 Task: Open Card Crisis Management Simulation in Board Content Marketing Case Study Strategy and Execution to Workspace General Accounting and add a team member Softage.3@softage.net, a label Blue, a checklist Help Desk Support, an attachment from Trello, a color Blue and finally, add a card description 'Conduct customer research for new customer support improvements' and a comment 'This task presents an opportunity to demonstrate our analytical and critical thinking skills, assessing information and making informed decisions.'. Add a start date 'Jan 03, 1900' with a due date 'Jan 10, 1900'
Action: Mouse moved to (256, 203)
Screenshot: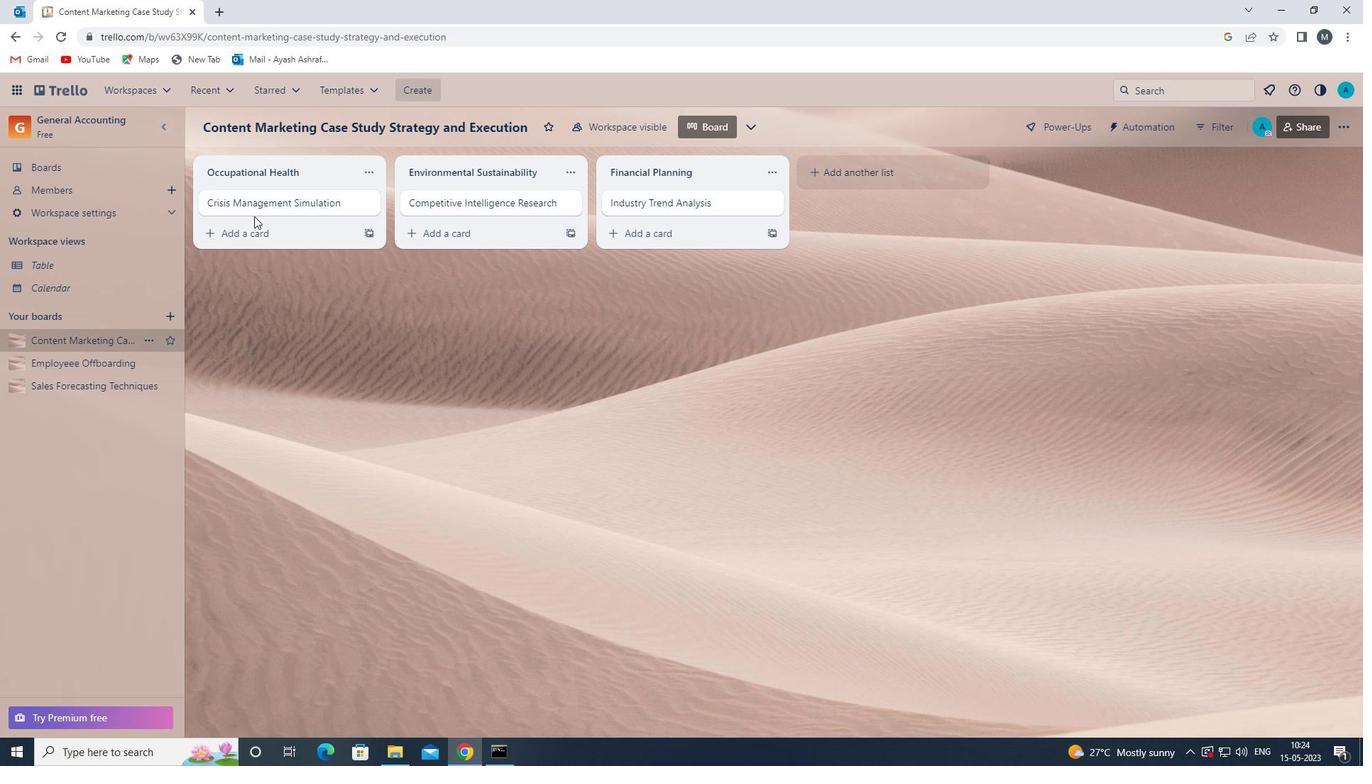 
Action: Mouse pressed left at (256, 203)
Screenshot: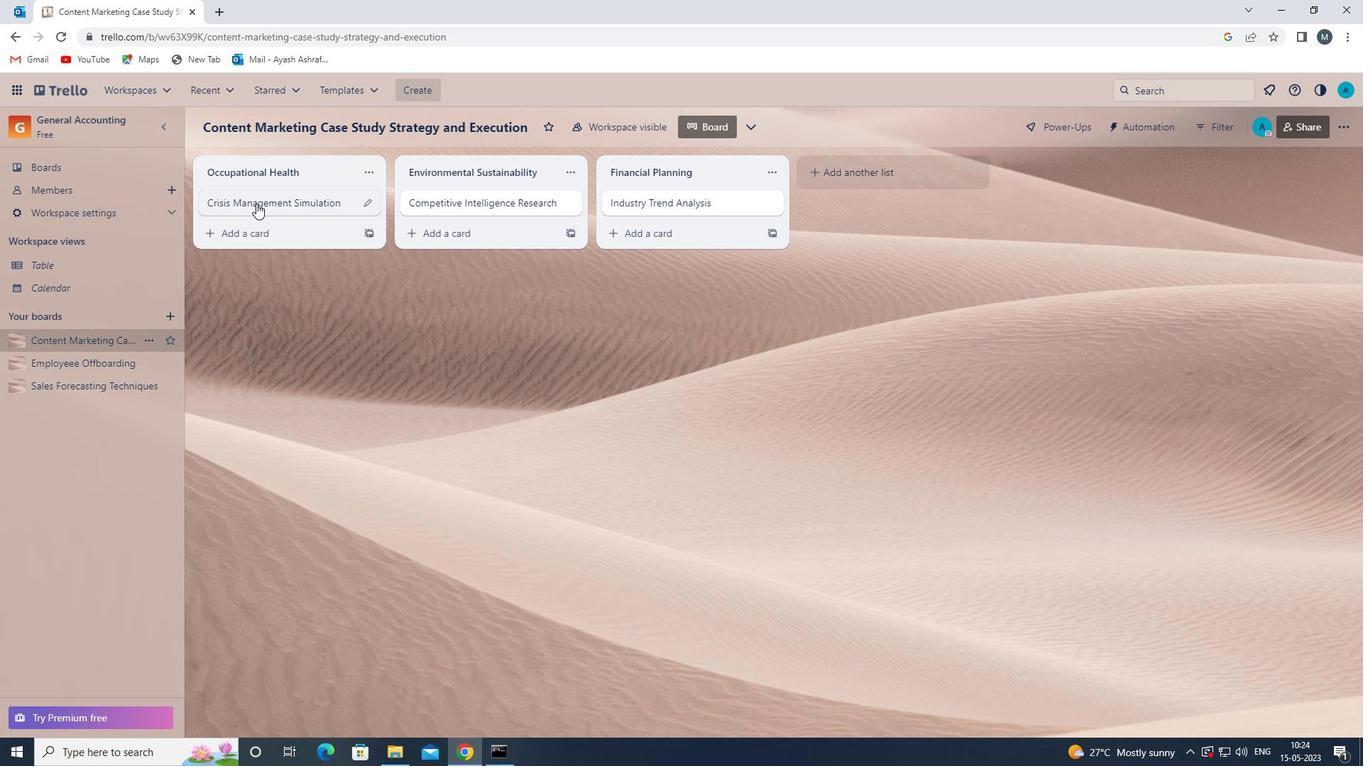 
Action: Mouse moved to (862, 204)
Screenshot: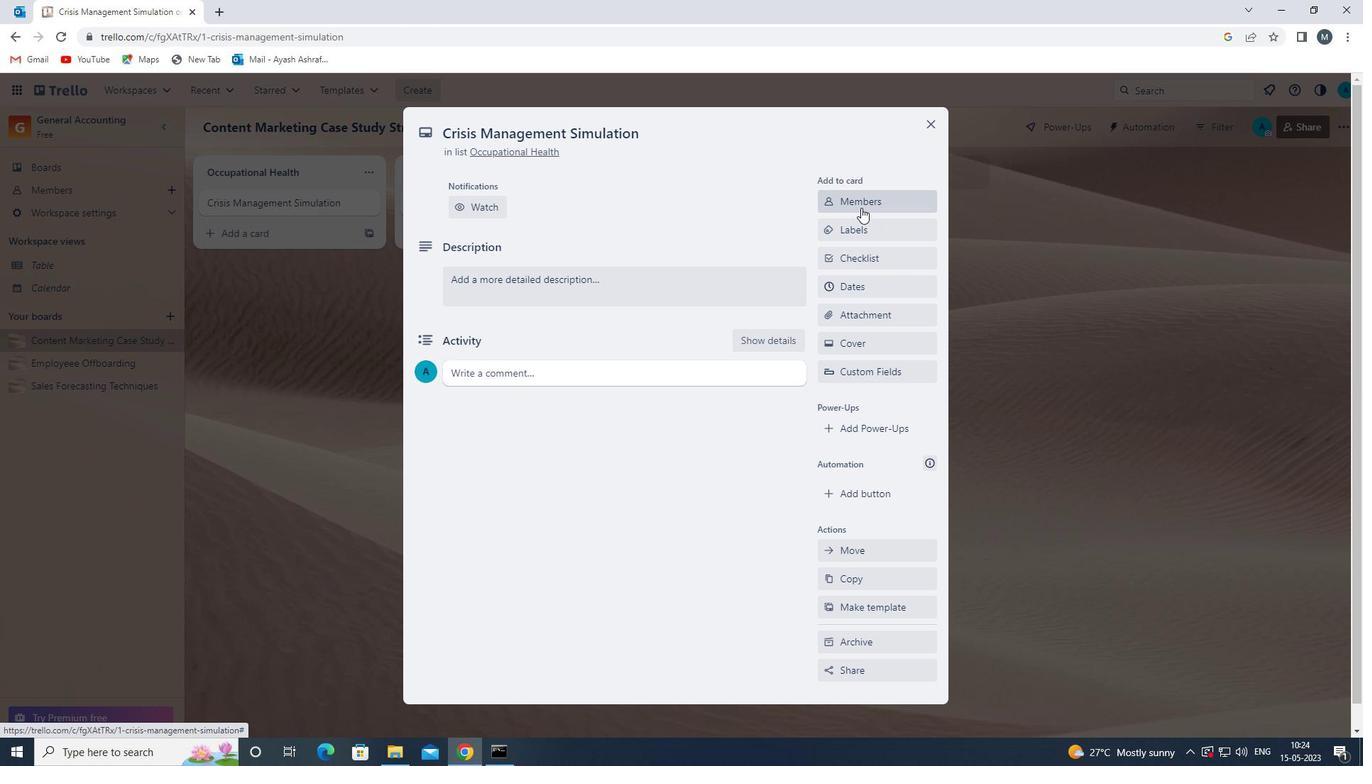 
Action: Mouse pressed left at (862, 204)
Screenshot: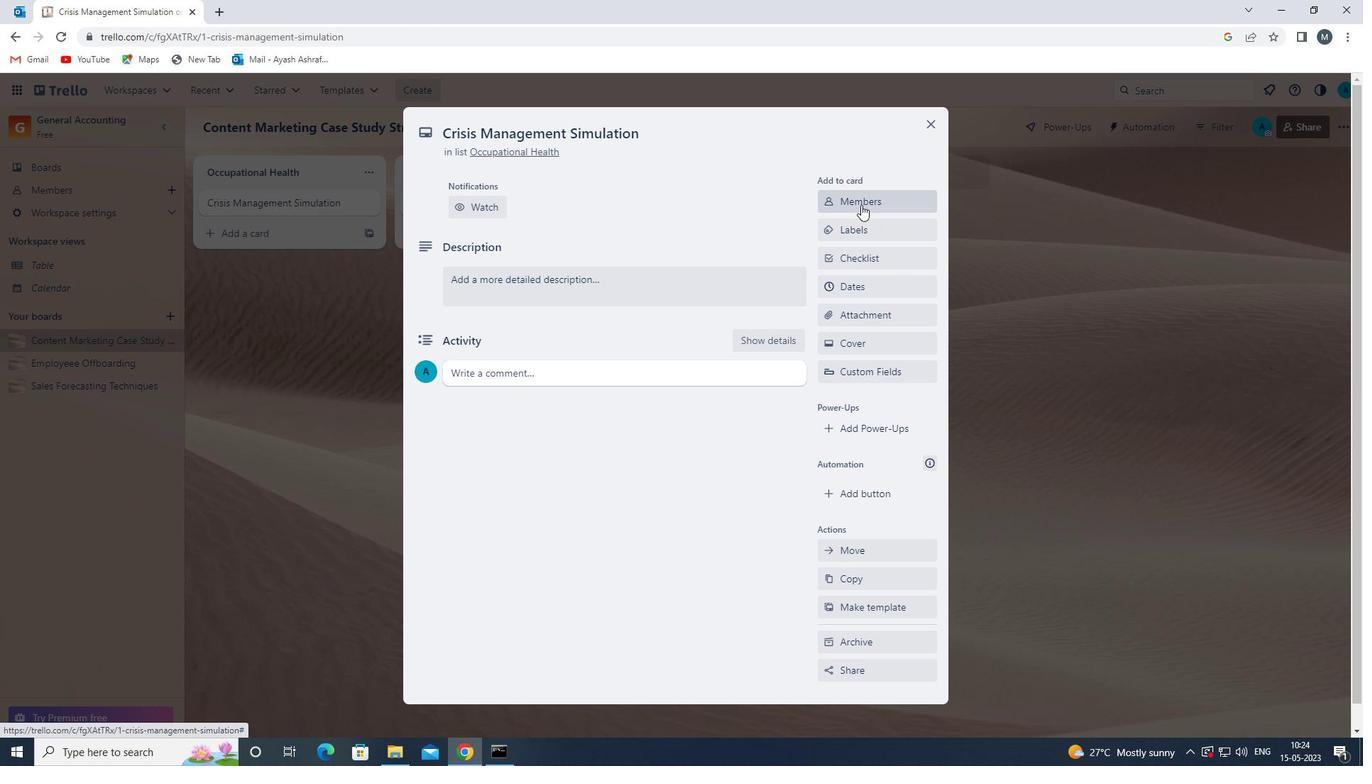 
Action: Mouse moved to (862, 202)
Screenshot: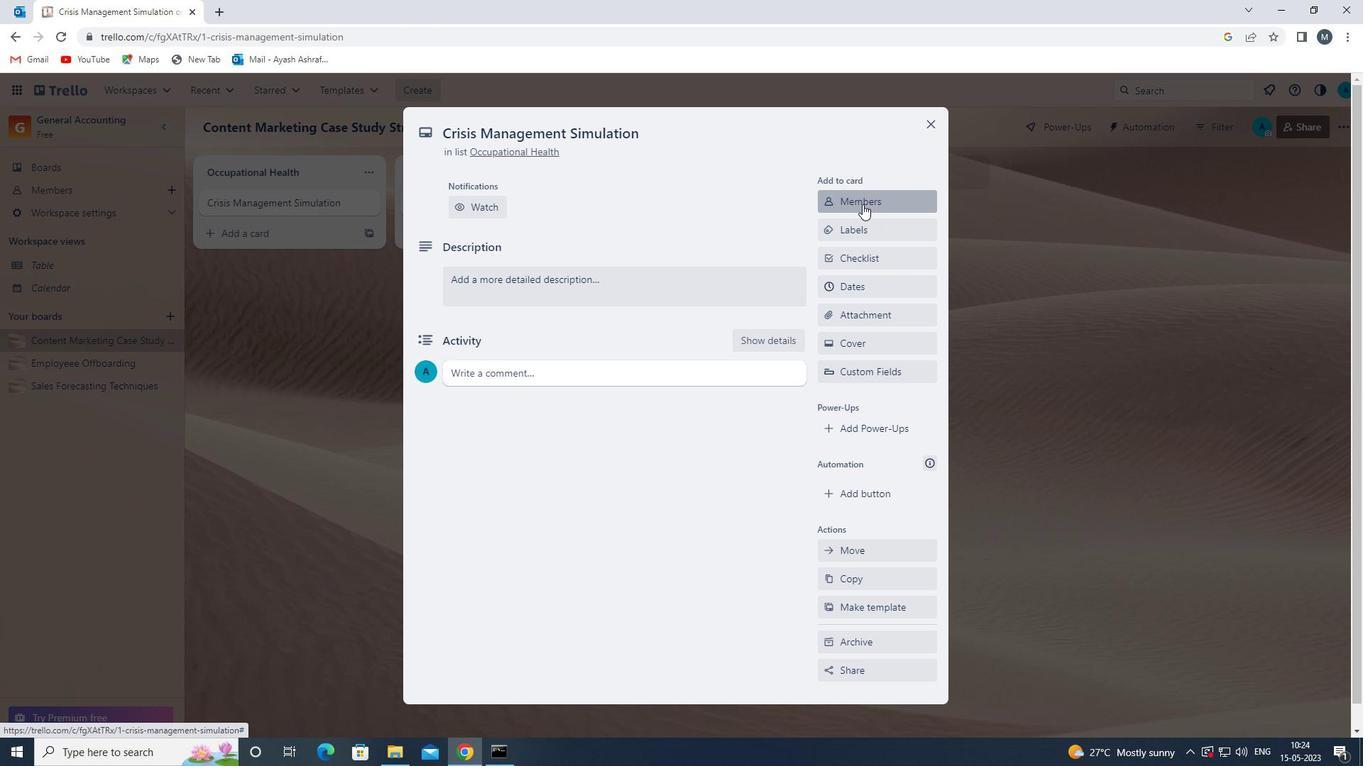 
Action: Key pressed s
Screenshot: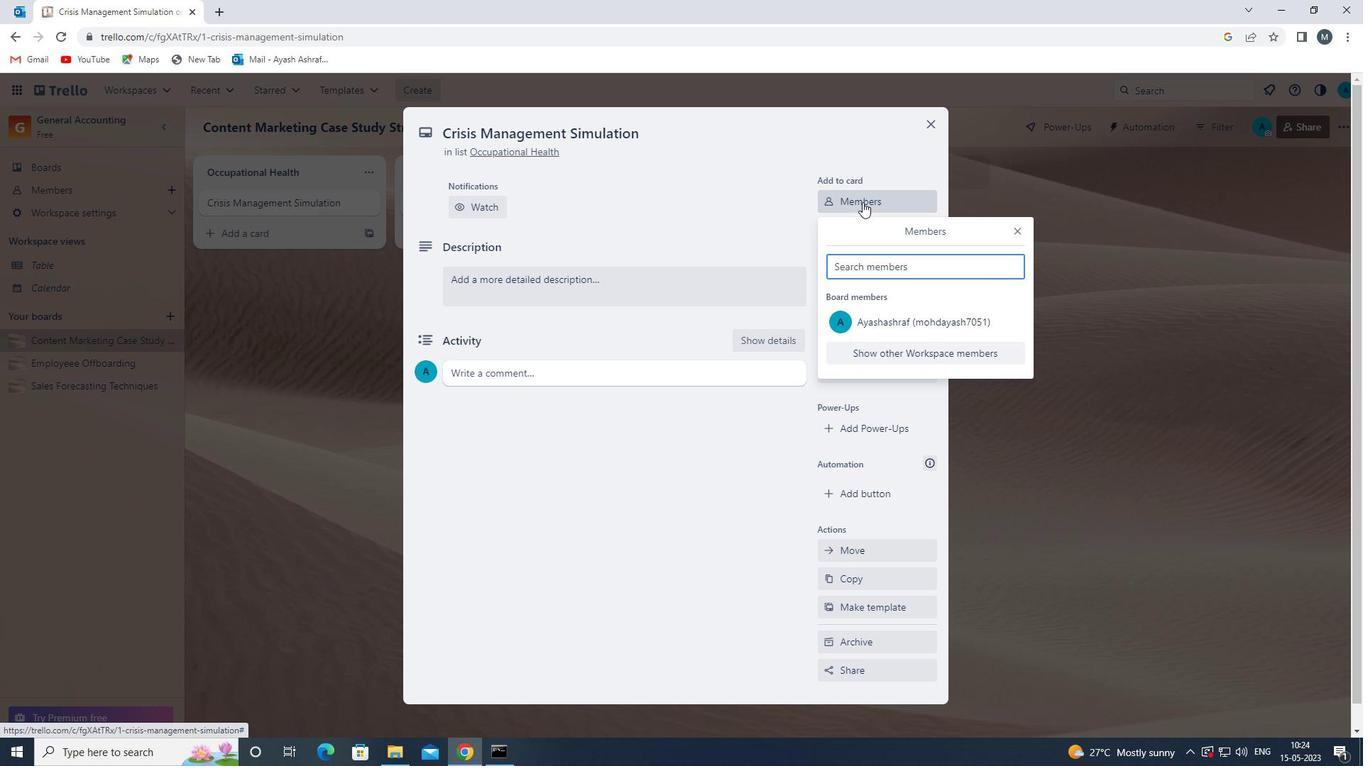 
Action: Mouse moved to (896, 450)
Screenshot: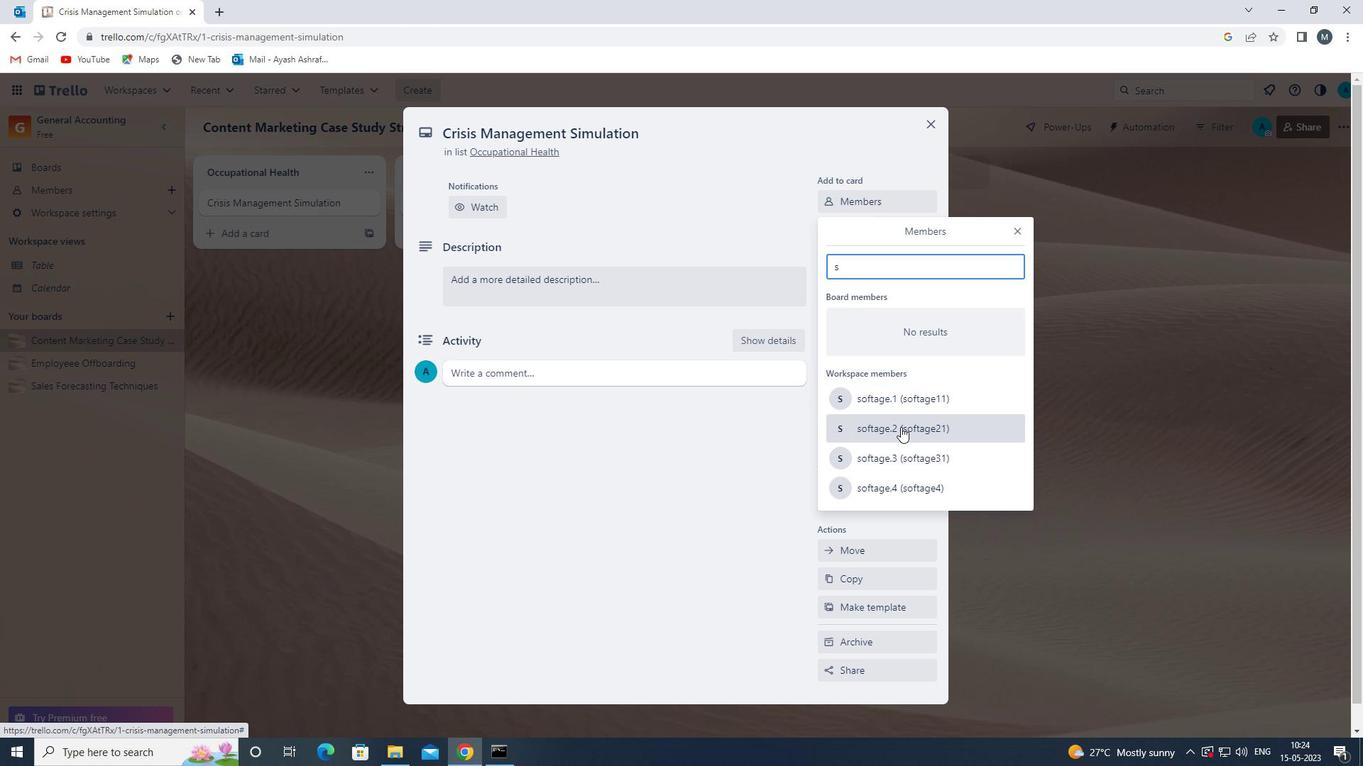 
Action: Mouse pressed left at (896, 450)
Screenshot: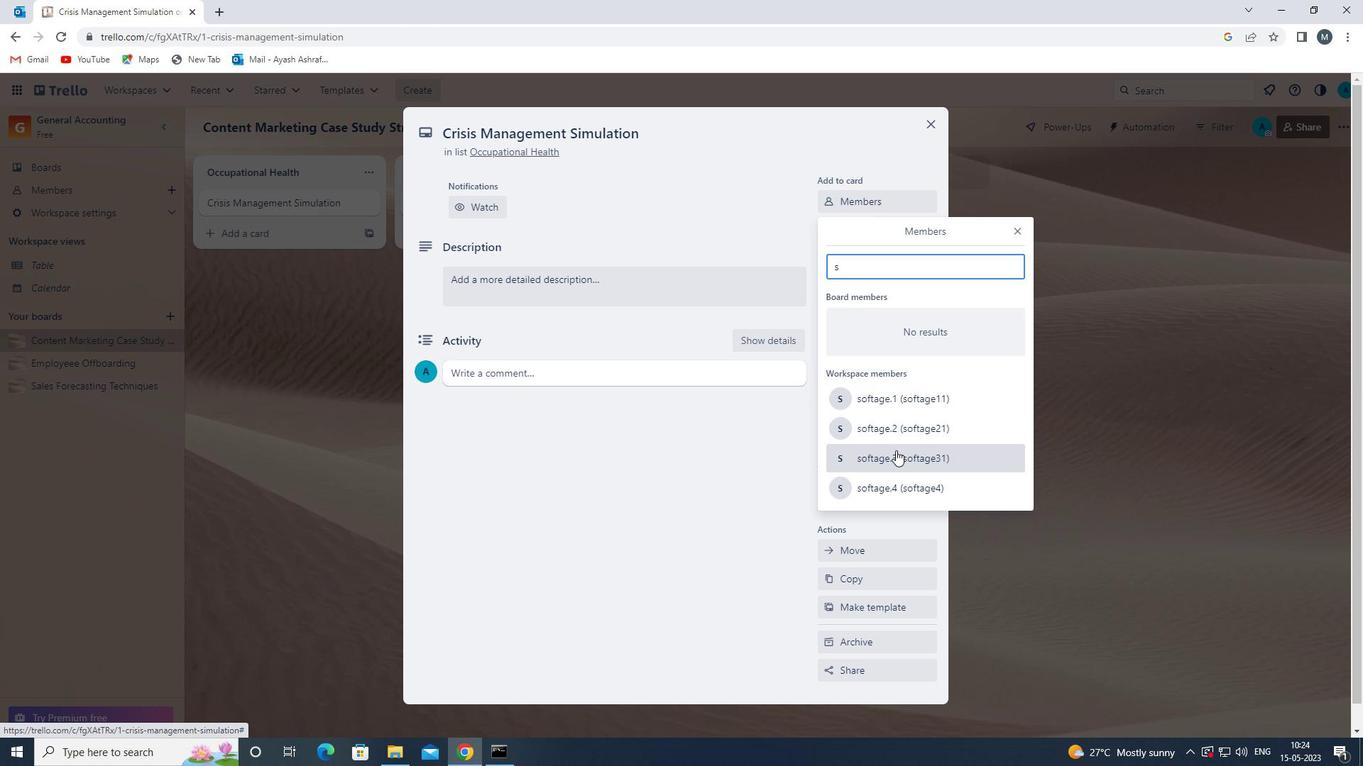 
Action: Mouse moved to (1019, 231)
Screenshot: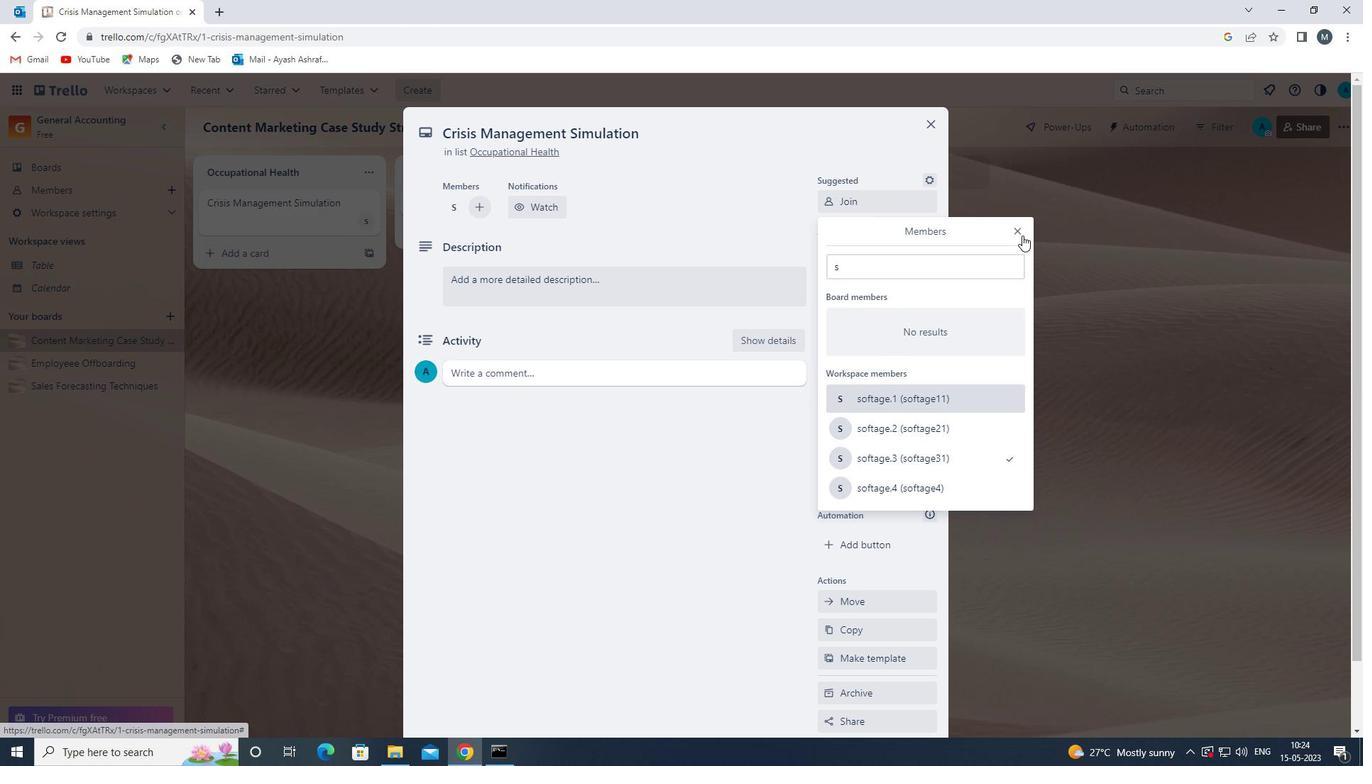 
Action: Mouse pressed left at (1019, 231)
Screenshot: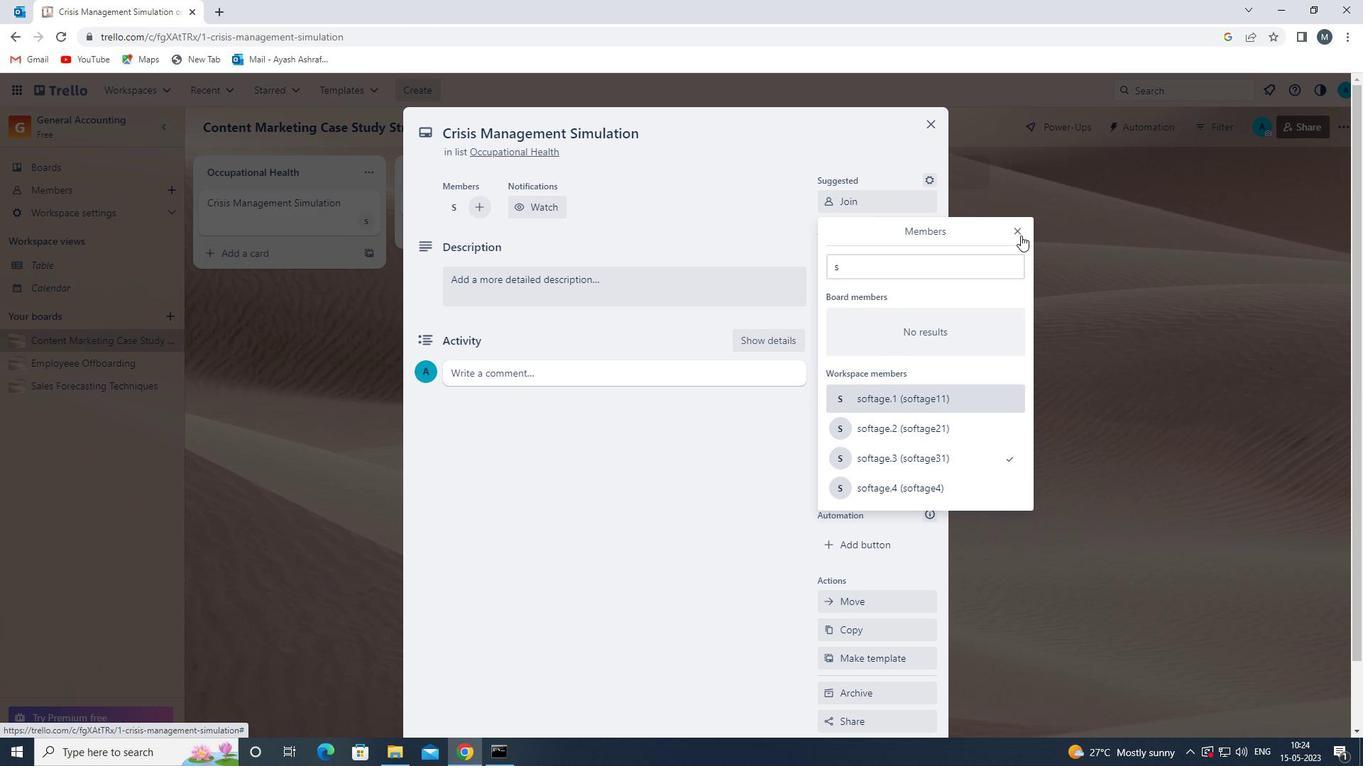 
Action: Mouse moved to (876, 279)
Screenshot: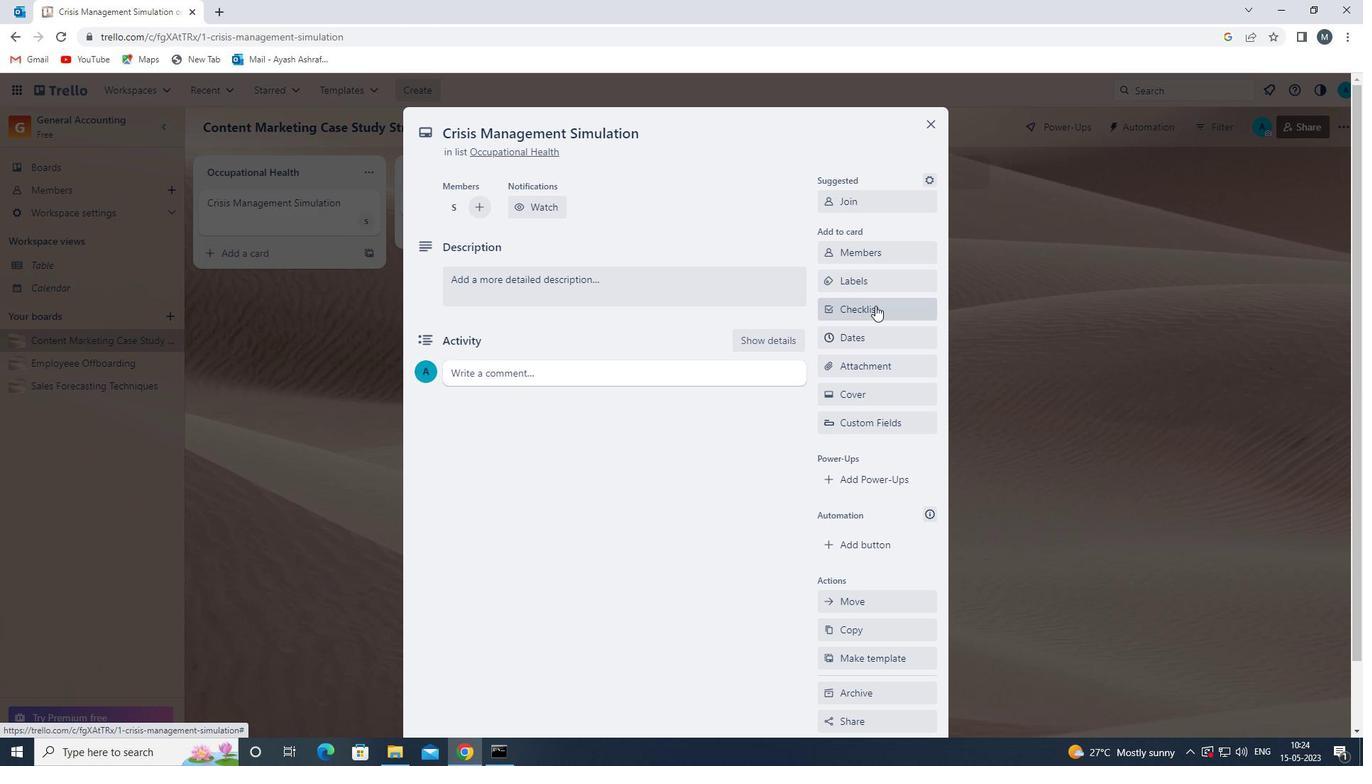 
Action: Mouse pressed left at (876, 279)
Screenshot: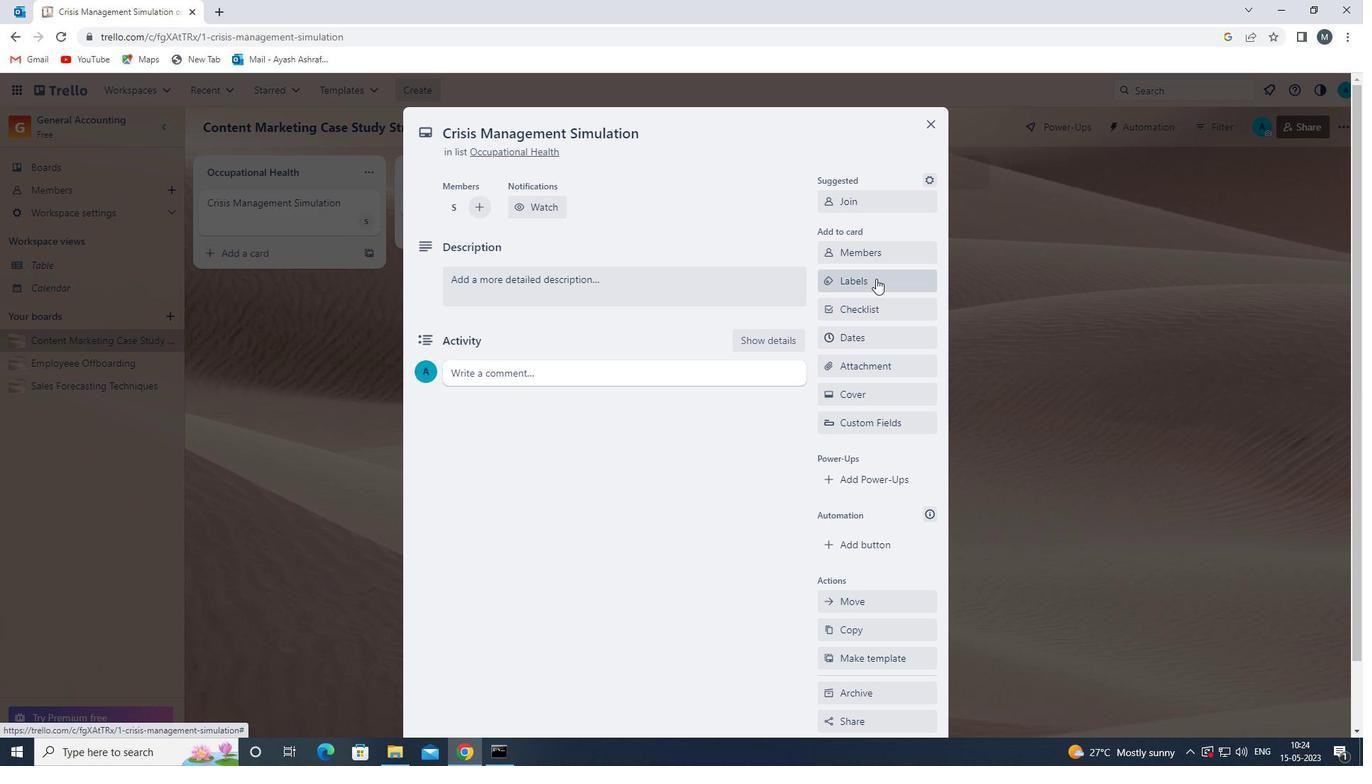 
Action: Mouse moved to (884, 526)
Screenshot: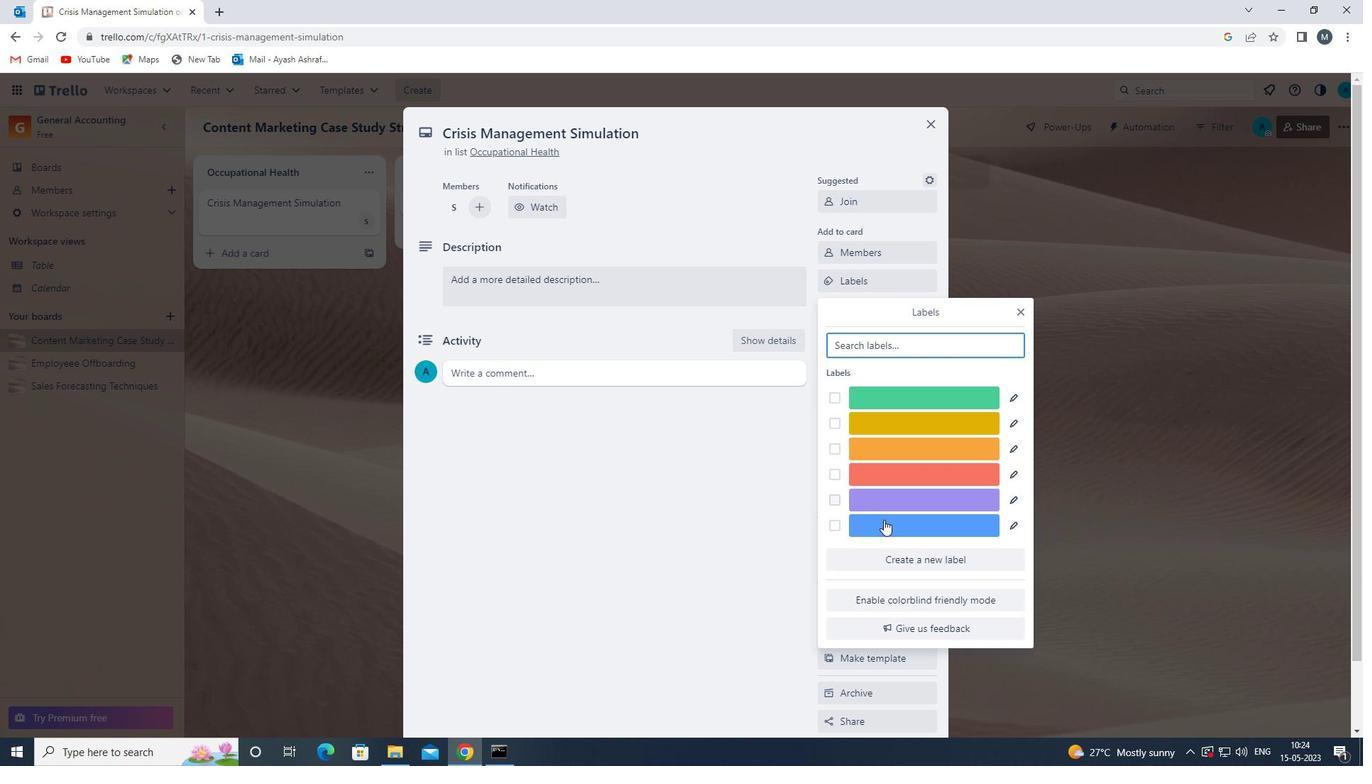 
Action: Mouse pressed left at (884, 526)
Screenshot: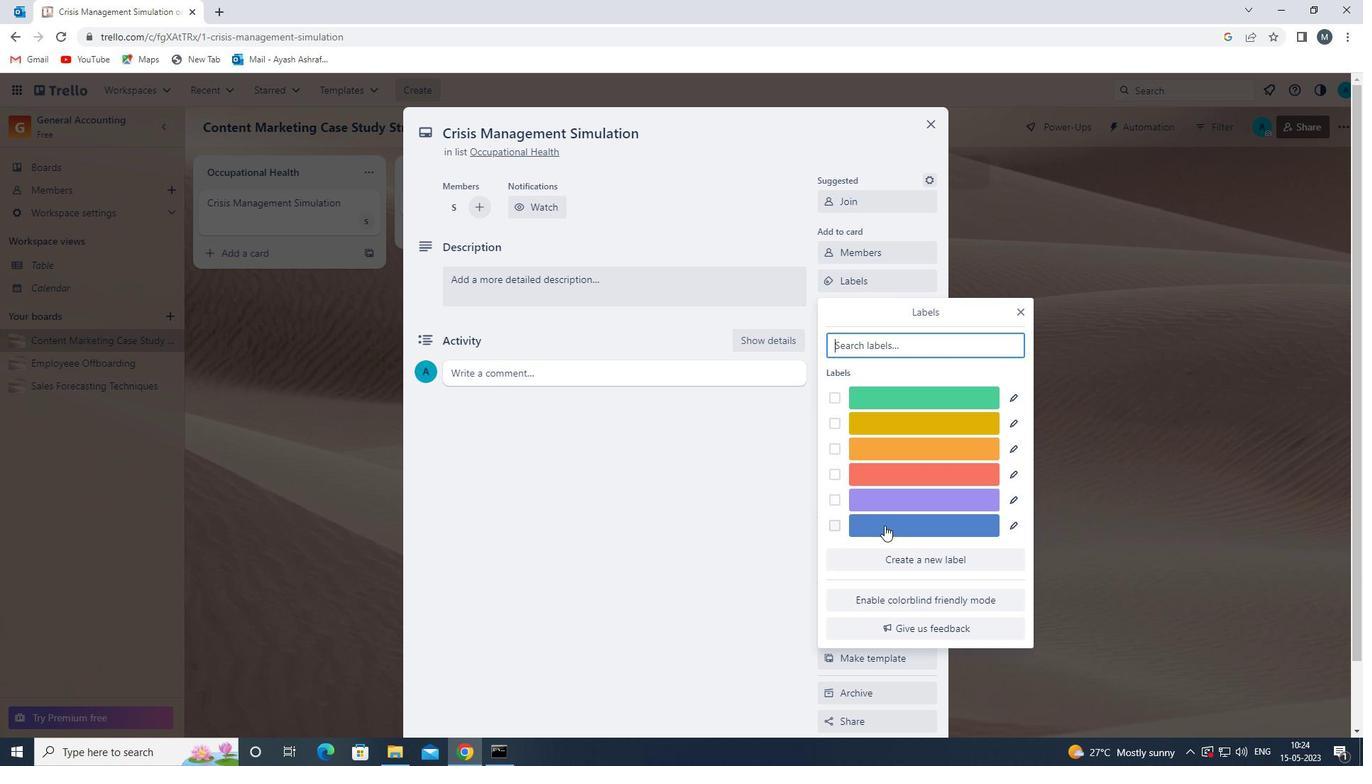 
Action: Mouse moved to (1020, 314)
Screenshot: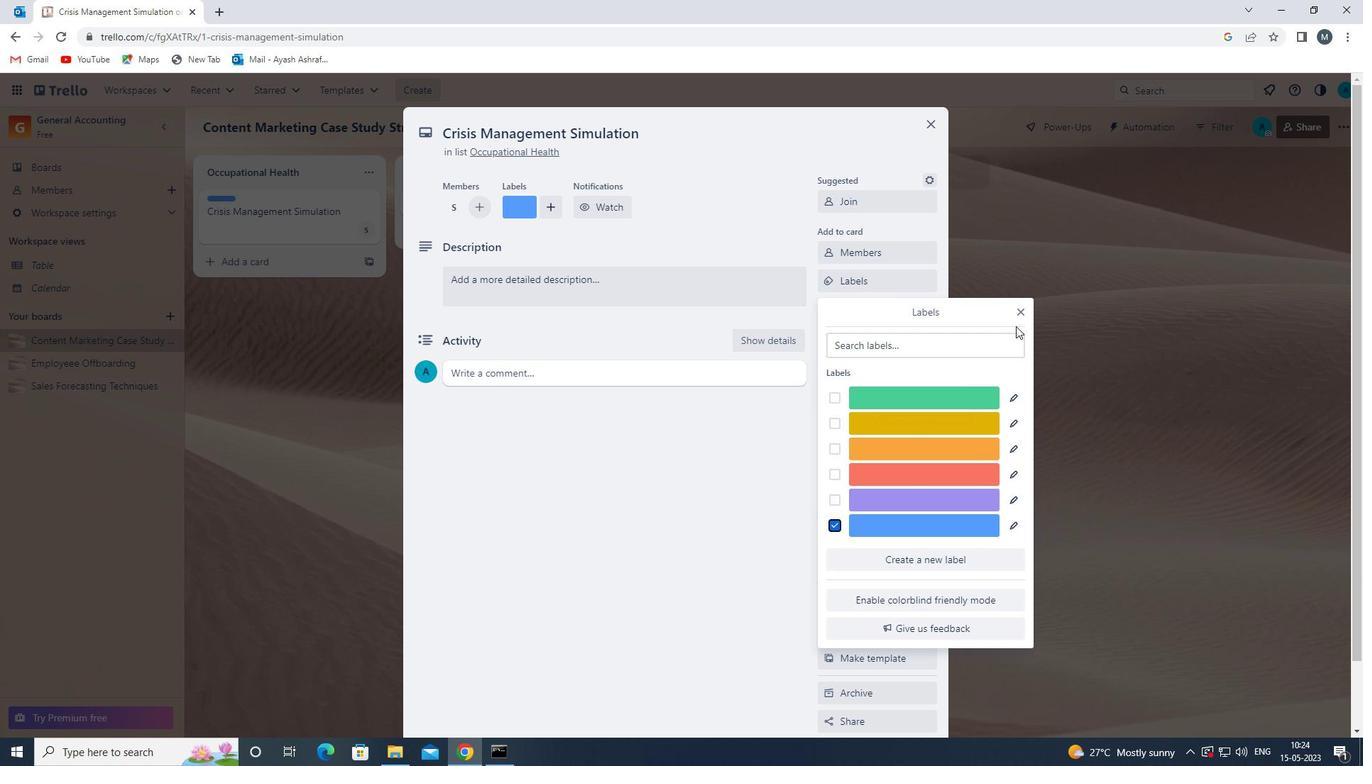 
Action: Mouse pressed left at (1020, 314)
Screenshot: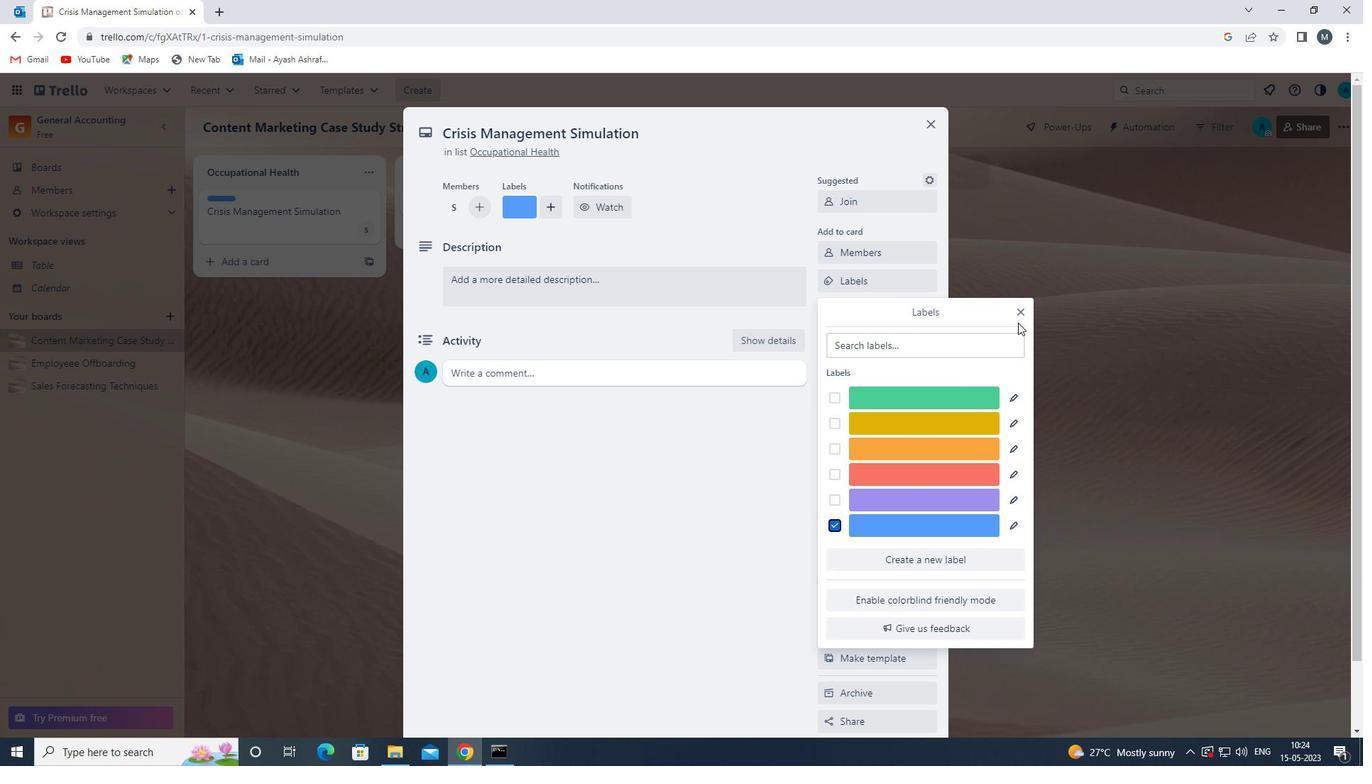 
Action: Mouse moved to (865, 308)
Screenshot: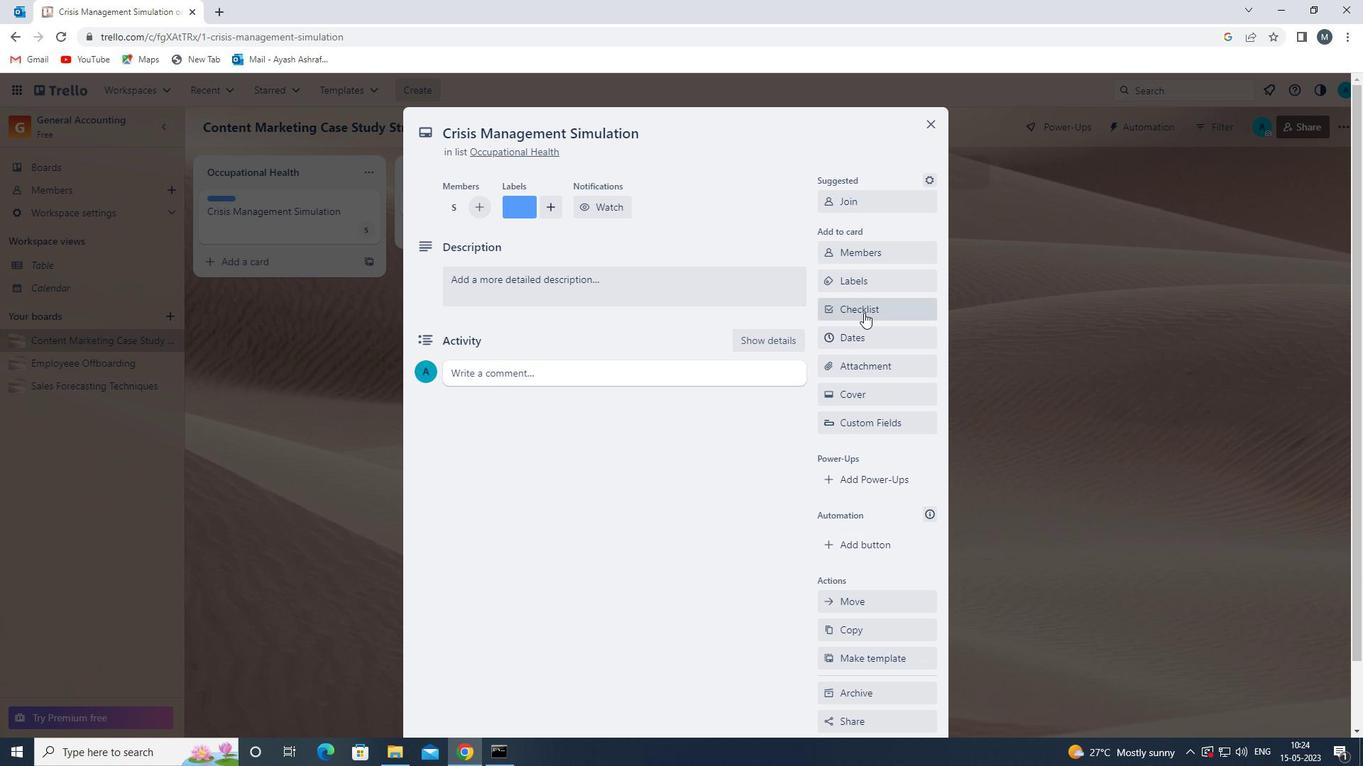 
Action: Mouse pressed left at (865, 308)
Screenshot: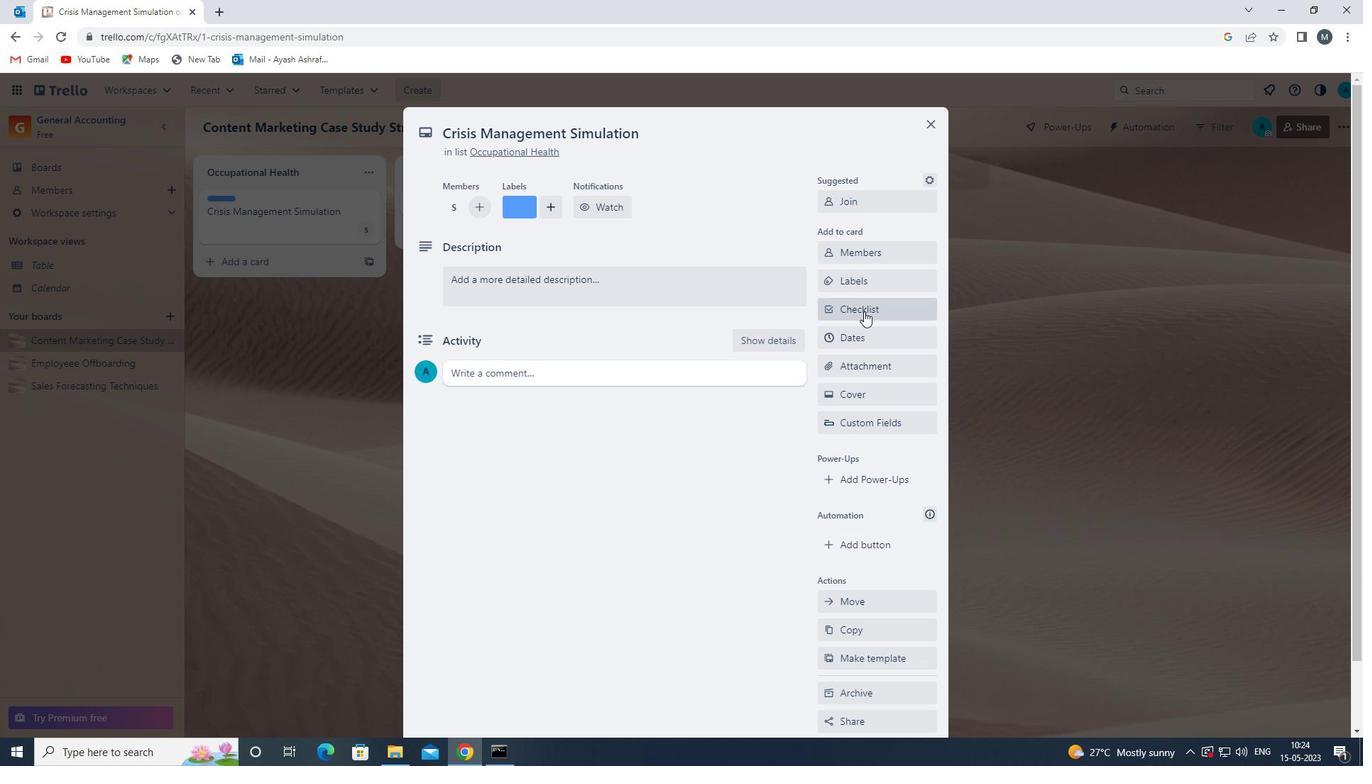 
Action: Mouse moved to (876, 391)
Screenshot: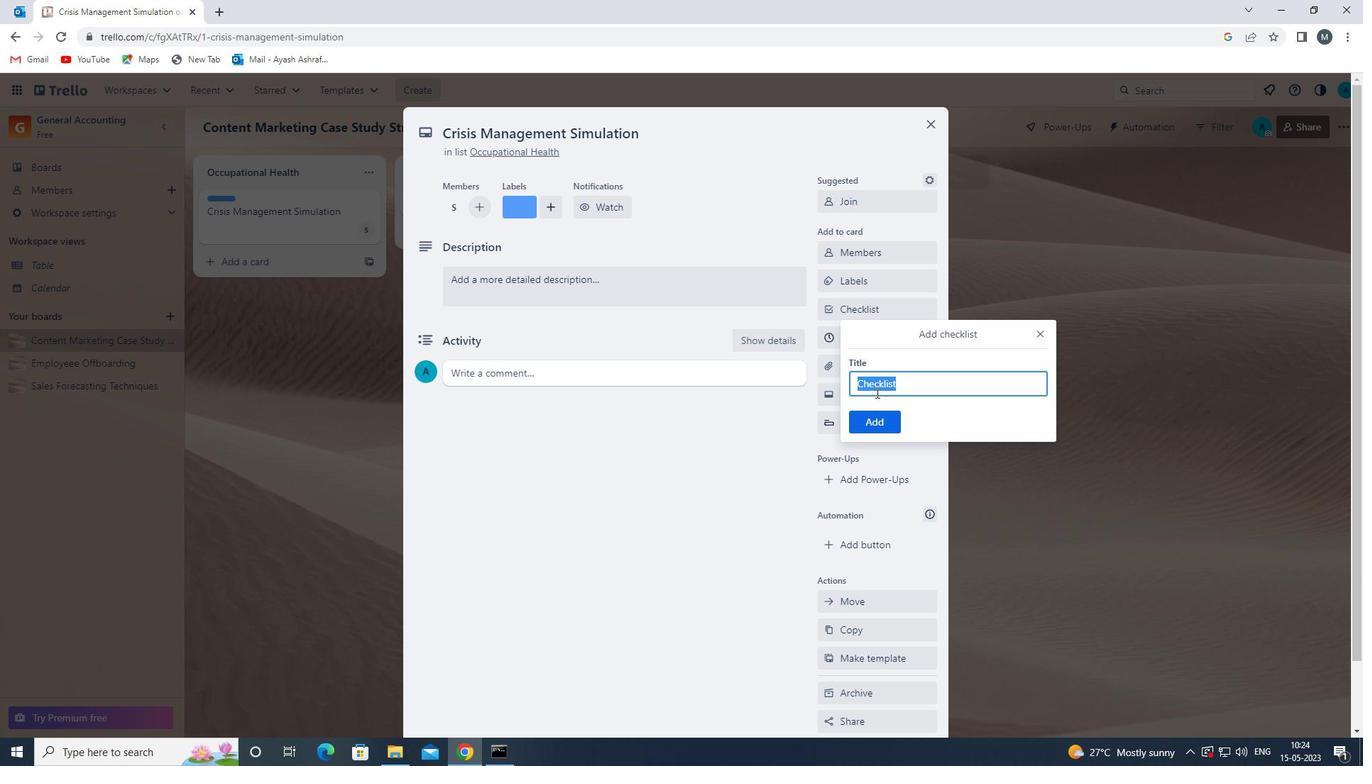 
Action: Key pressed h
Screenshot: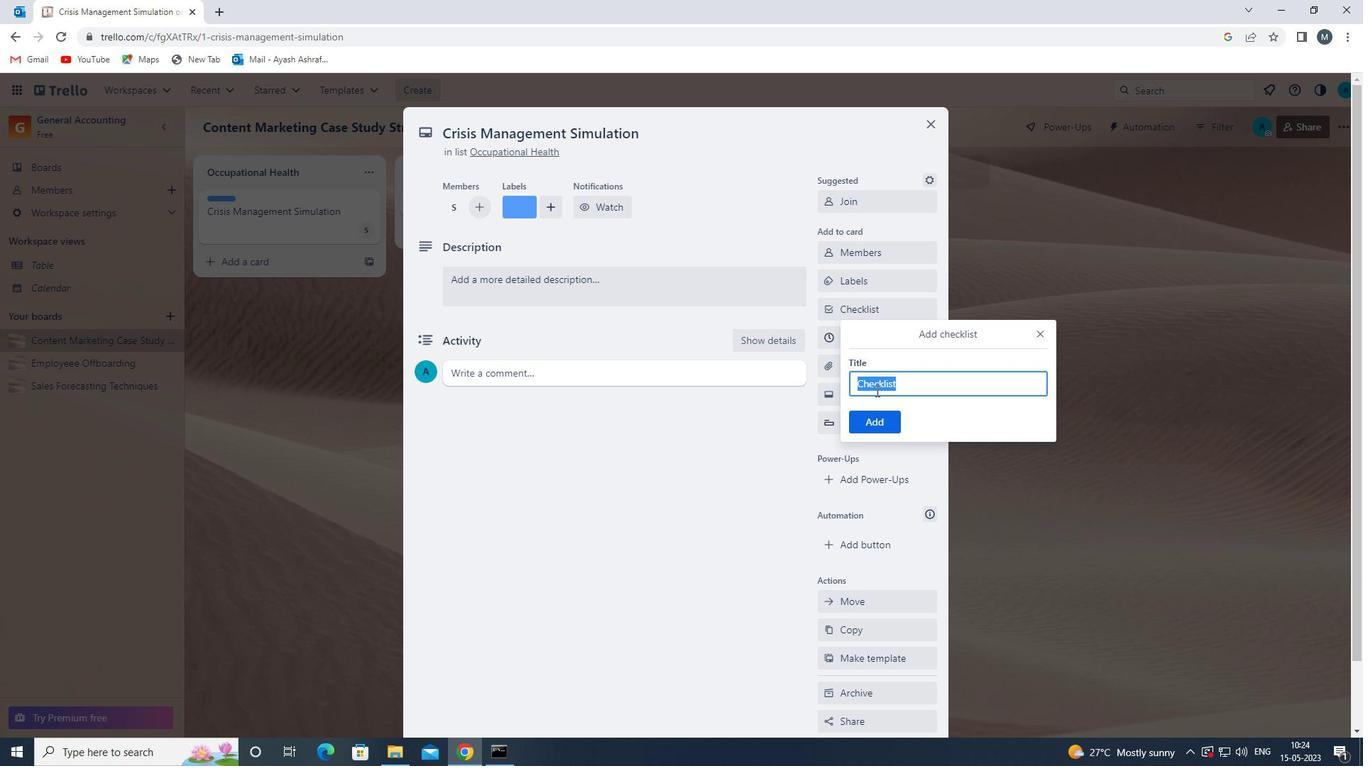 
Action: Mouse moved to (958, 409)
Screenshot: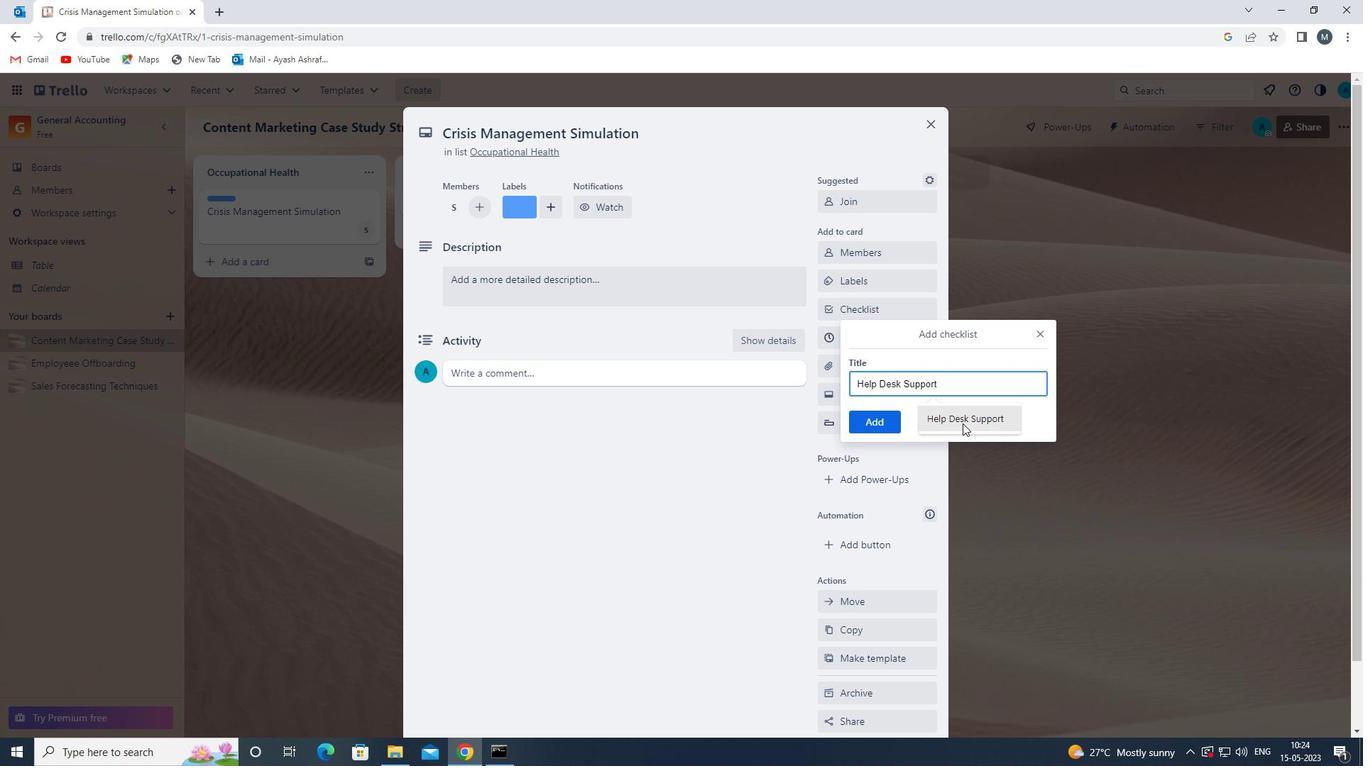 
Action: Mouse pressed left at (958, 409)
Screenshot: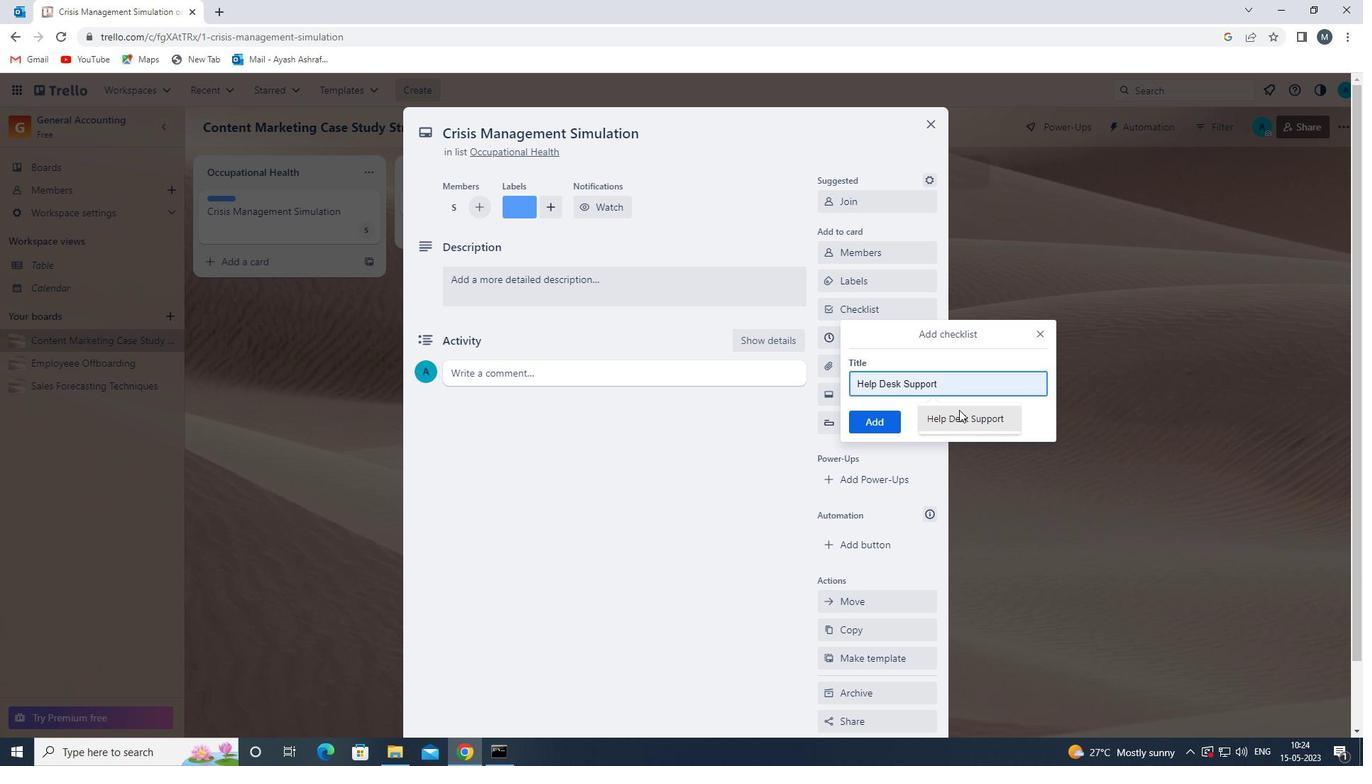 
Action: Mouse moved to (887, 421)
Screenshot: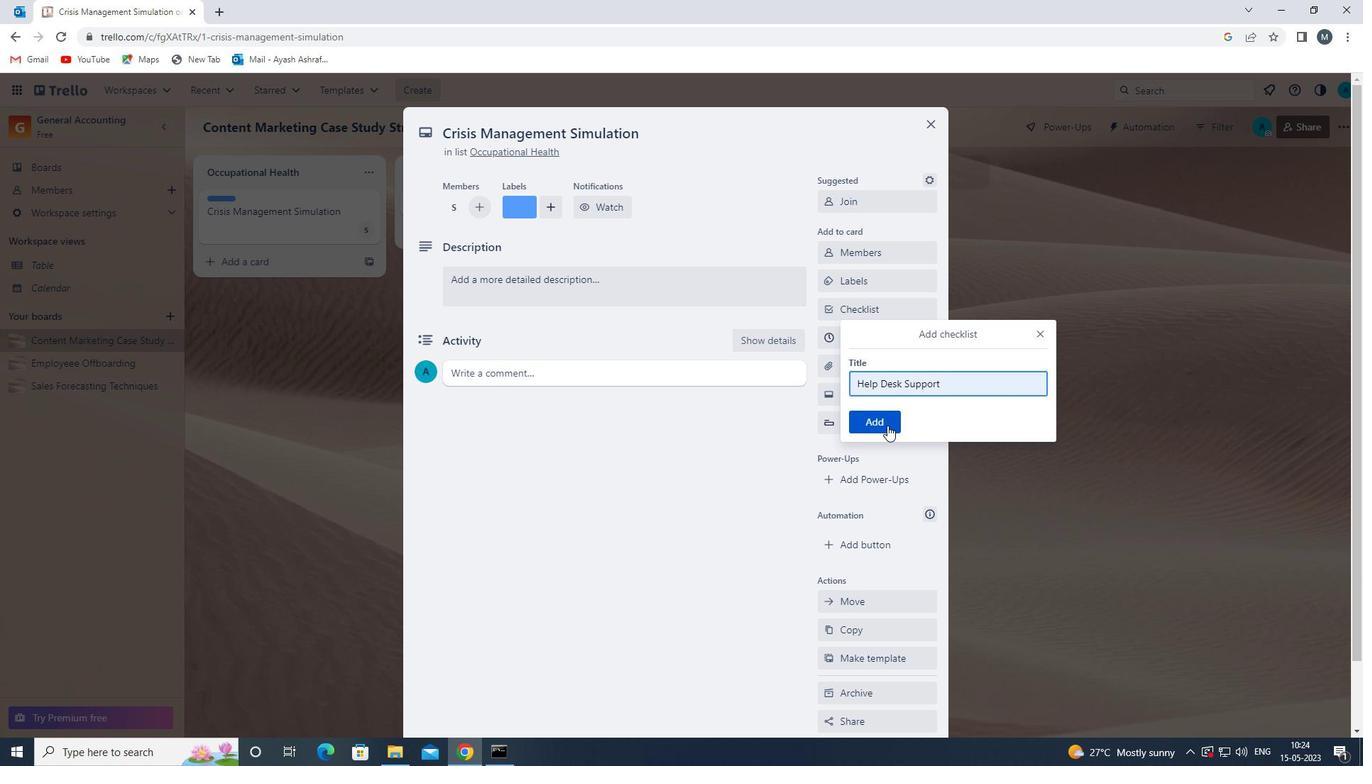 
Action: Mouse pressed left at (887, 421)
Screenshot: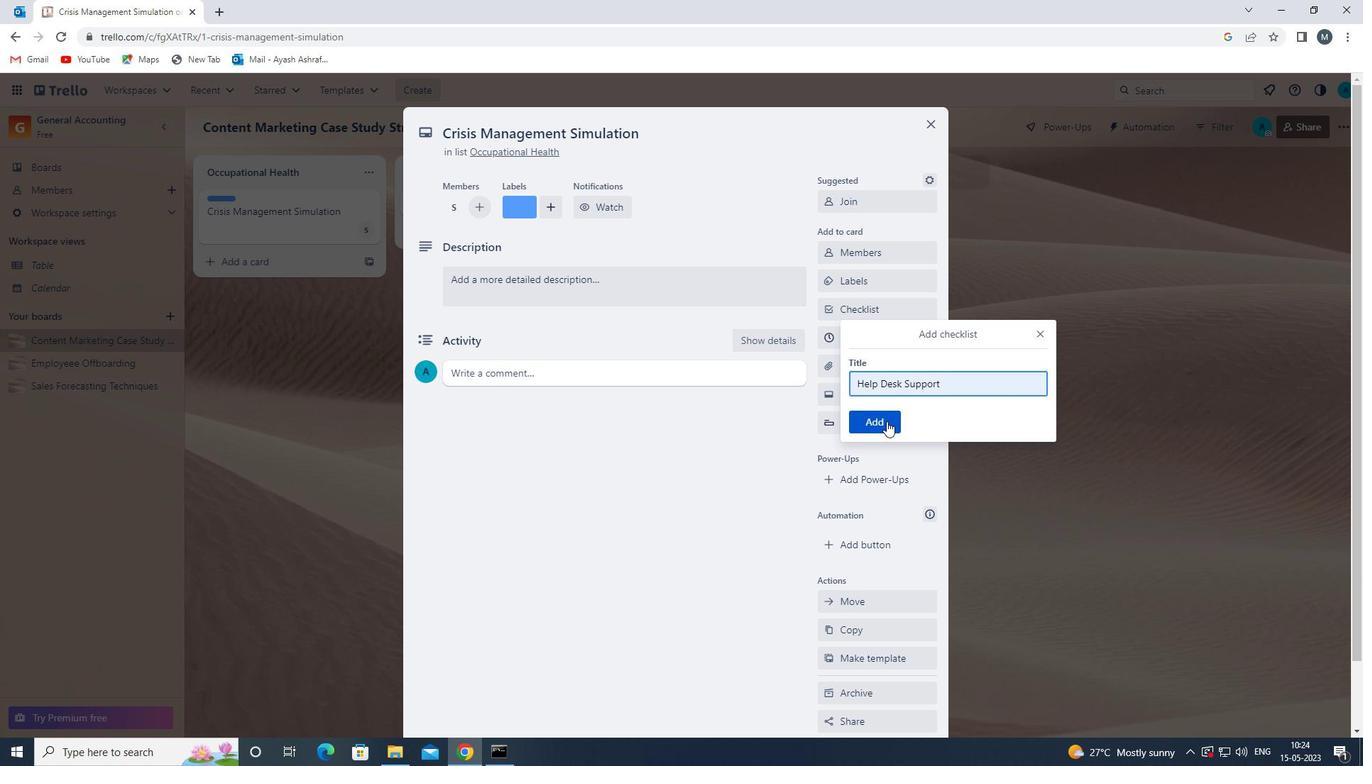 
Action: Mouse moved to (862, 373)
Screenshot: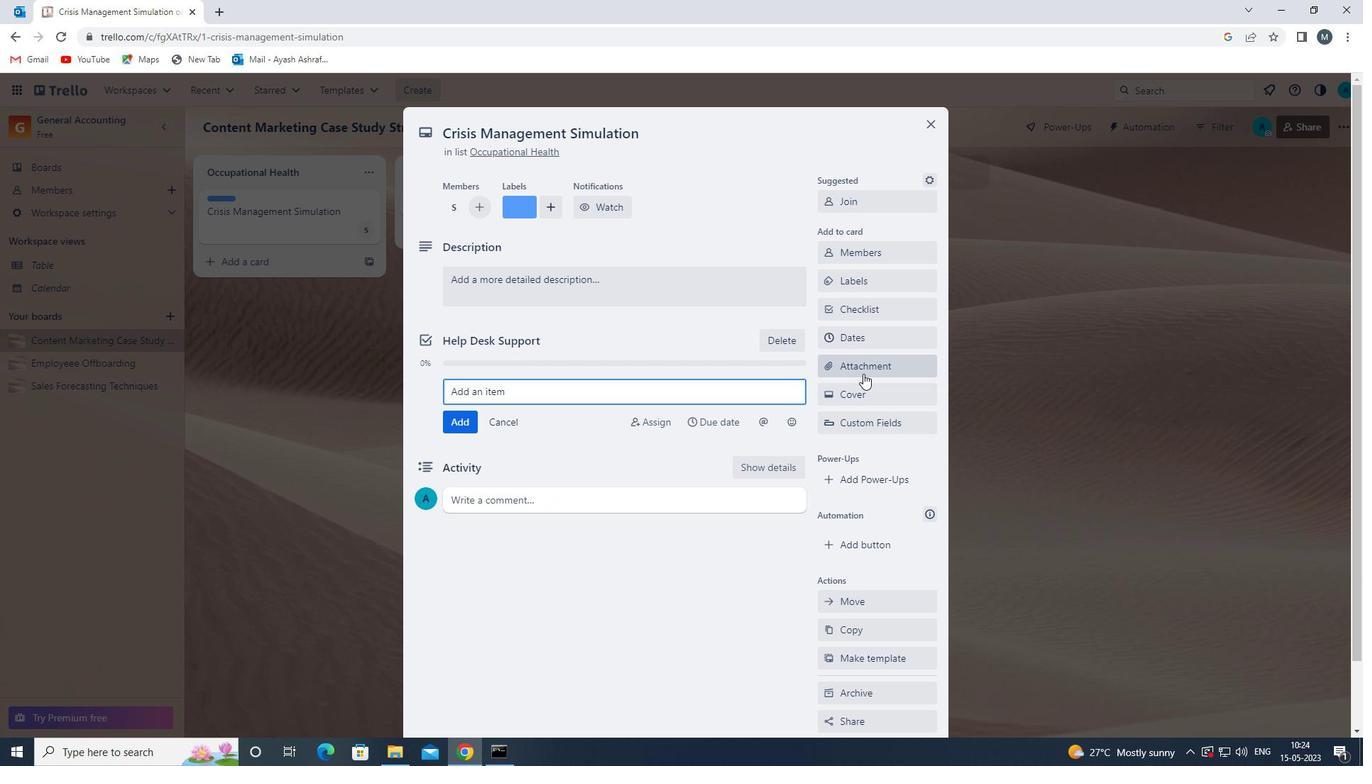 
Action: Mouse pressed left at (862, 373)
Screenshot: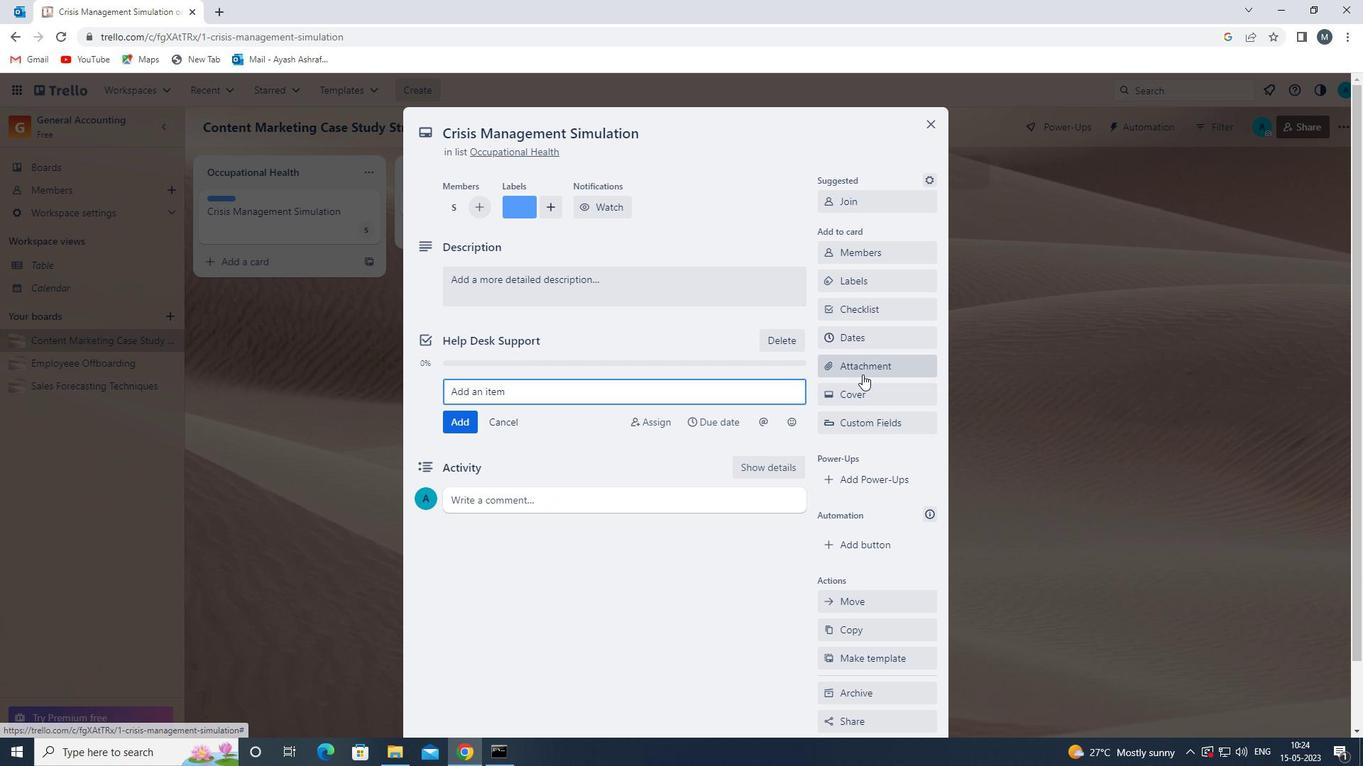 
Action: Mouse moved to (854, 445)
Screenshot: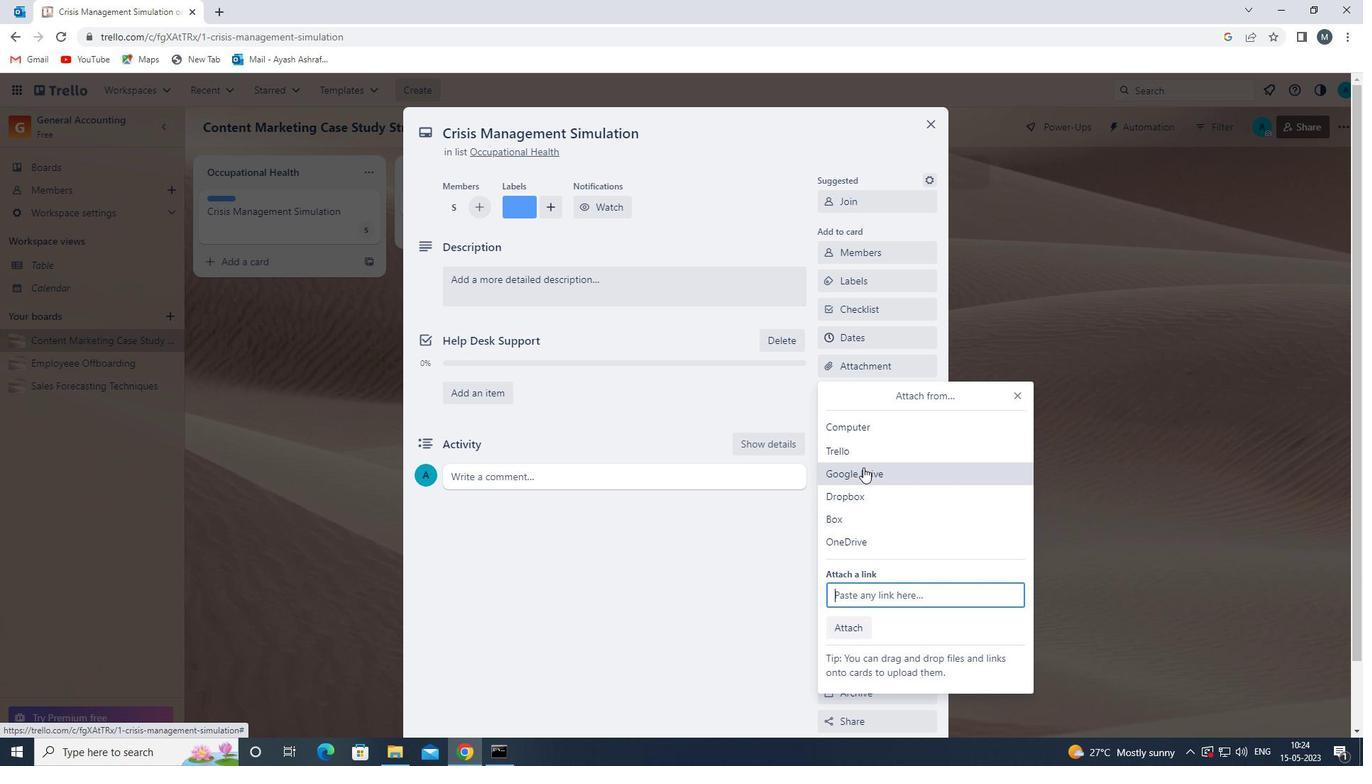 
Action: Mouse pressed left at (854, 445)
Screenshot: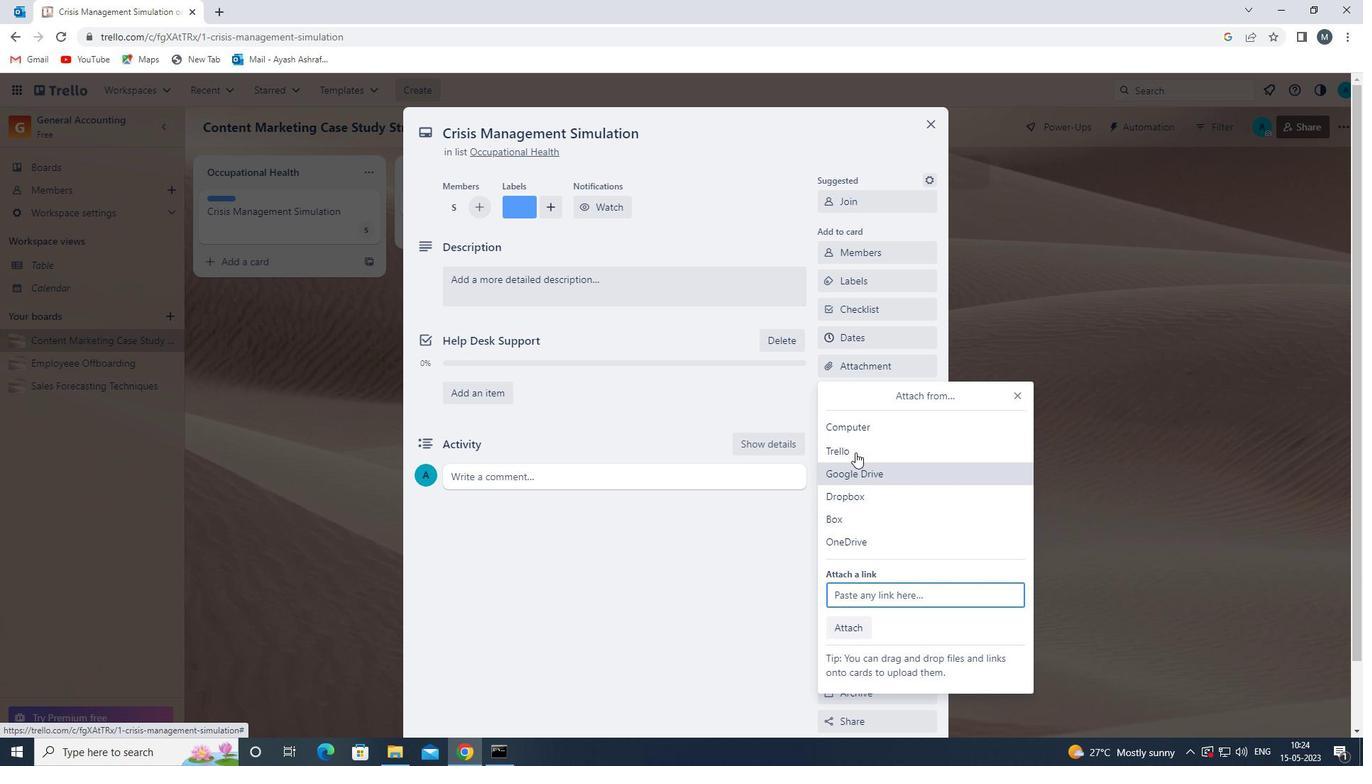 
Action: Mouse moved to (860, 396)
Screenshot: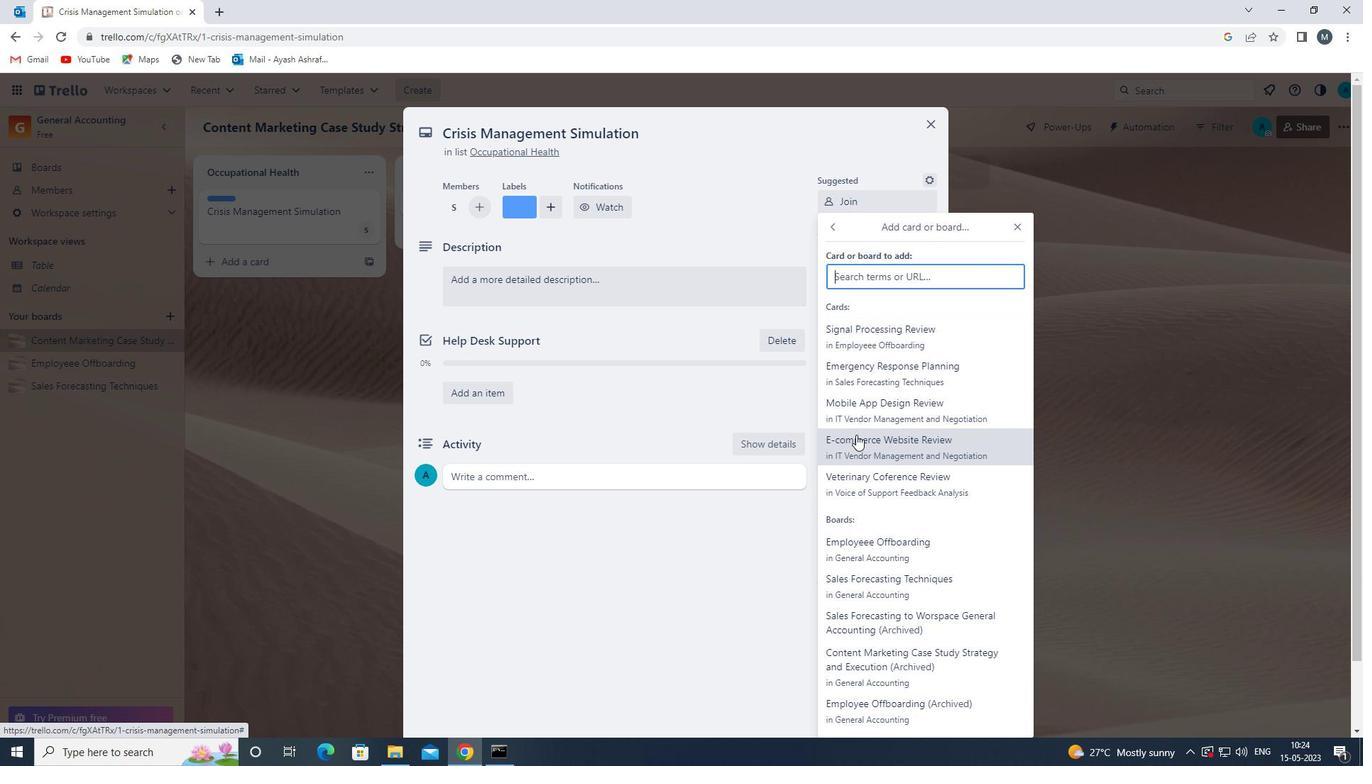 
Action: Mouse pressed left at (860, 396)
Screenshot: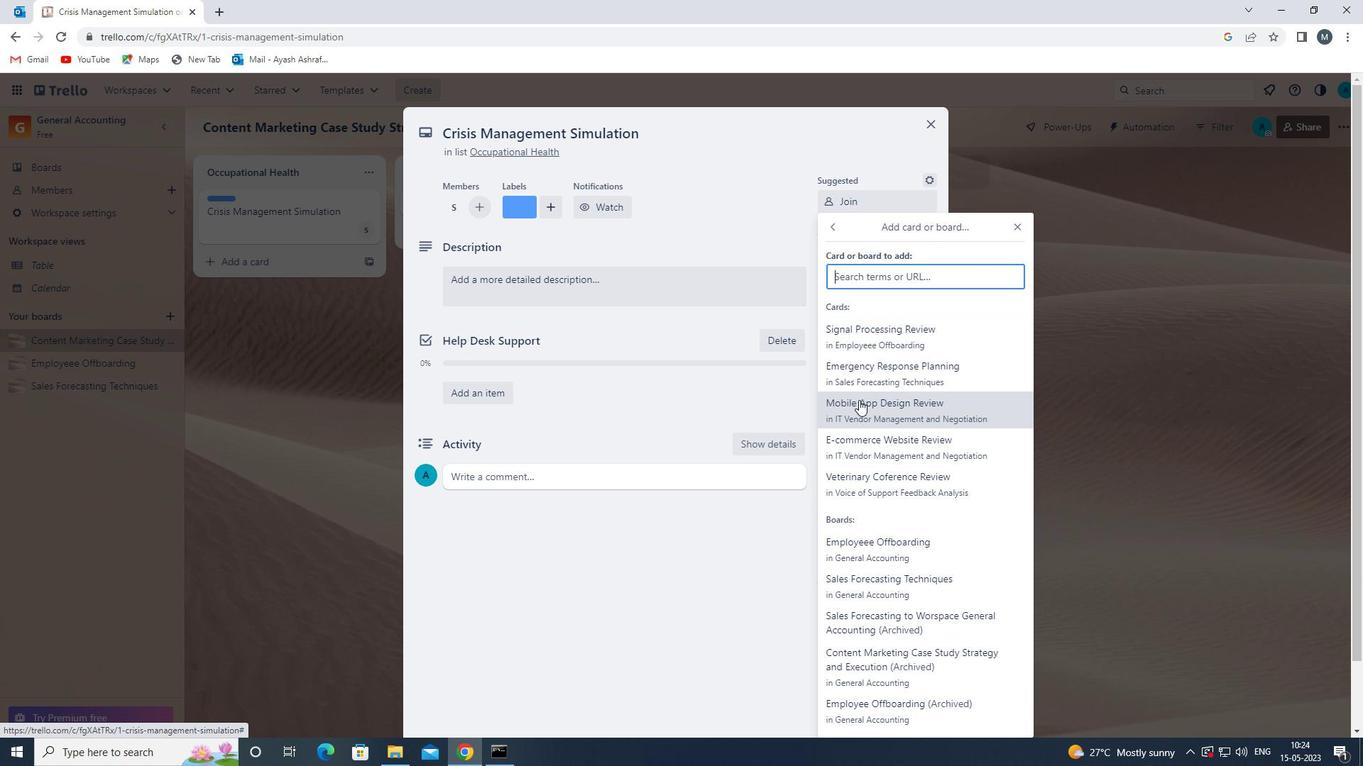 
Action: Mouse moved to (871, 395)
Screenshot: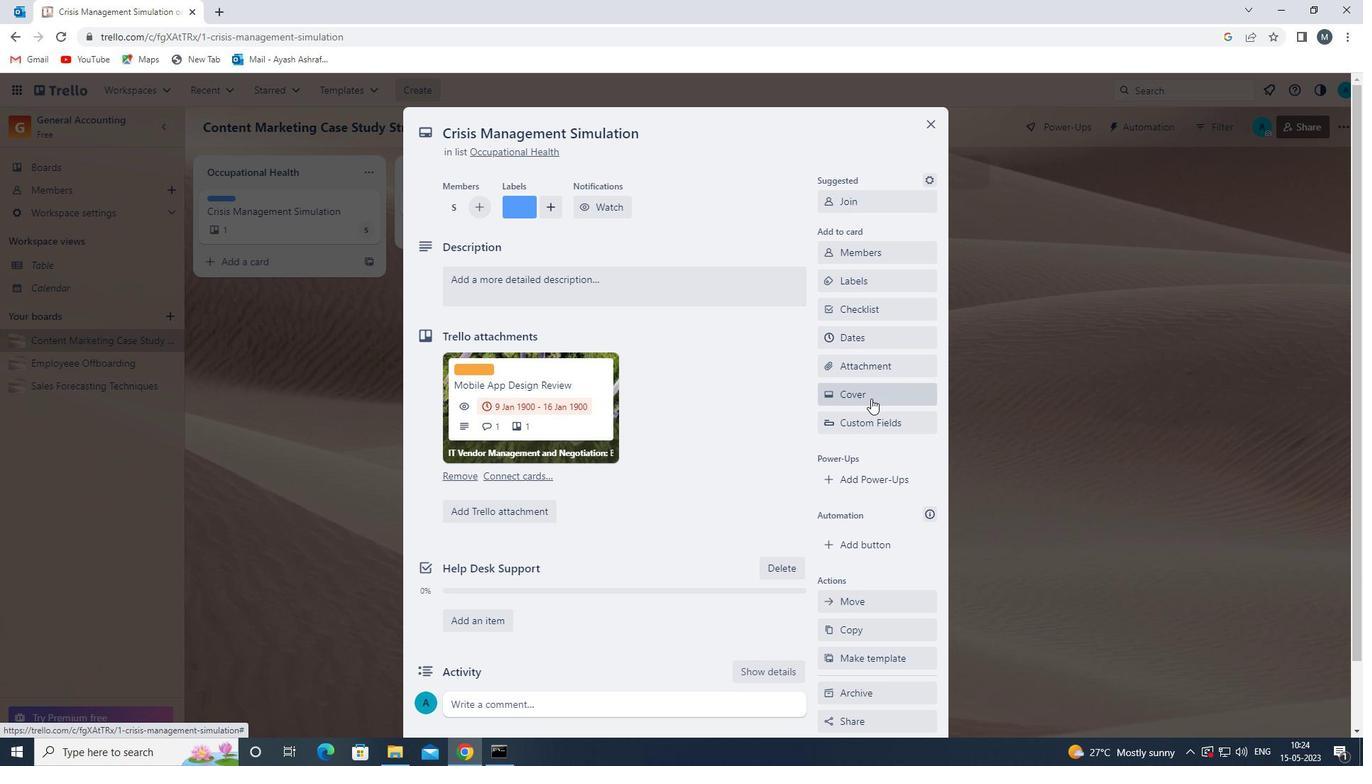 
Action: Mouse pressed left at (871, 395)
Screenshot: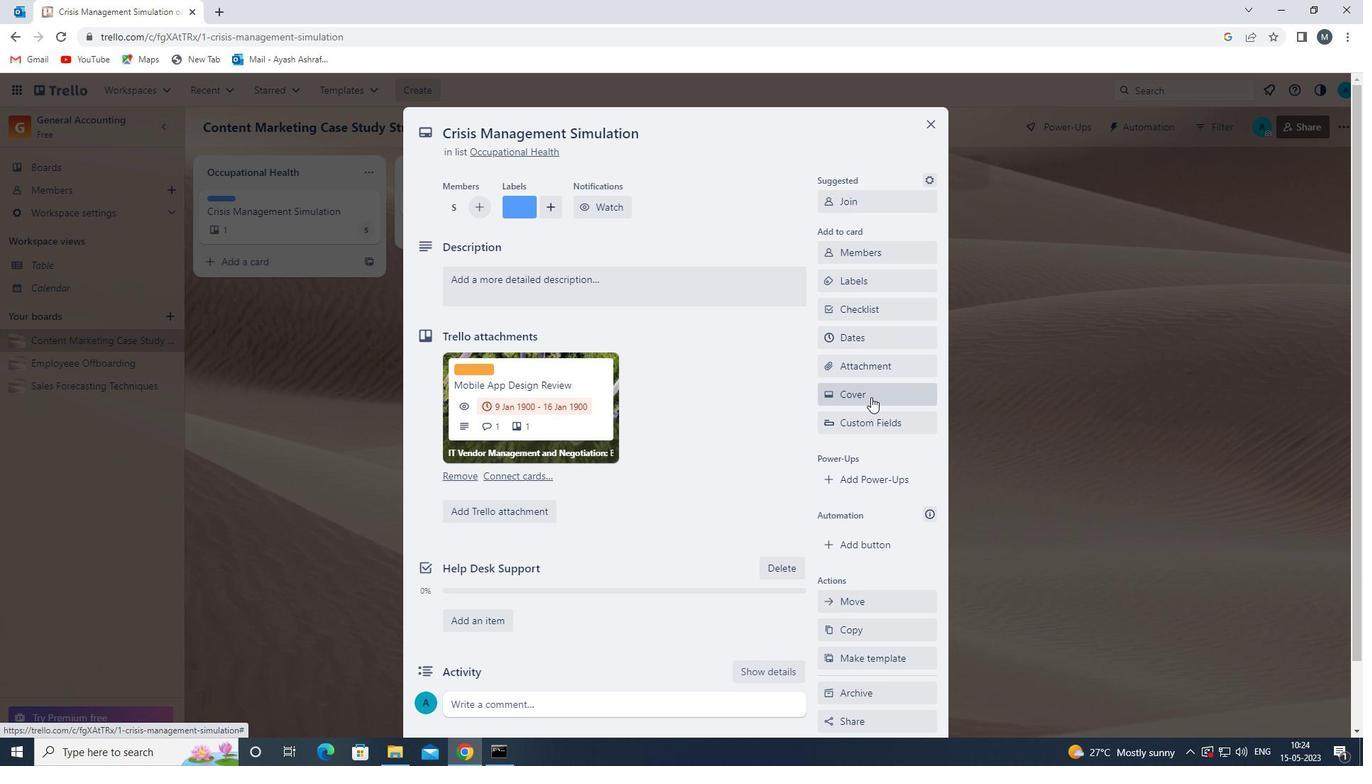 
Action: Mouse moved to (849, 490)
Screenshot: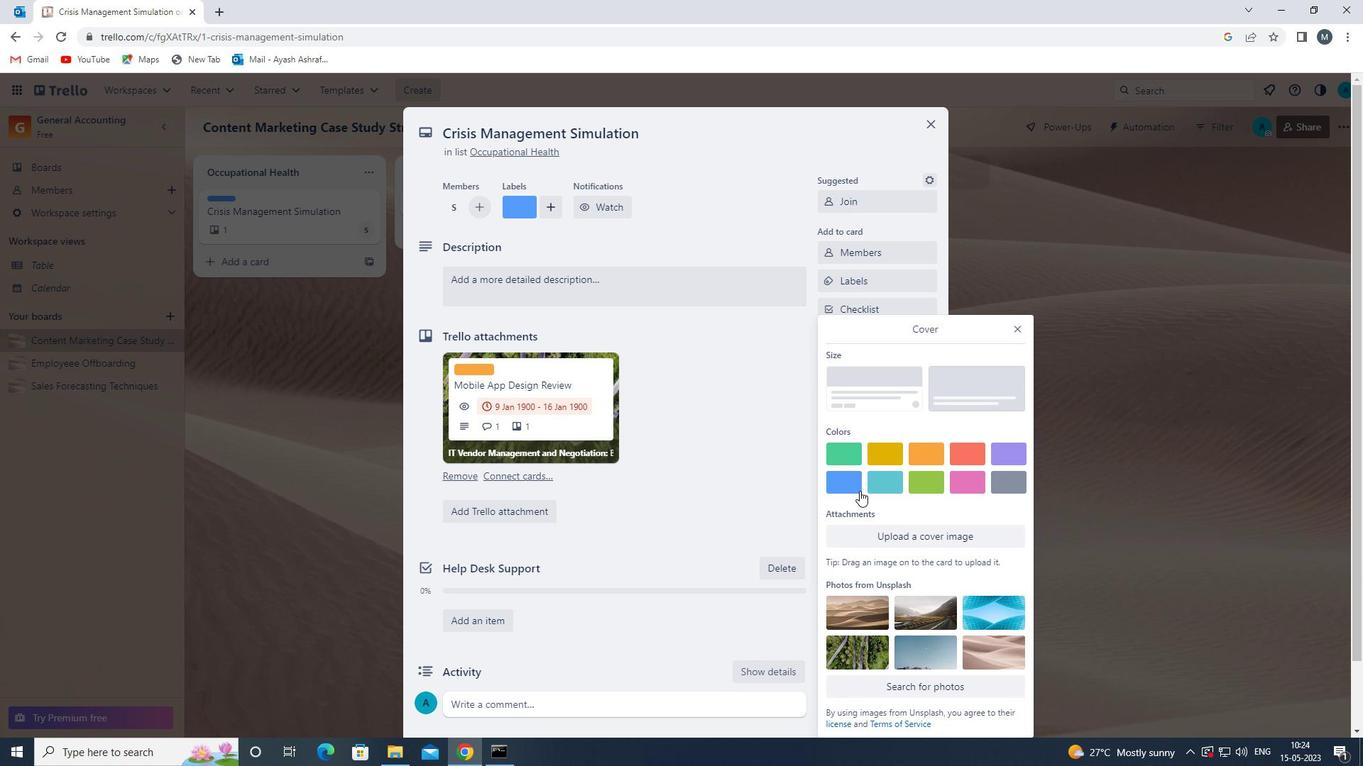 
Action: Mouse pressed left at (849, 490)
Screenshot: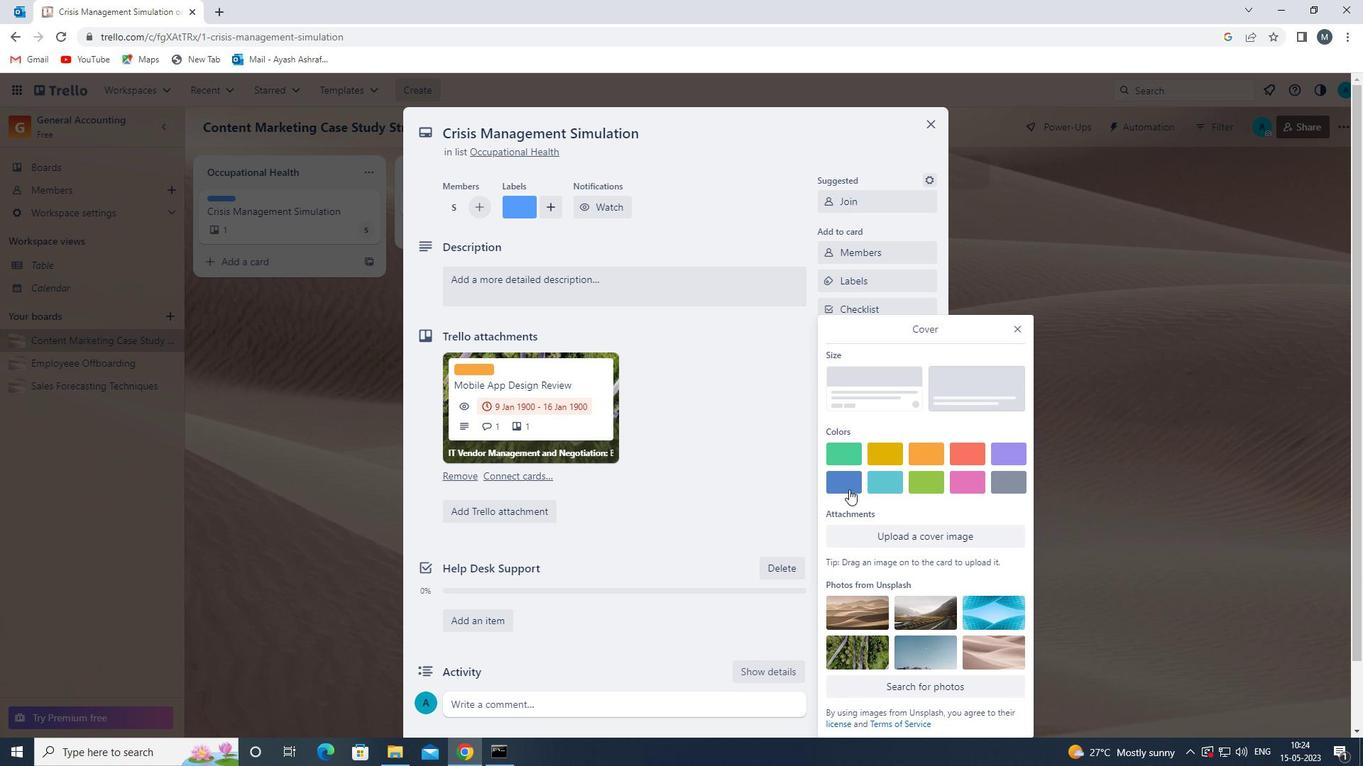 
Action: Mouse moved to (1019, 304)
Screenshot: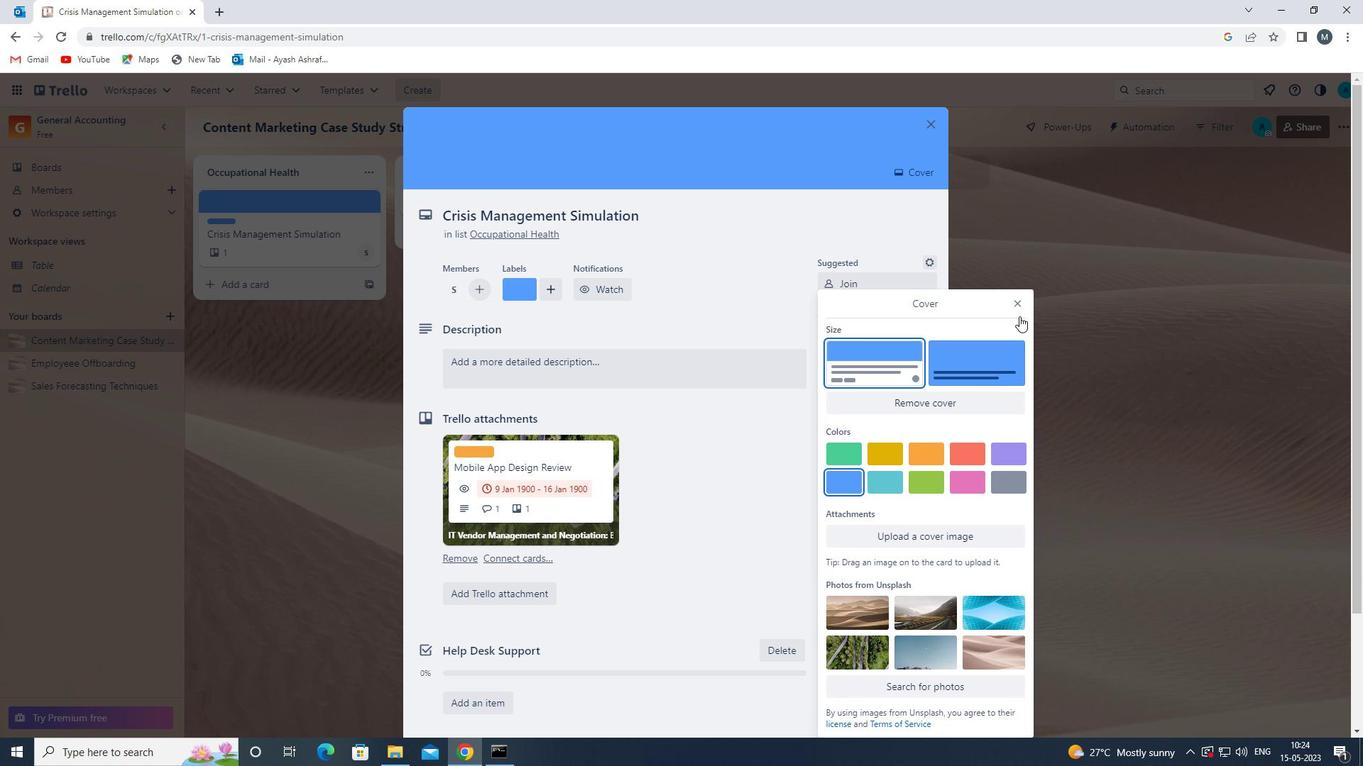 
Action: Mouse pressed left at (1019, 304)
Screenshot: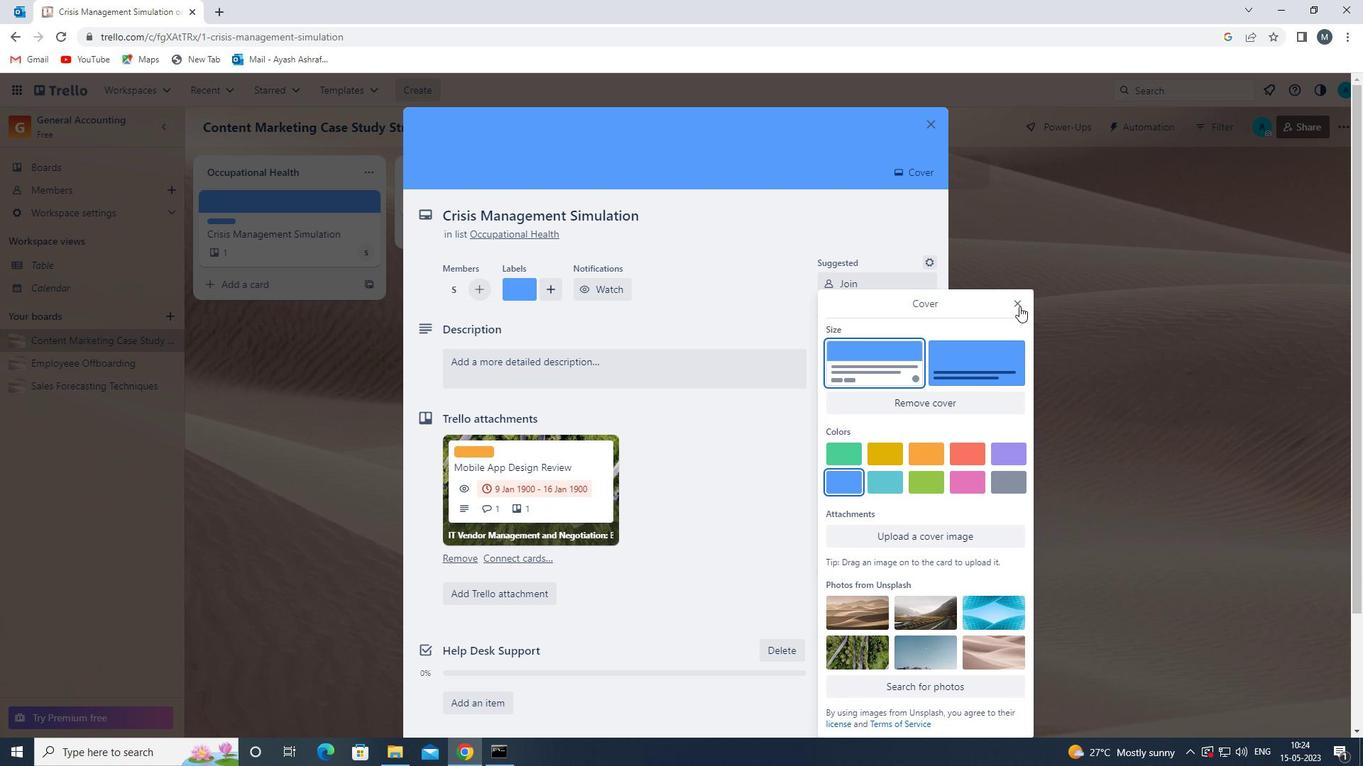 
Action: Mouse moved to (545, 366)
Screenshot: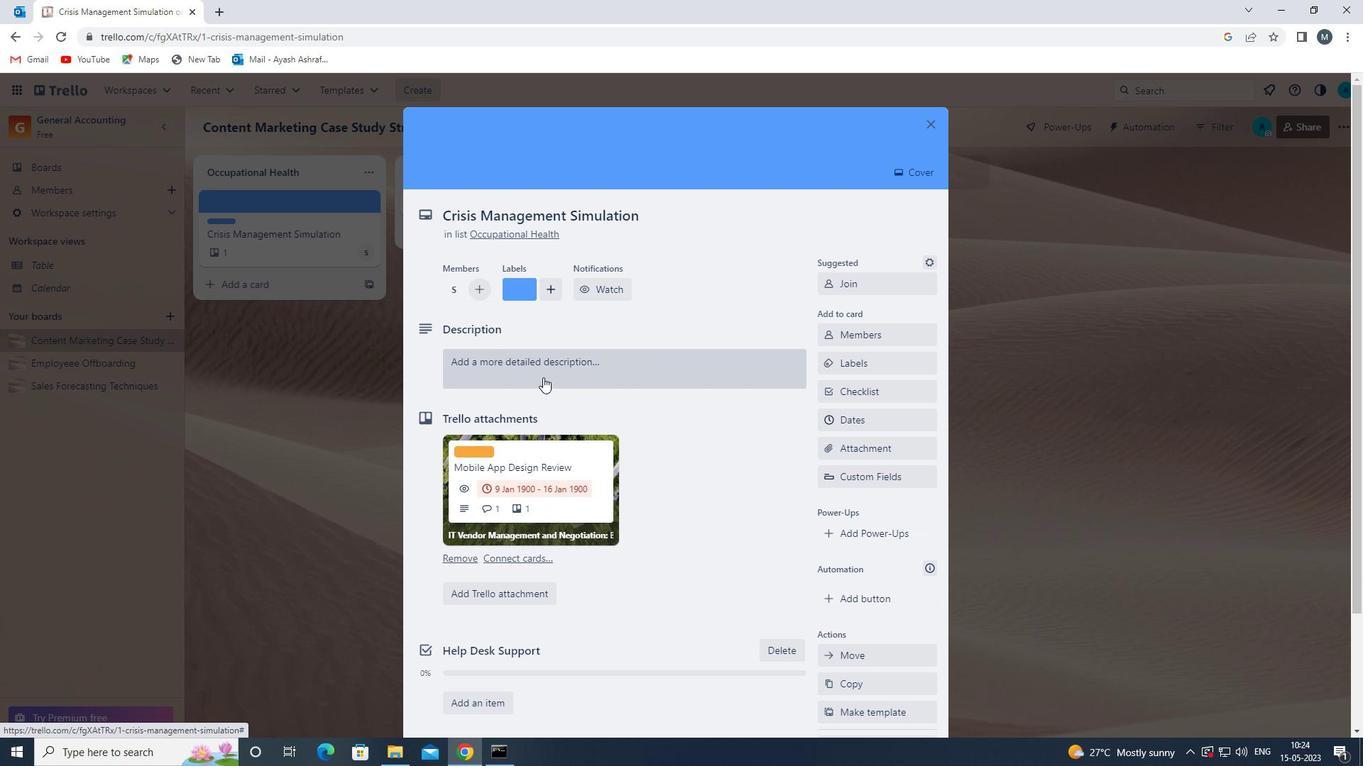 
Action: Mouse pressed left at (545, 366)
Screenshot: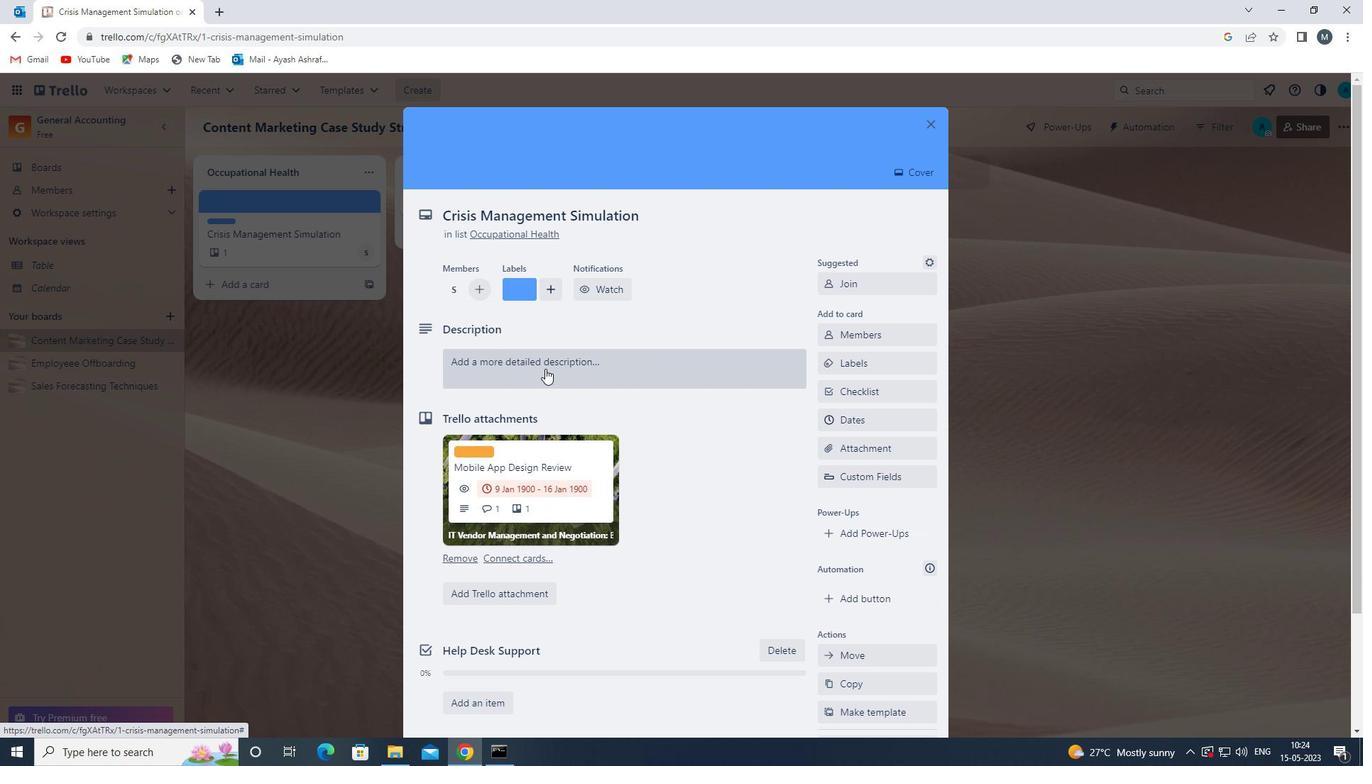 
Action: Mouse moved to (511, 409)
Screenshot: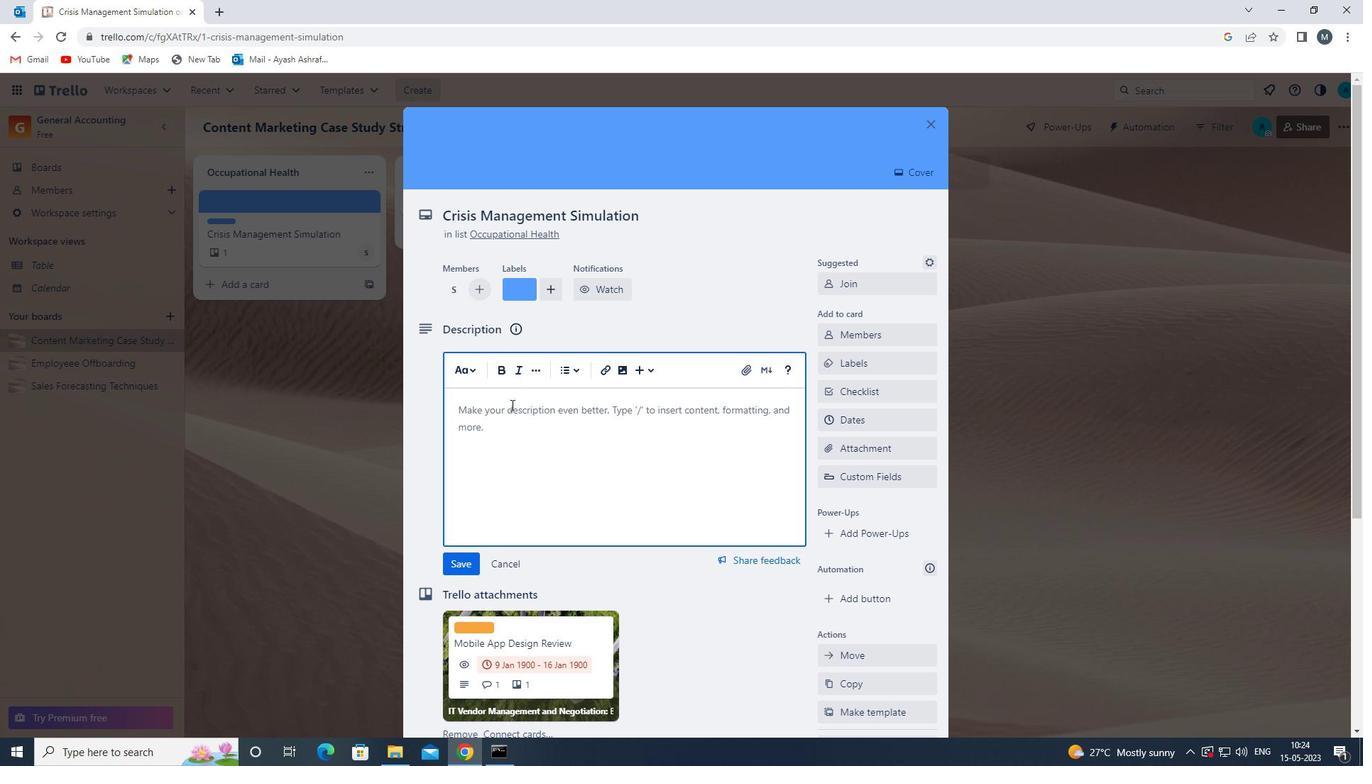 
Action: Mouse pressed left at (511, 409)
Screenshot: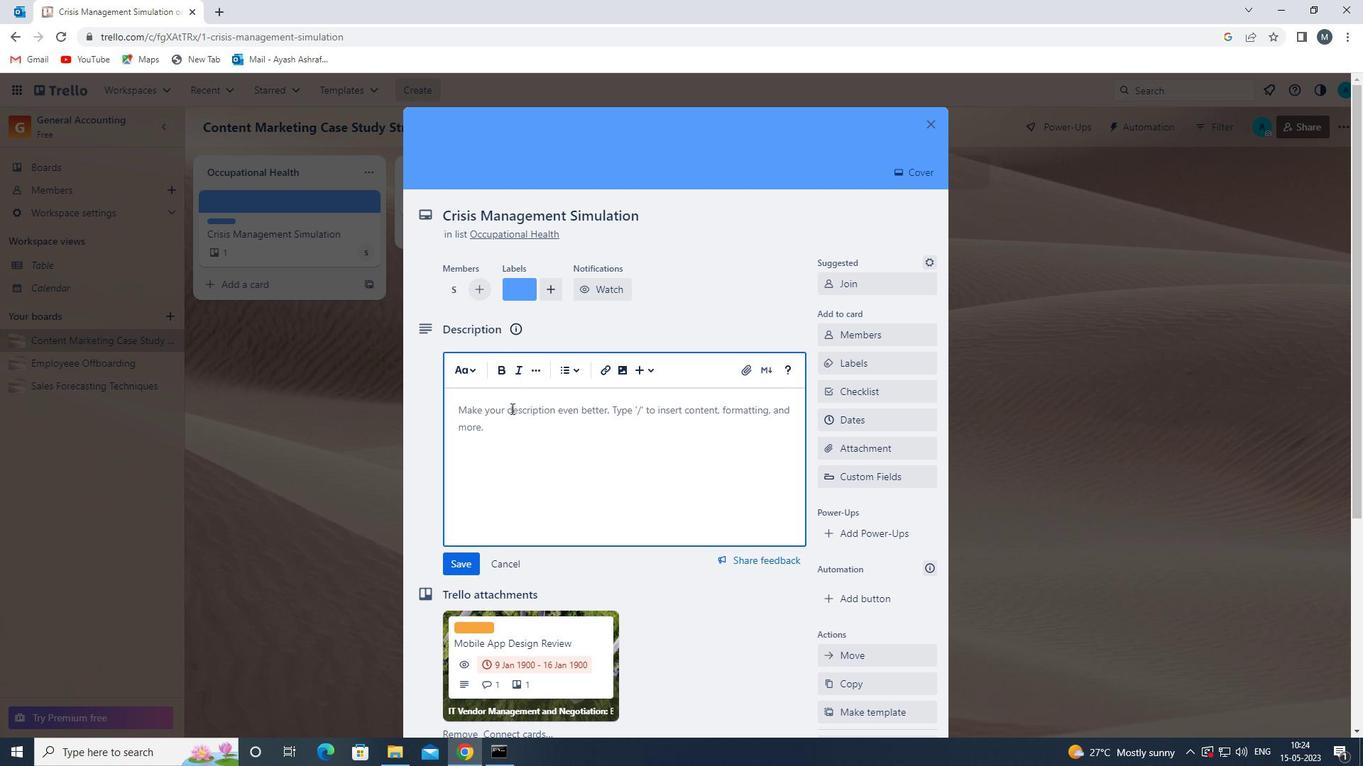 
Action: Mouse moved to (867, 377)
Screenshot: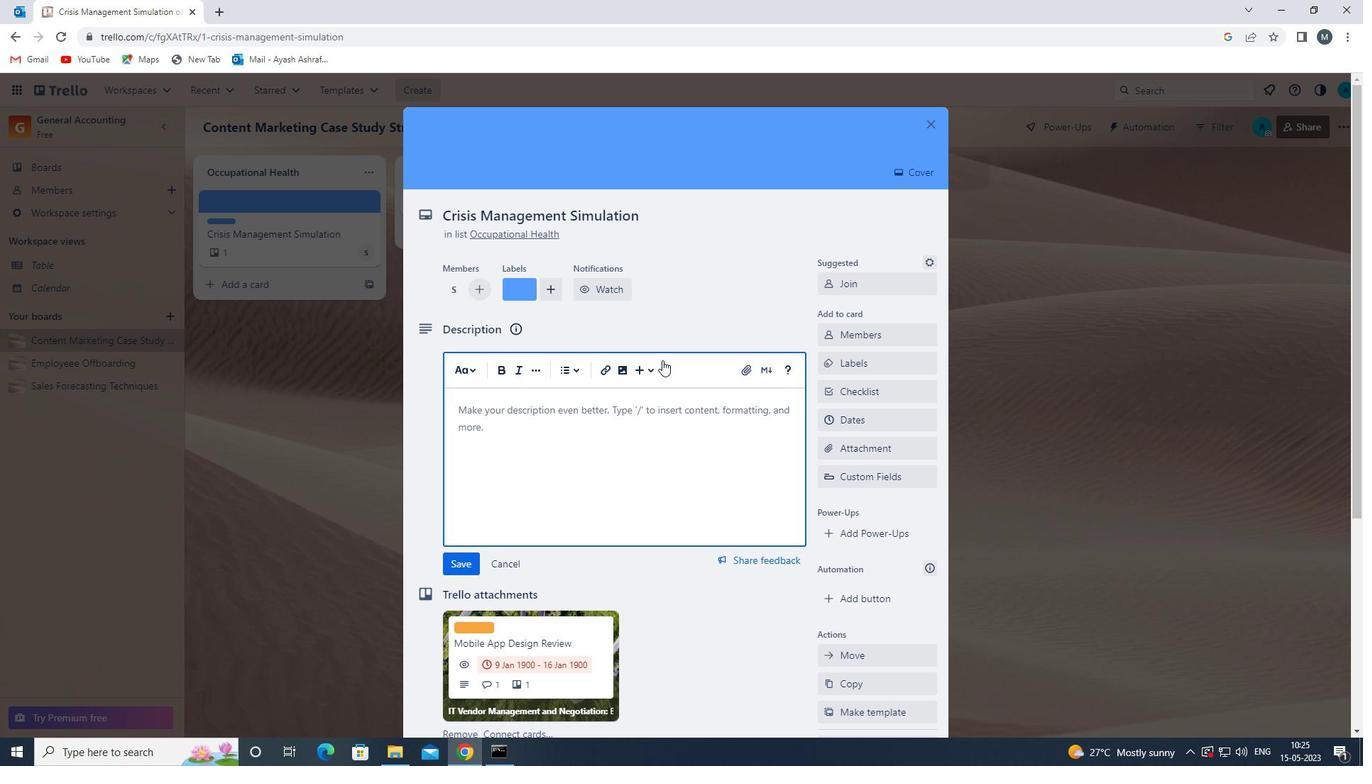 
Action: Key pressed <Key.shift>CONDUCT<Key.space>CUSTOMER<Key.space>RESEARCH<Key.space>FOR<Key.space>NEW<Key.space>CUSTOMER<Key.space>SUPPORT<Key.space>IMPROVEMENTS<Key.space>AND<Key.space>A<Key.space><Key.backspace><Key.backspace><Key.backspace><Key.backspace><Key.backspace><Key.backspace>
Screenshot: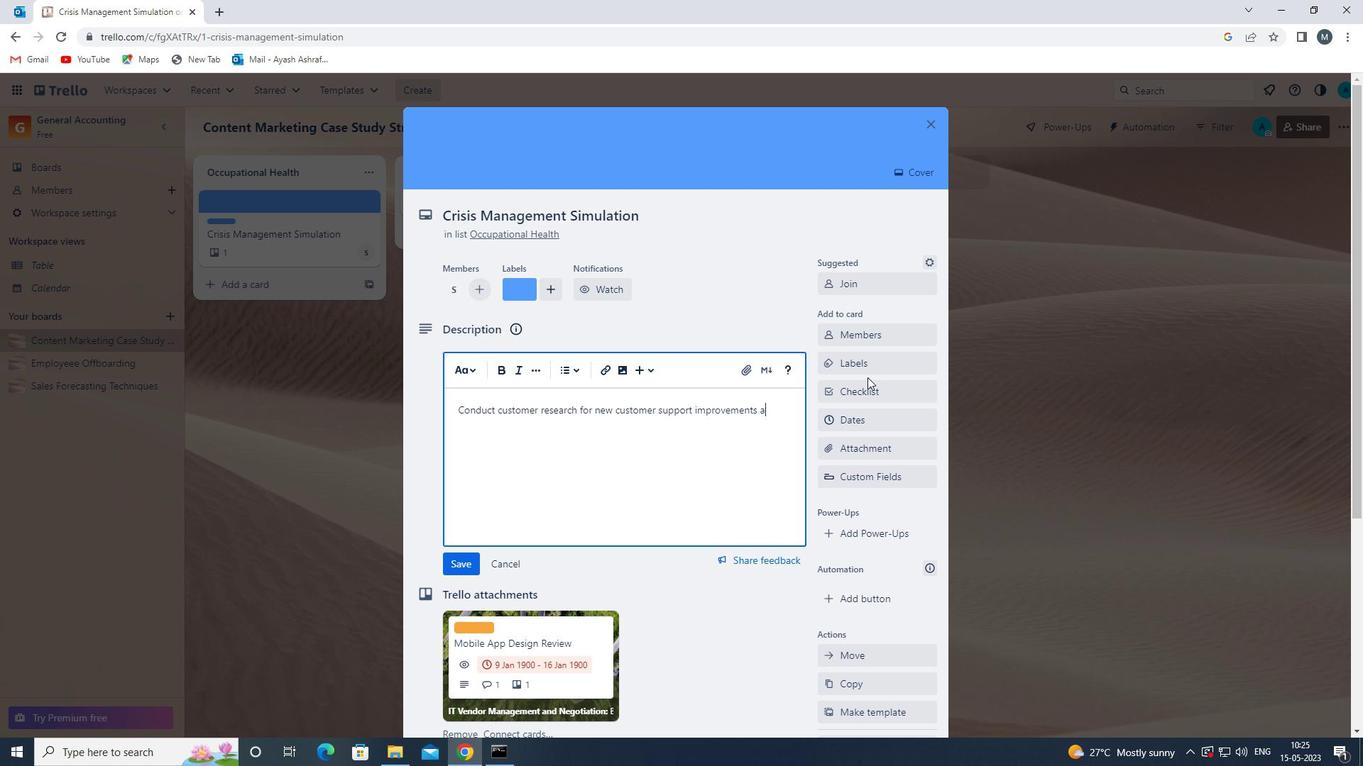 
Action: Mouse moved to (455, 556)
Screenshot: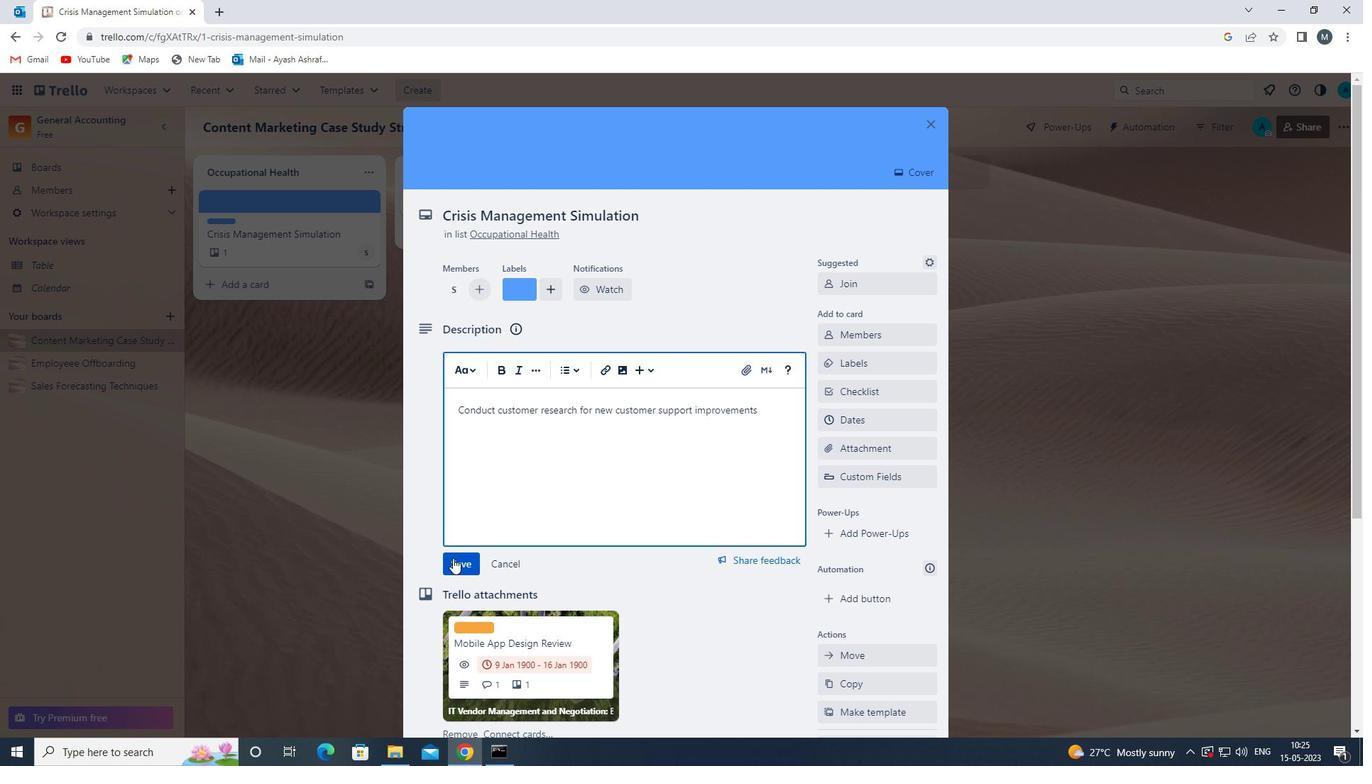 
Action: Mouse pressed left at (455, 556)
Screenshot: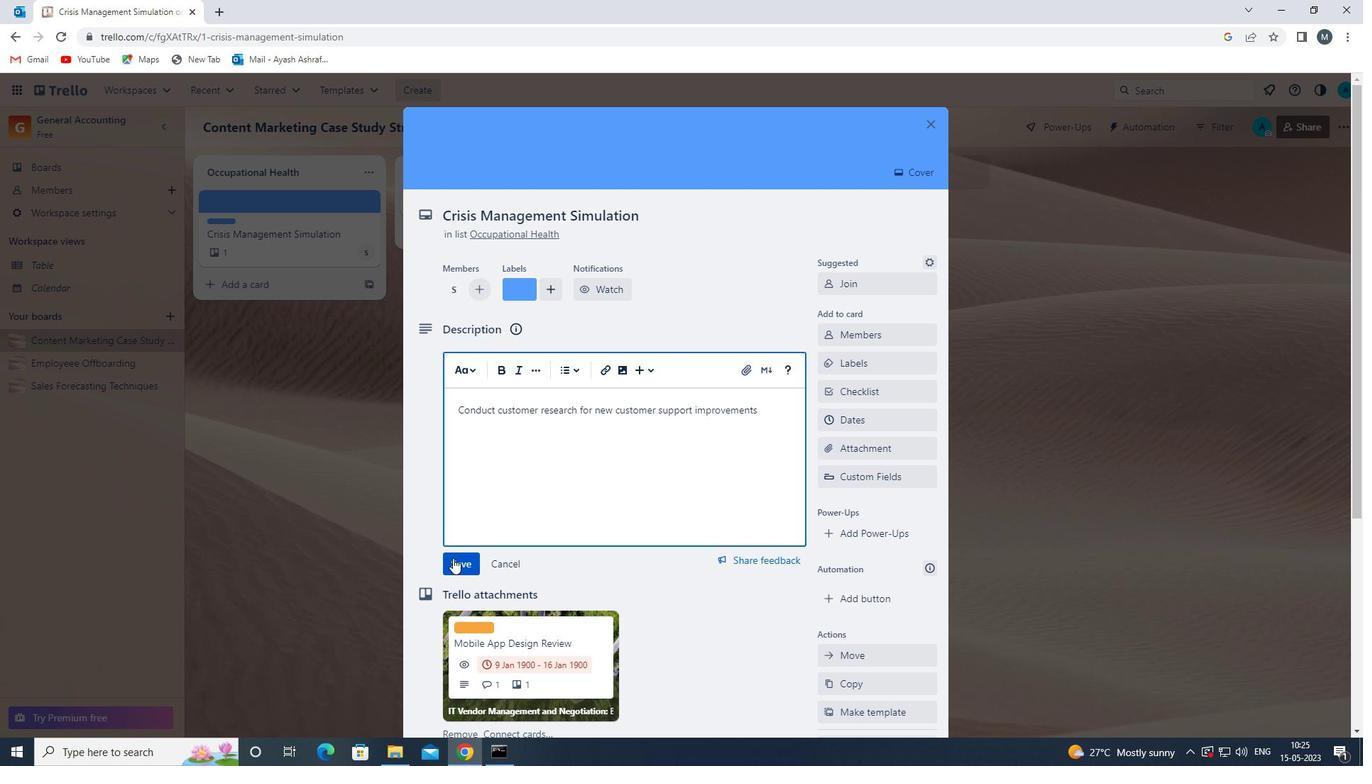 
Action: Mouse moved to (548, 493)
Screenshot: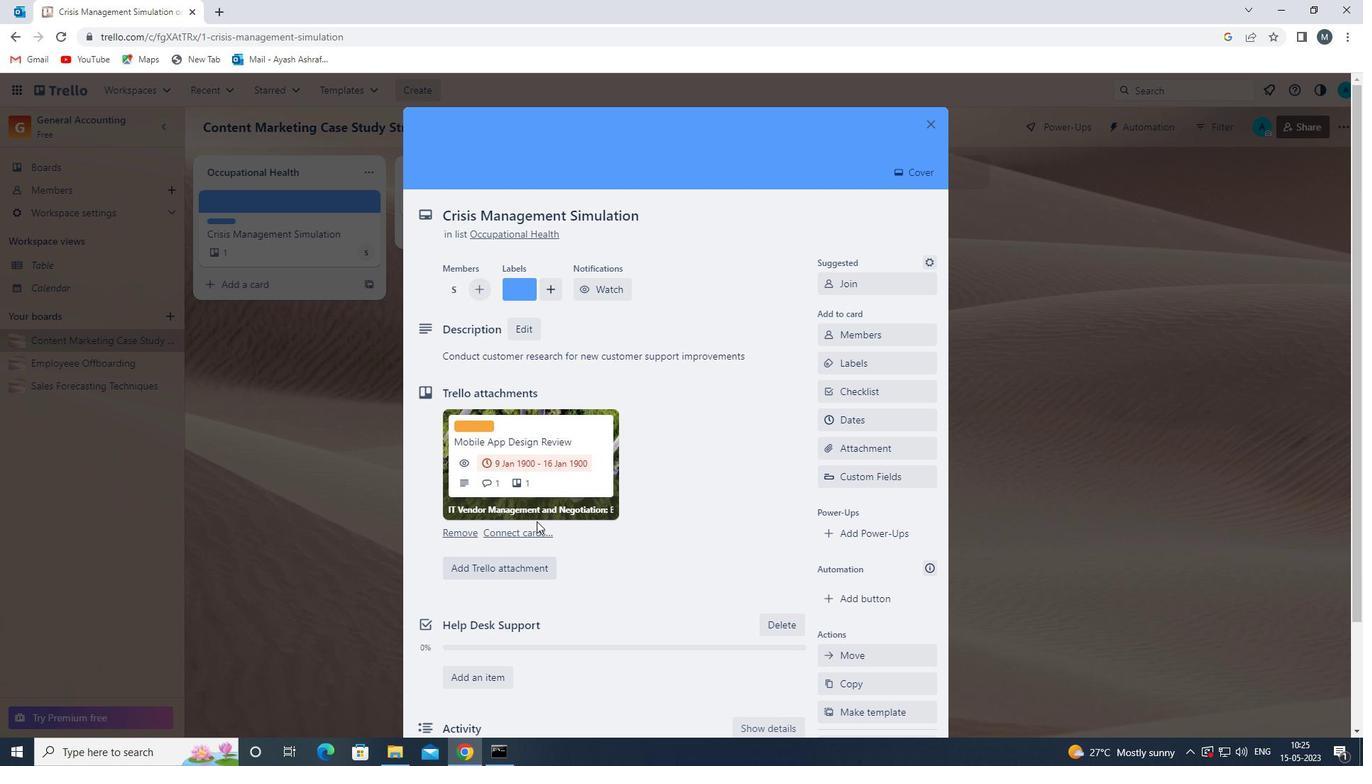
Action: Mouse scrolled (548, 492) with delta (0, 0)
Screenshot: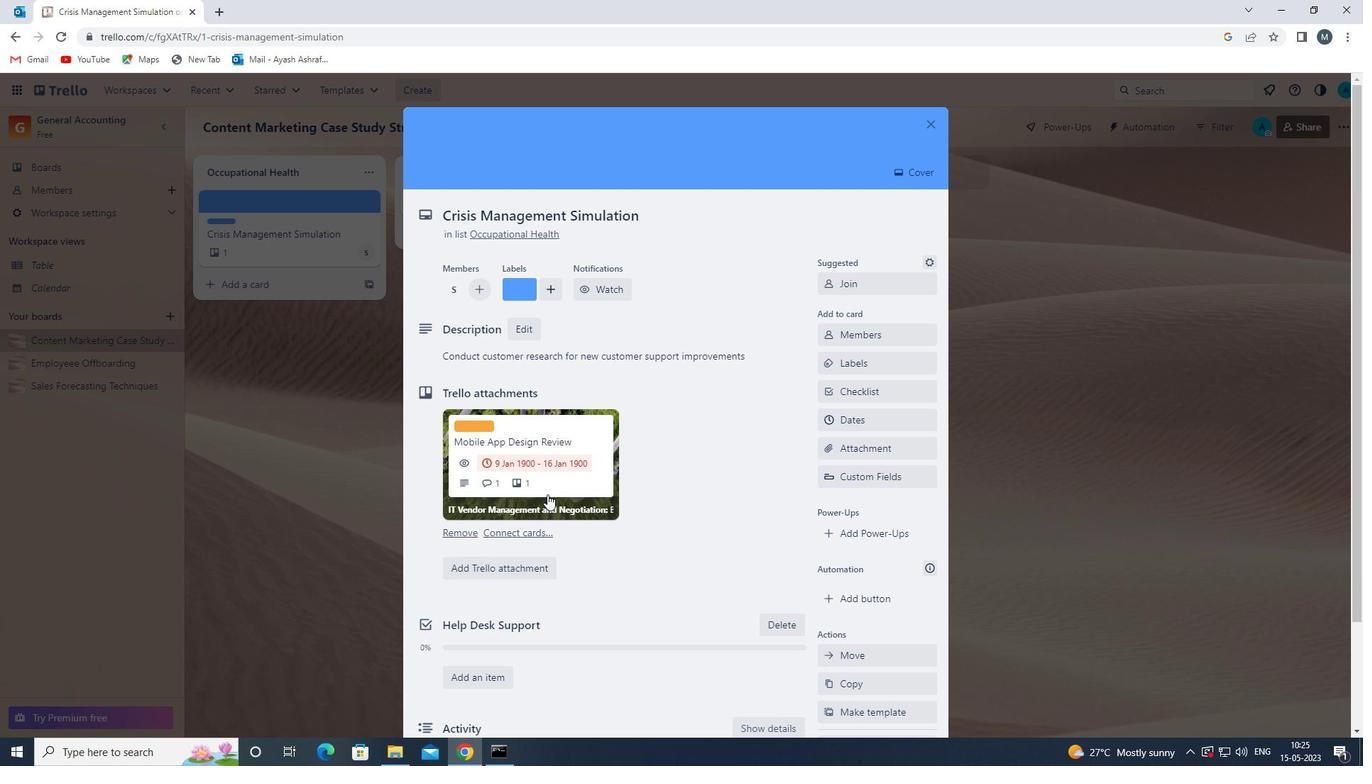 
Action: Mouse scrolled (548, 492) with delta (0, 0)
Screenshot: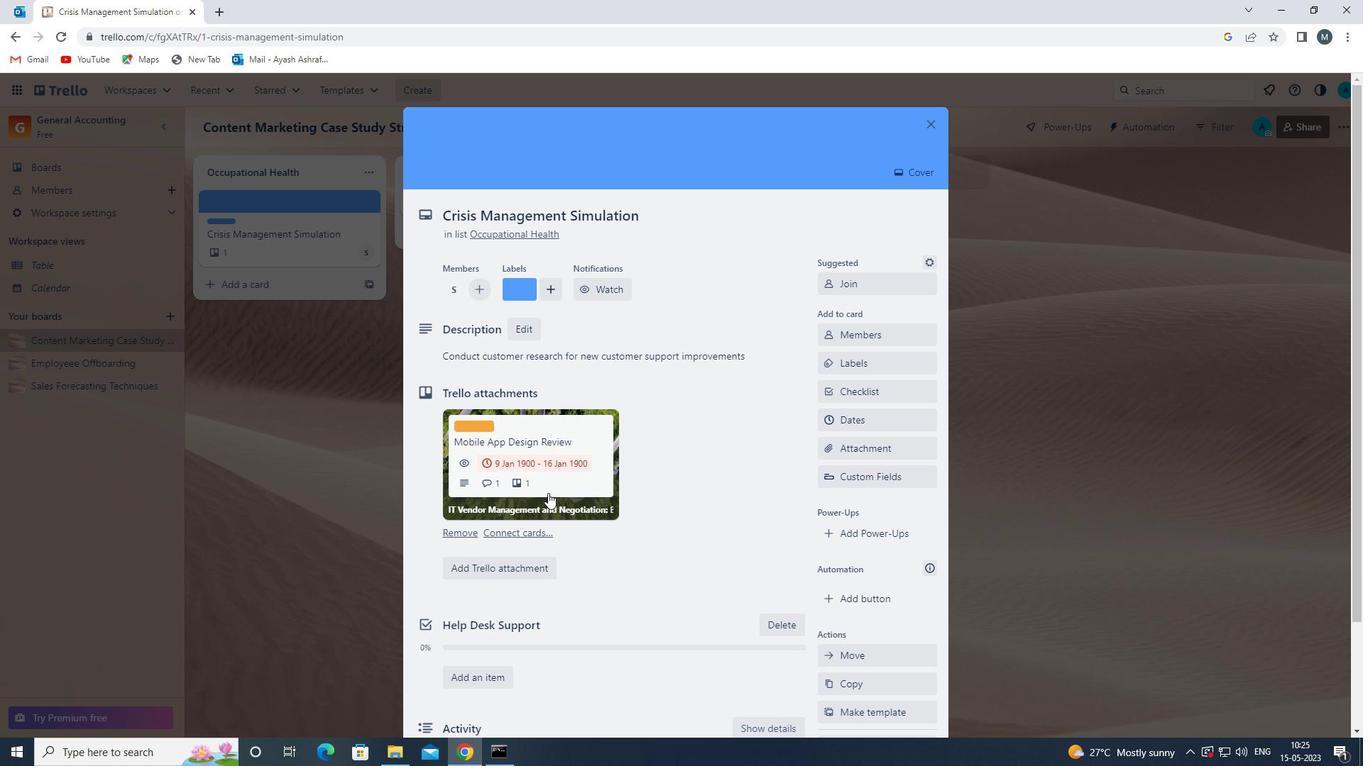 
Action: Mouse scrolled (548, 492) with delta (0, 0)
Screenshot: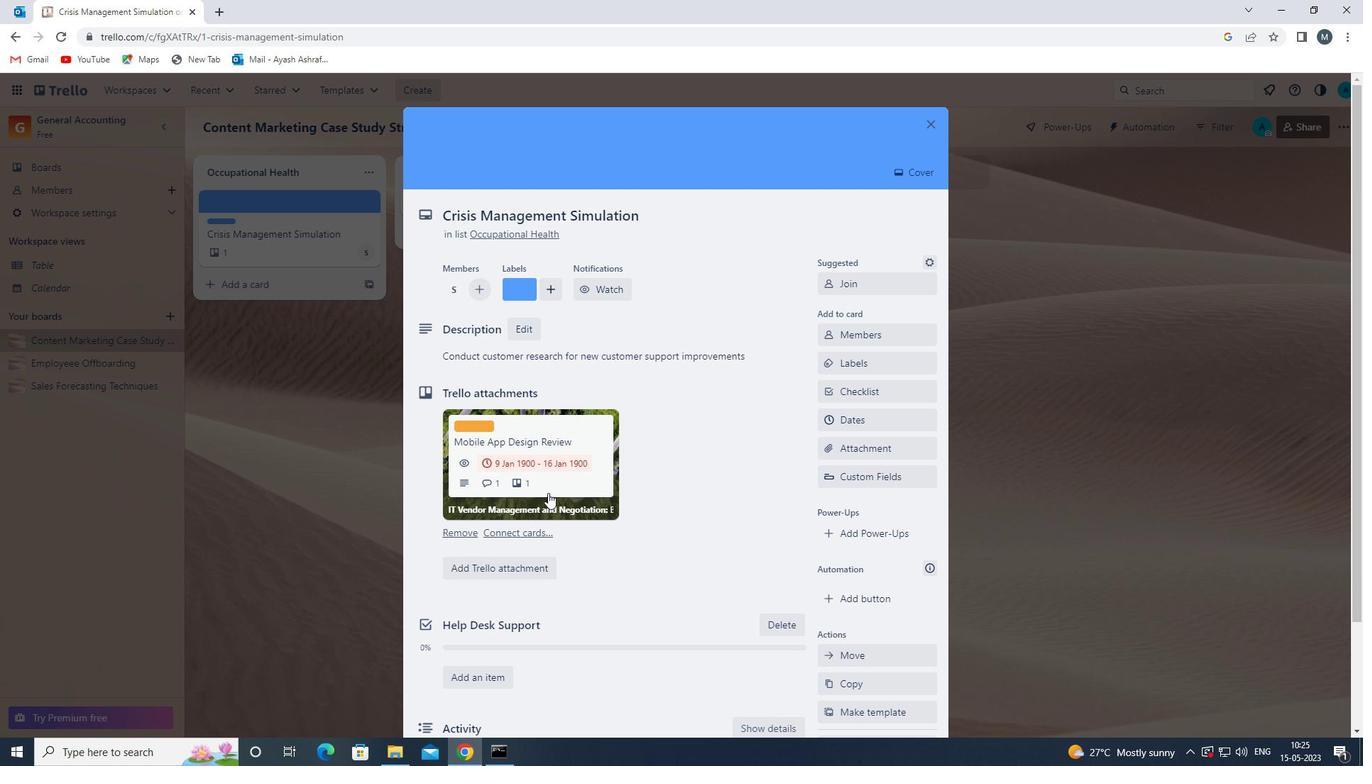 
Action: Mouse moved to (539, 516)
Screenshot: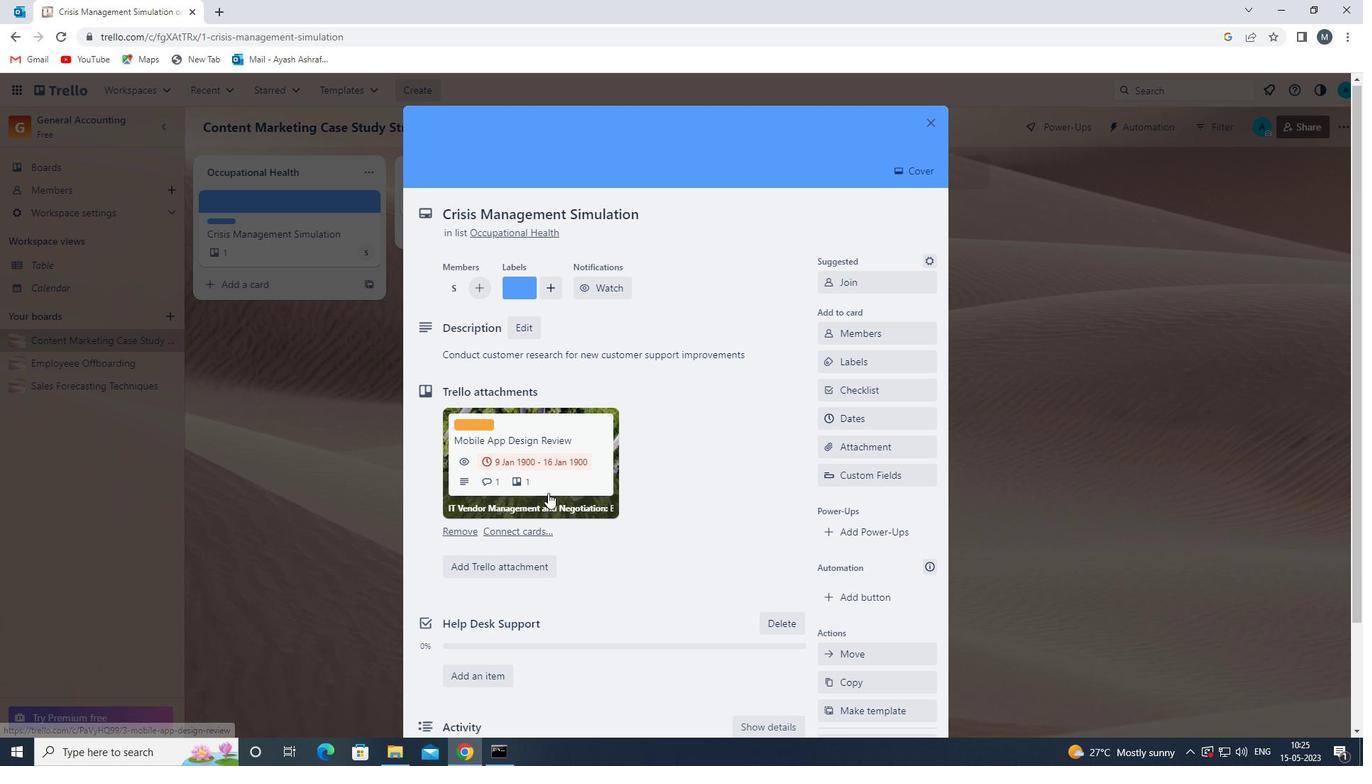 
Action: Mouse scrolled (539, 515) with delta (0, 0)
Screenshot: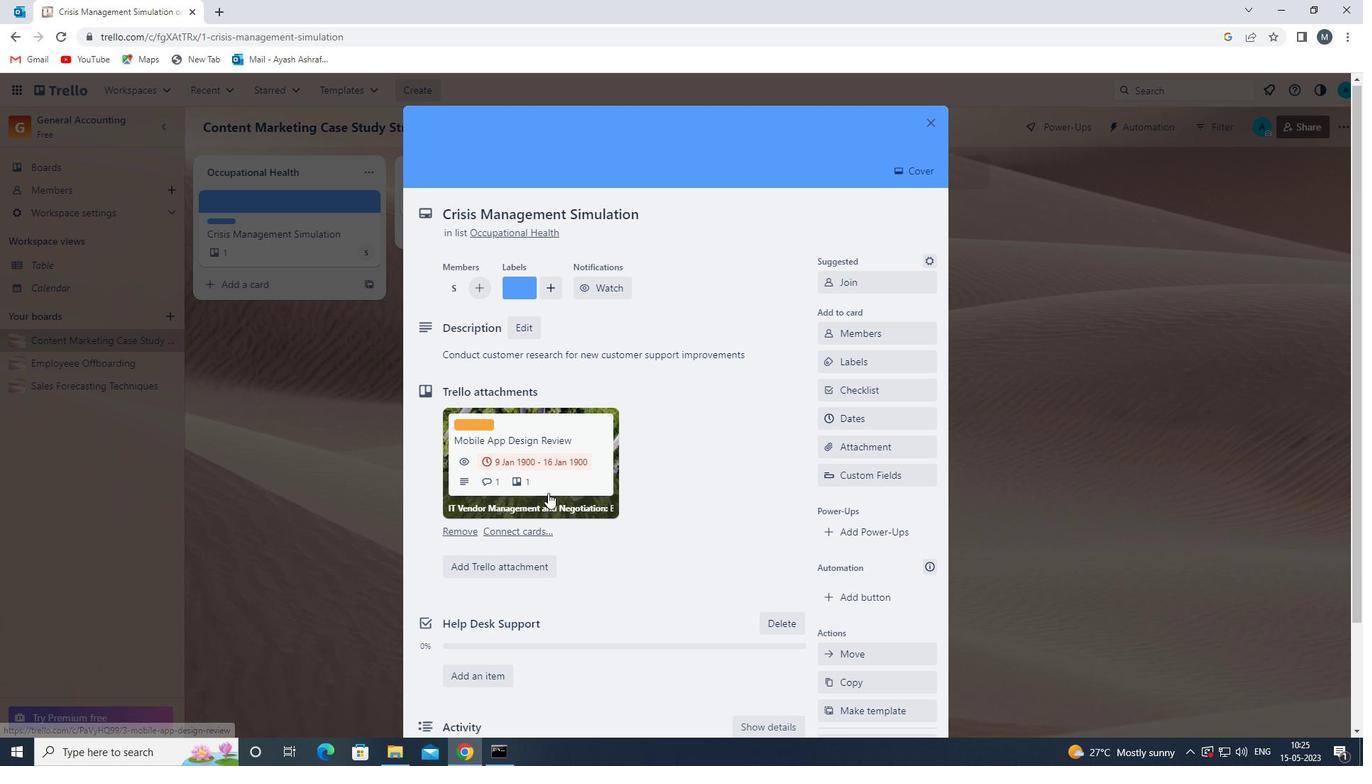 
Action: Mouse moved to (538, 519)
Screenshot: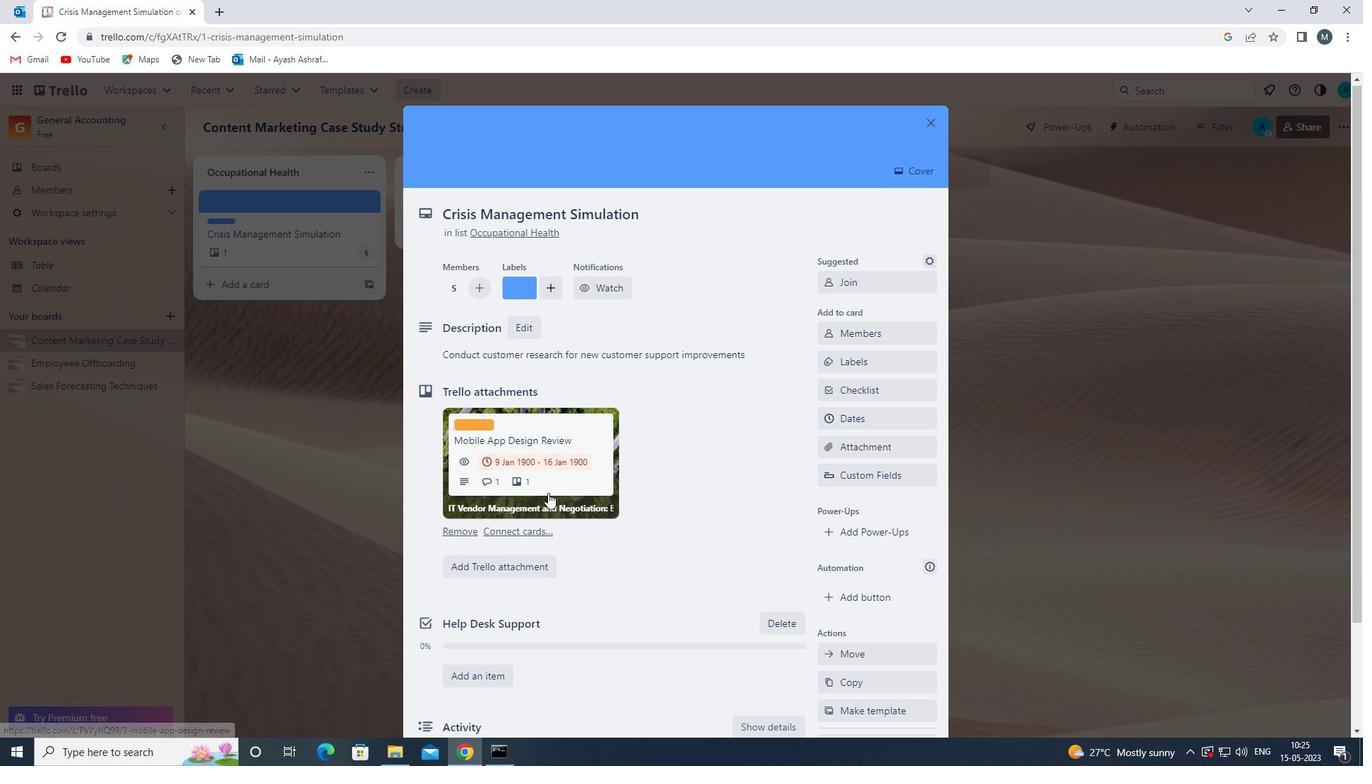 
Action: Mouse scrolled (538, 518) with delta (0, 0)
Screenshot: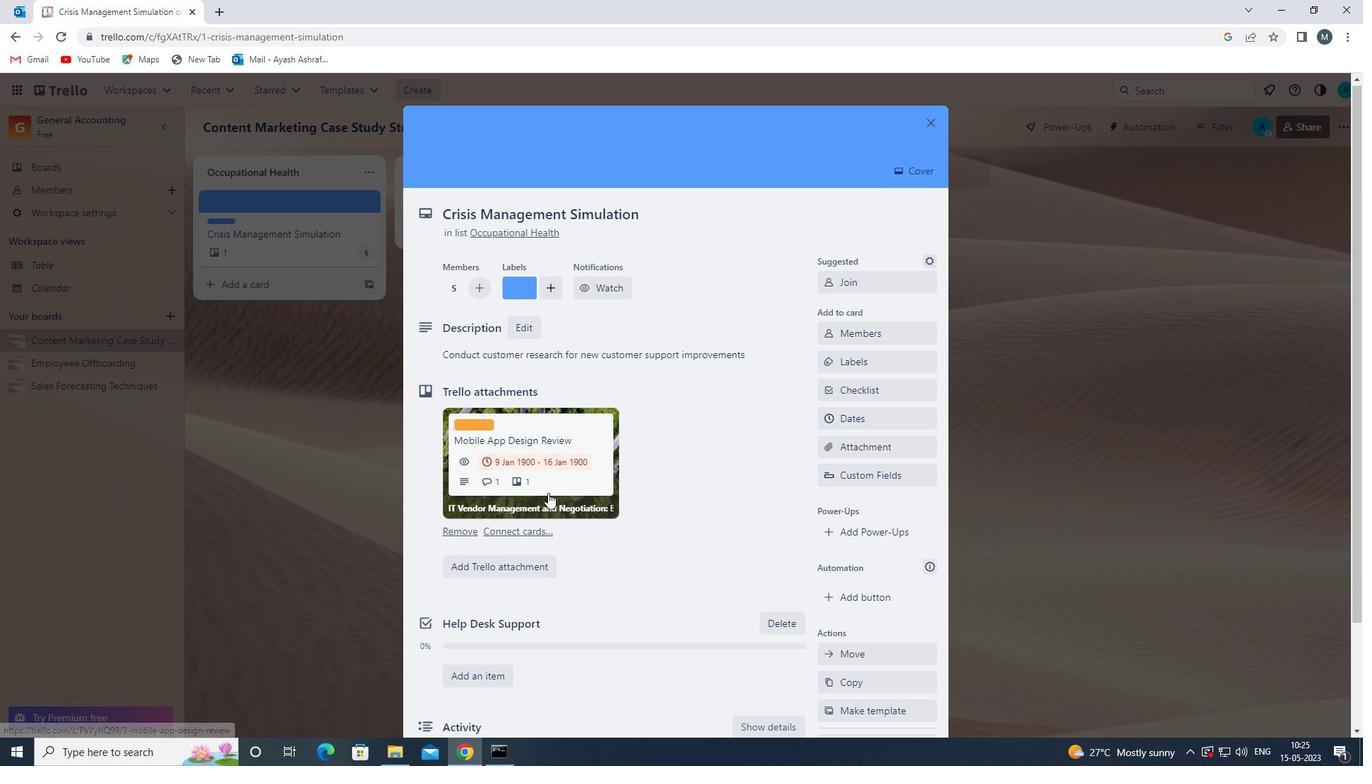 
Action: Mouse moved to (541, 634)
Screenshot: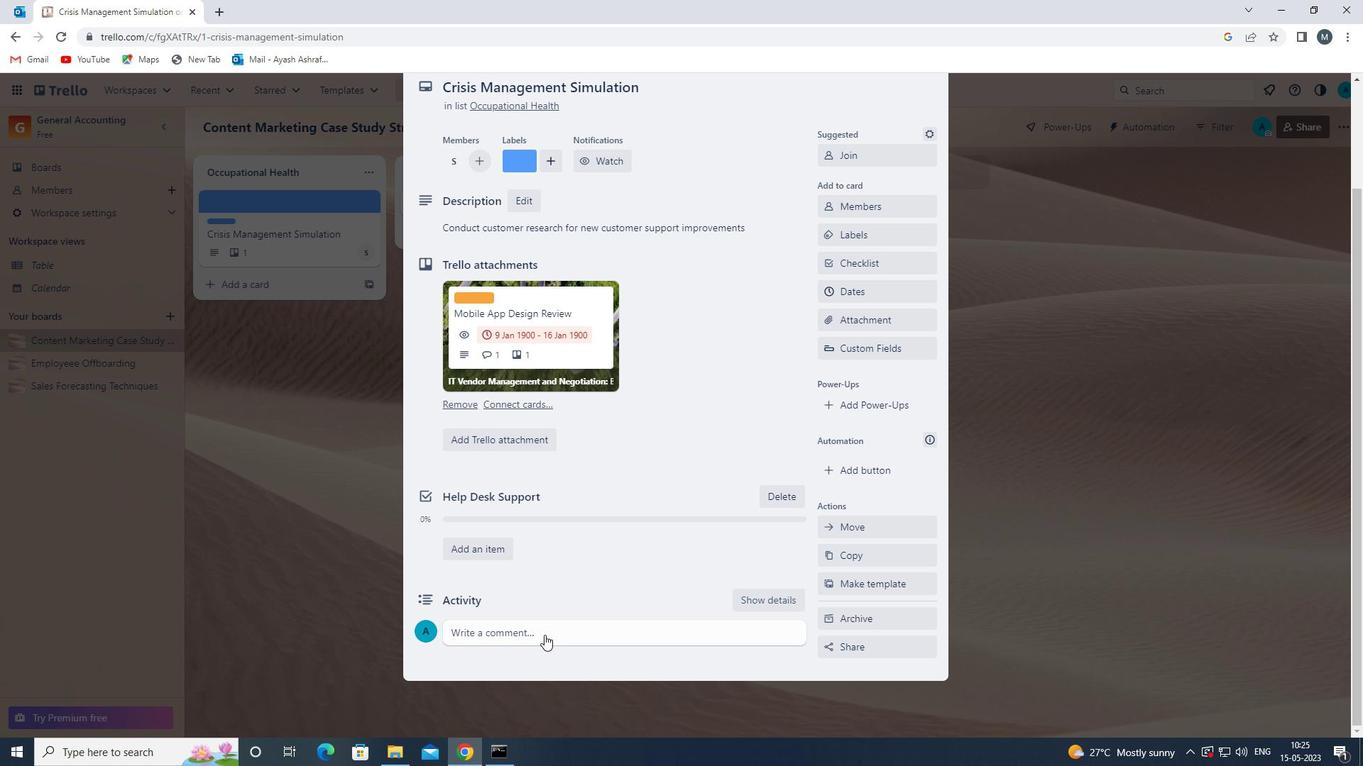 
Action: Mouse pressed left at (541, 634)
Screenshot: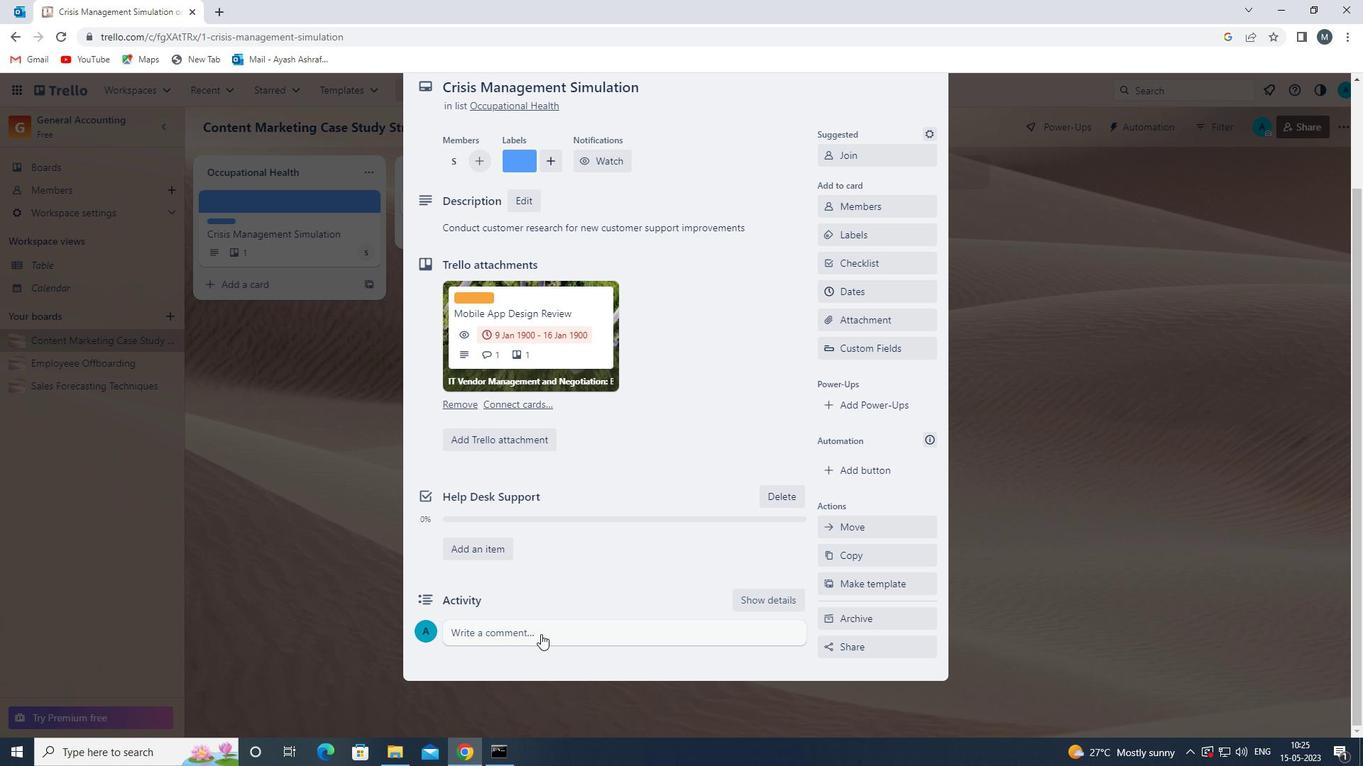 
Action: Mouse moved to (549, 677)
Screenshot: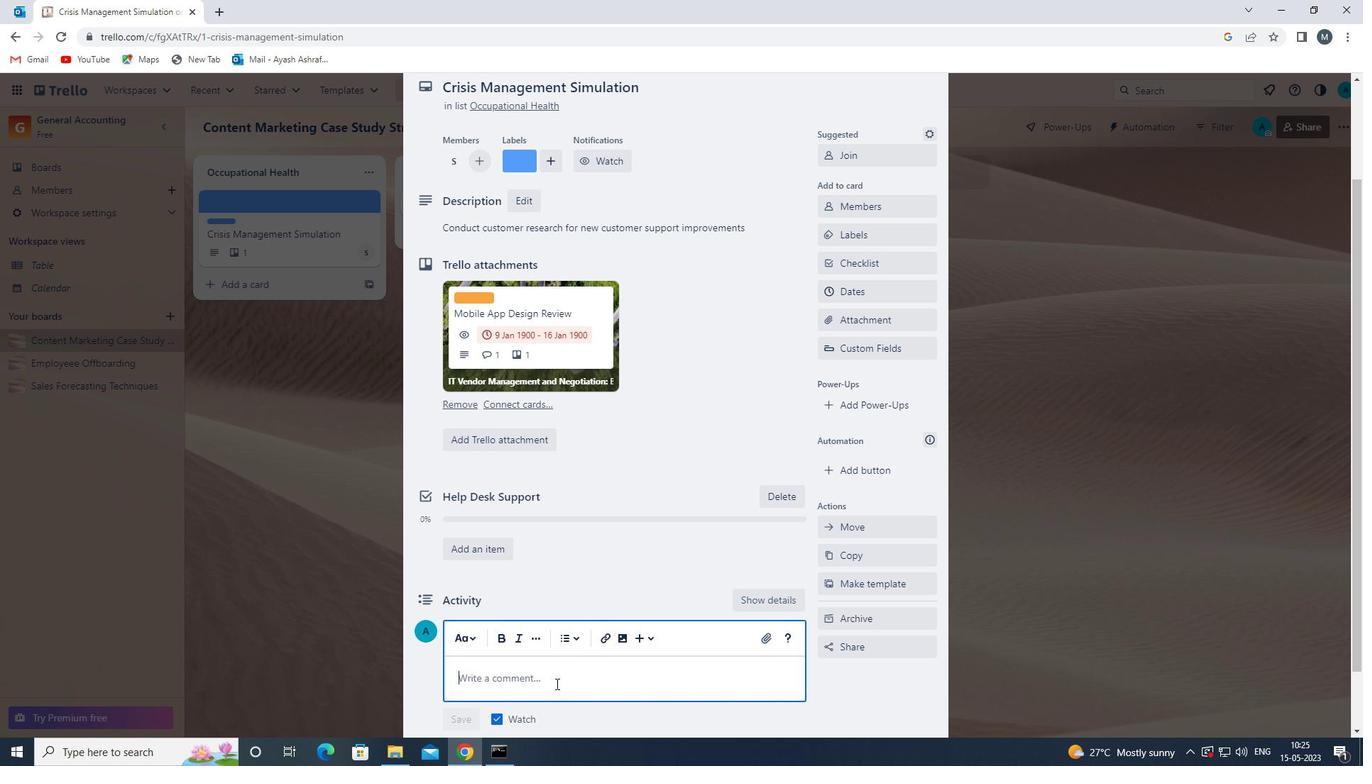 
Action: Mouse pressed left at (549, 677)
Screenshot: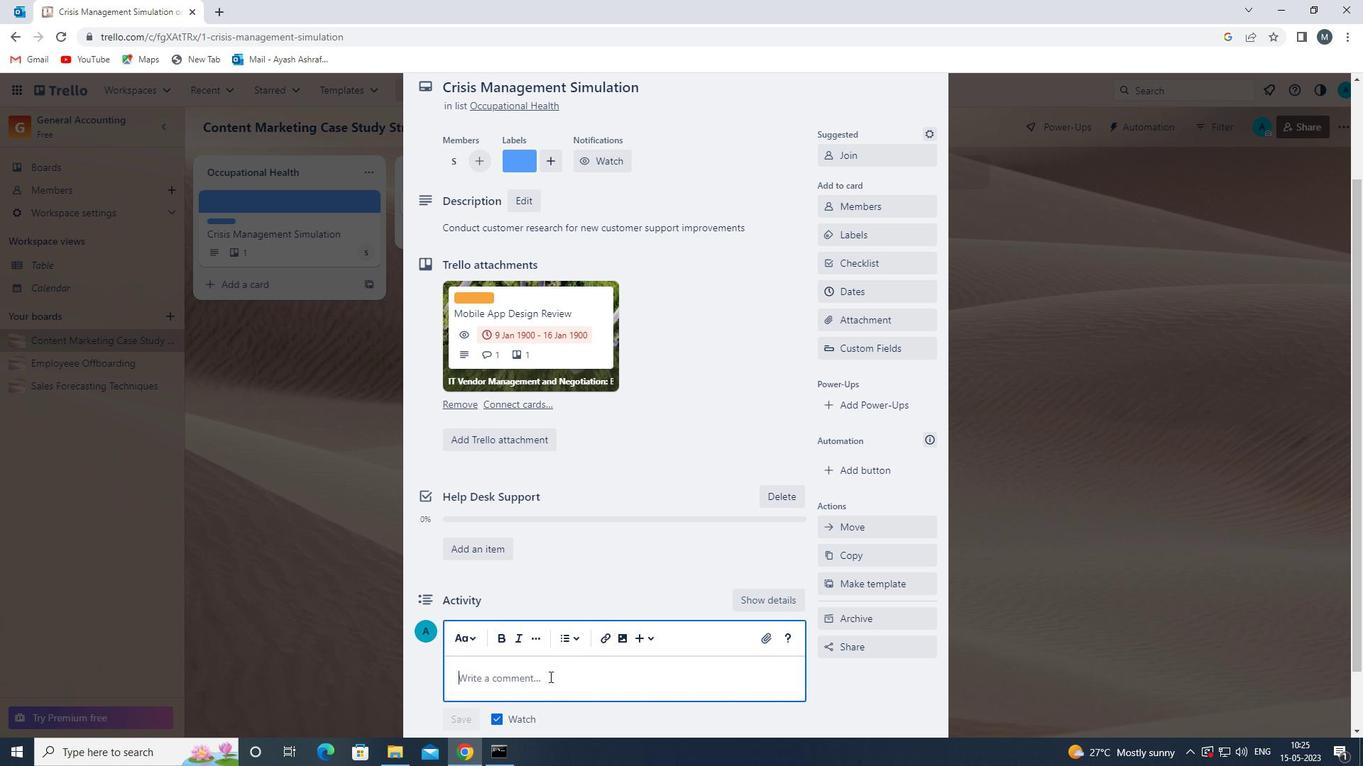 
Action: Mouse moved to (588, 672)
Screenshot: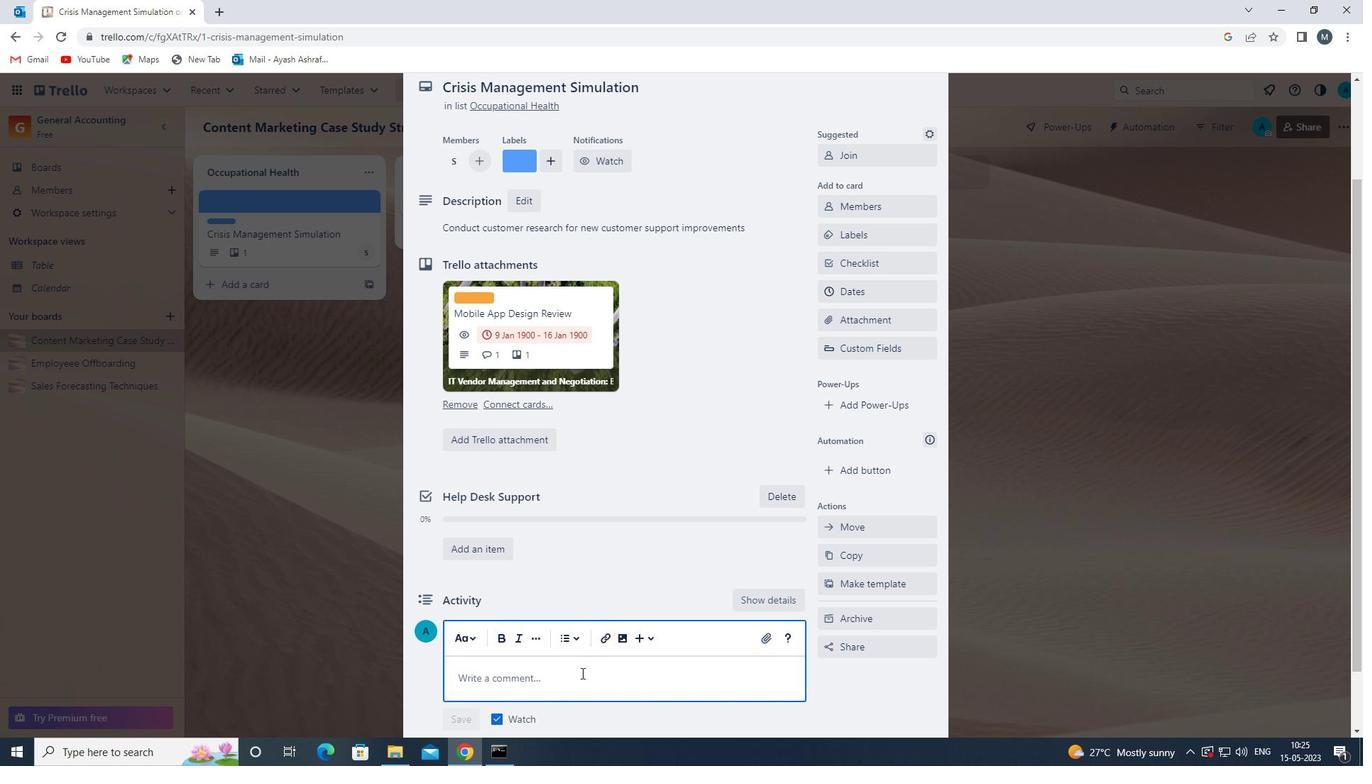 
Action: Key pressed <Key.shift>THIS<Key.space>TASK<Key.space>PRESENTS<Key.space>AN<Key.space>OPPORTUNITY<Key.space>TO<Key.space>DEMONSTRATE<Key.space>OUR<Key.space>ANALYTICAL<Key.space>AND<Key.space>CRITICAL<Key.space>THINKING<Key.space>SKILLS,<Key.space>ASSESSING<Key.space>INFORMATION<Key.space>AND<Key.space>MAKING<Key.space>INFORMED<Key.space>DECISIONS.<Key.space>
Screenshot: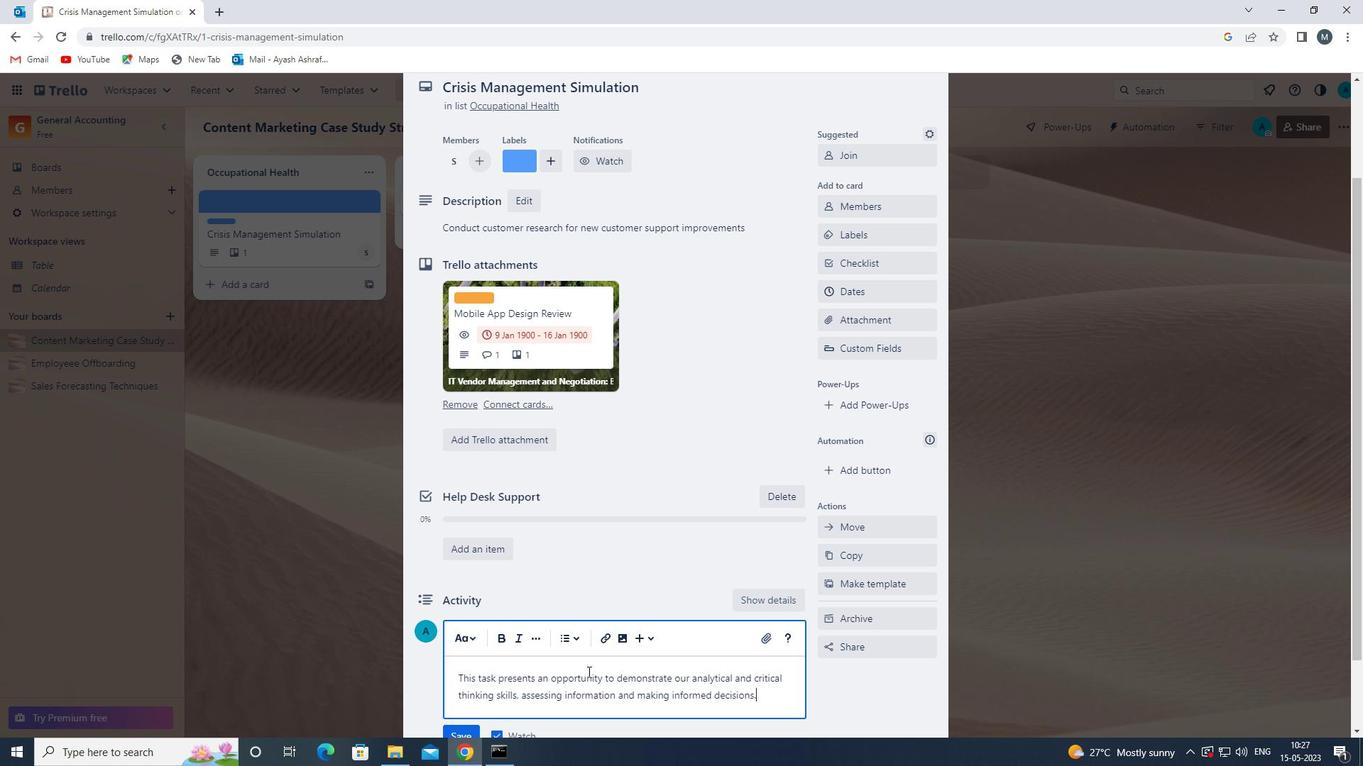 
Action: Mouse moved to (577, 639)
Screenshot: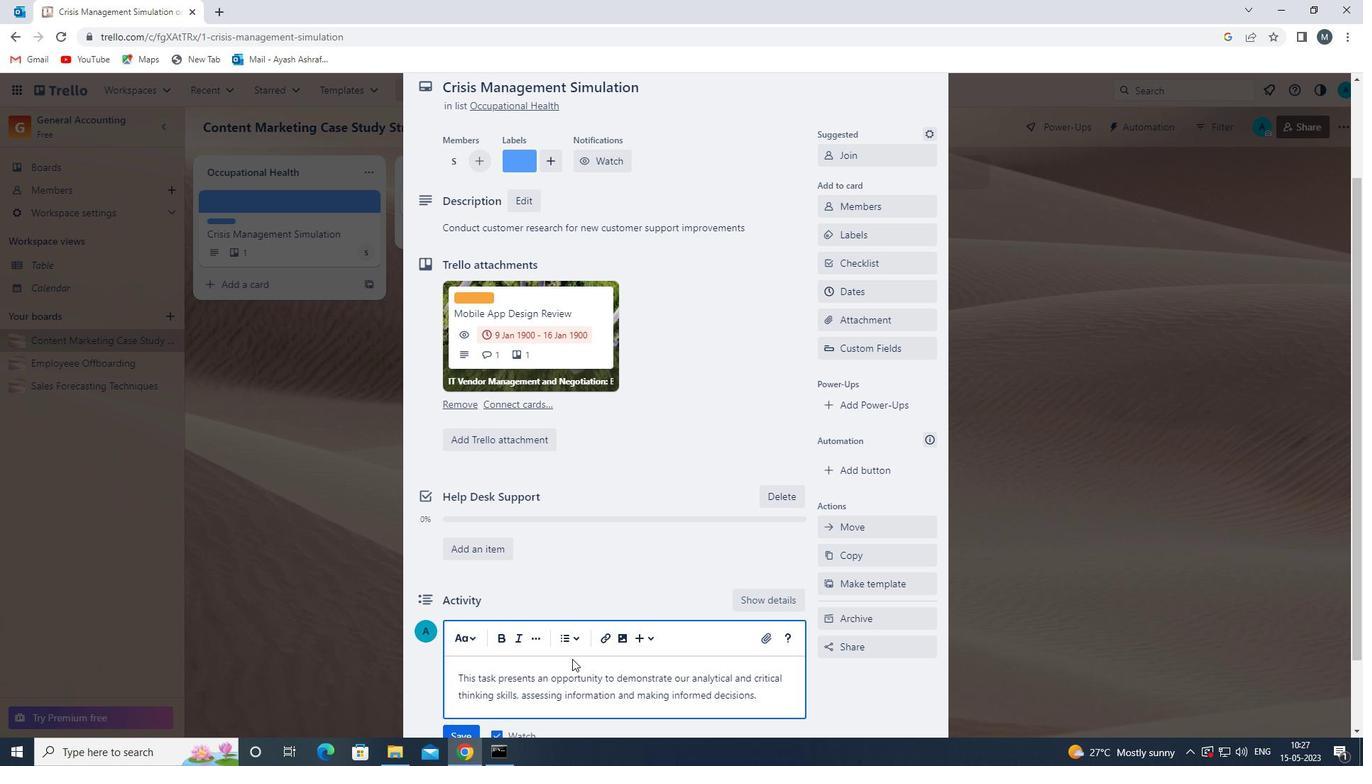 
Action: Mouse scrolled (577, 638) with delta (0, 0)
Screenshot: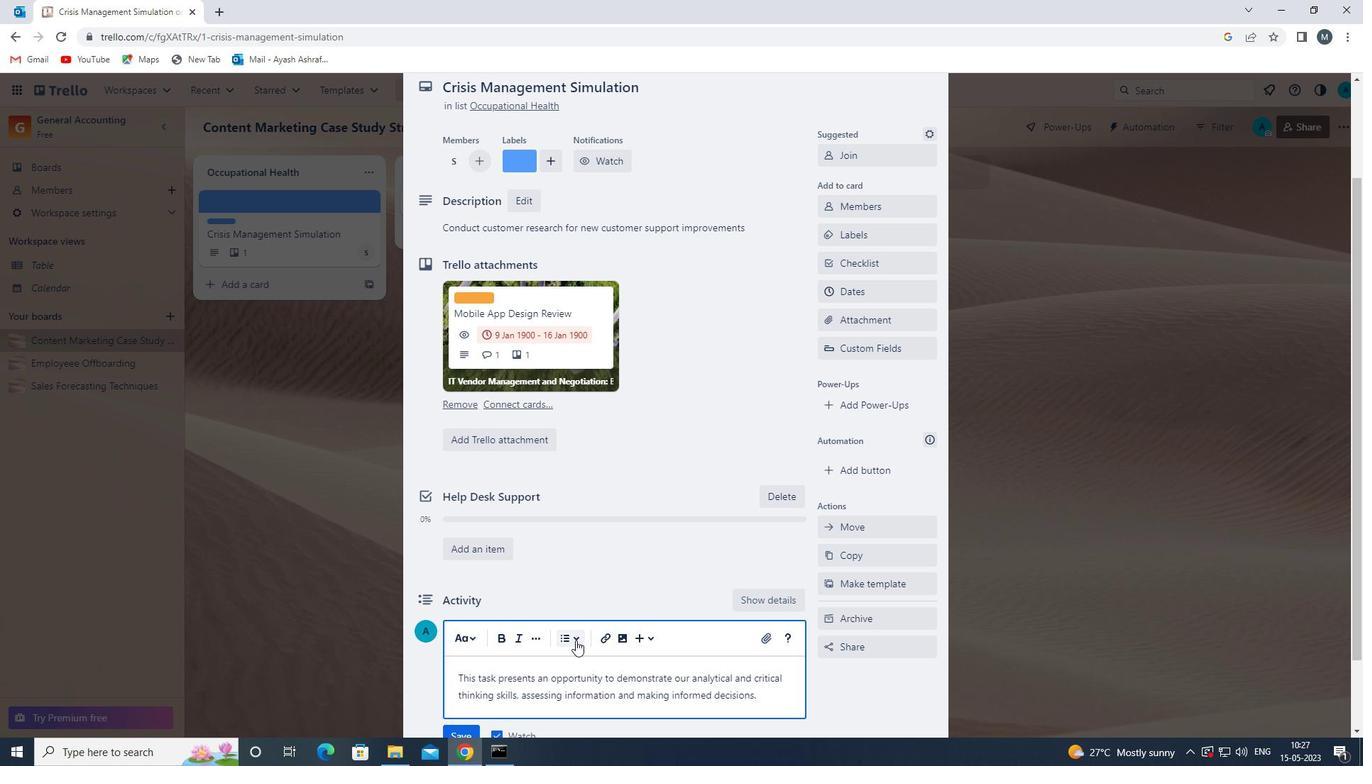 
Action: Mouse scrolled (577, 638) with delta (0, 0)
Screenshot: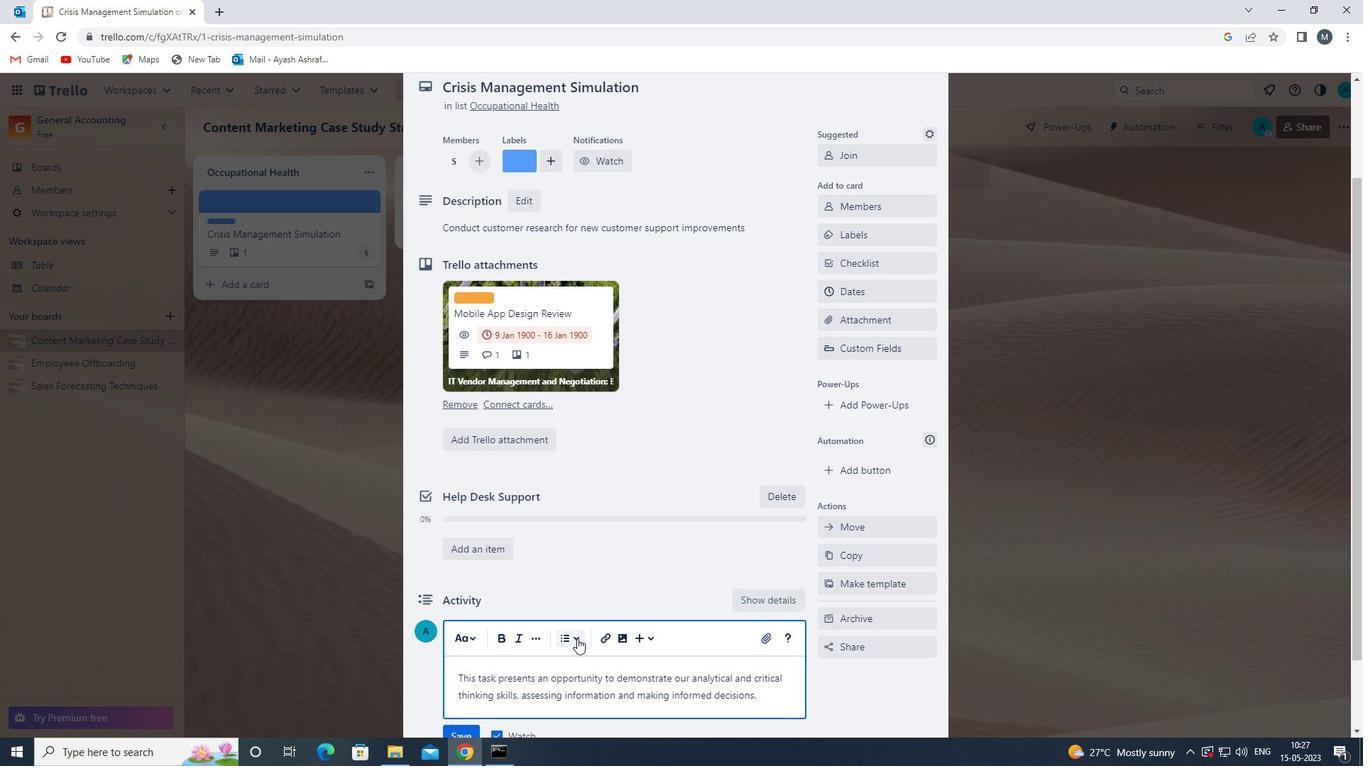 
Action: Mouse moved to (459, 645)
Screenshot: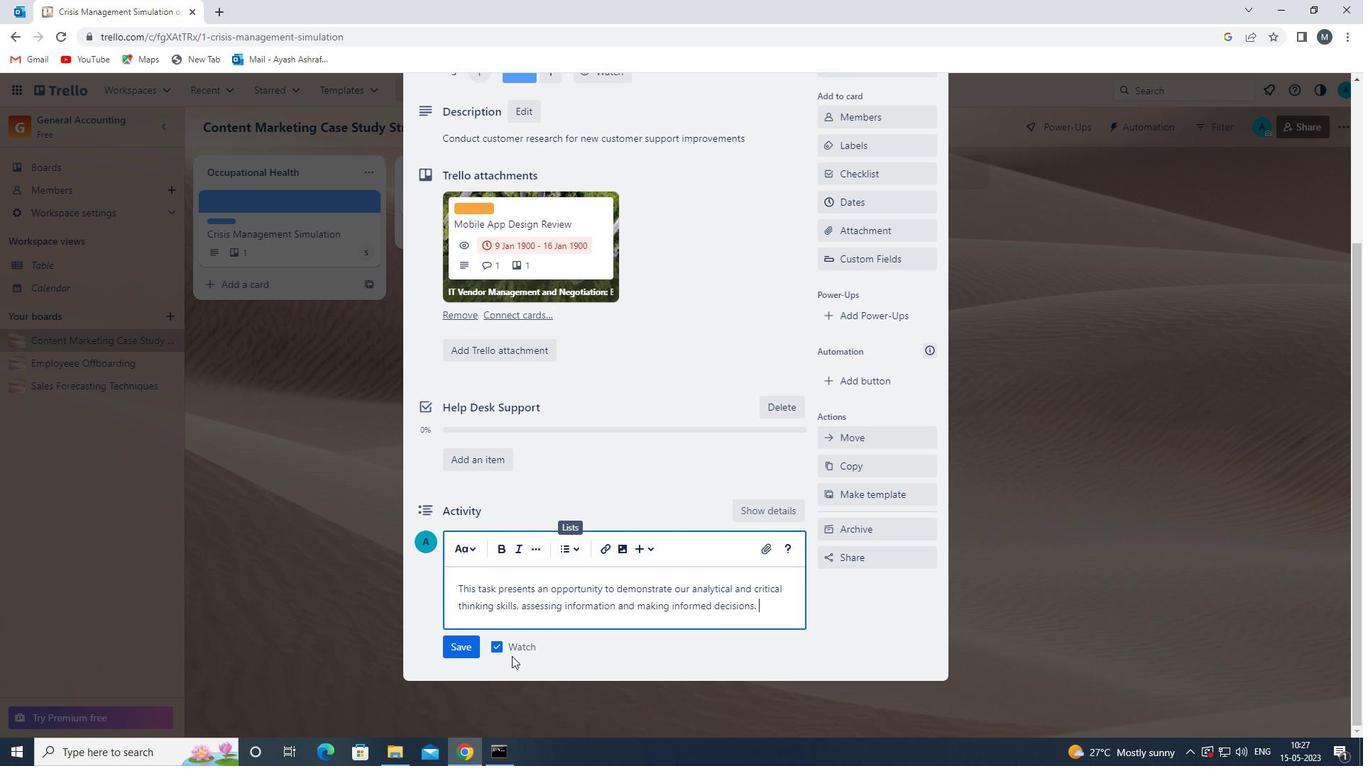 
Action: Mouse pressed left at (459, 645)
Screenshot: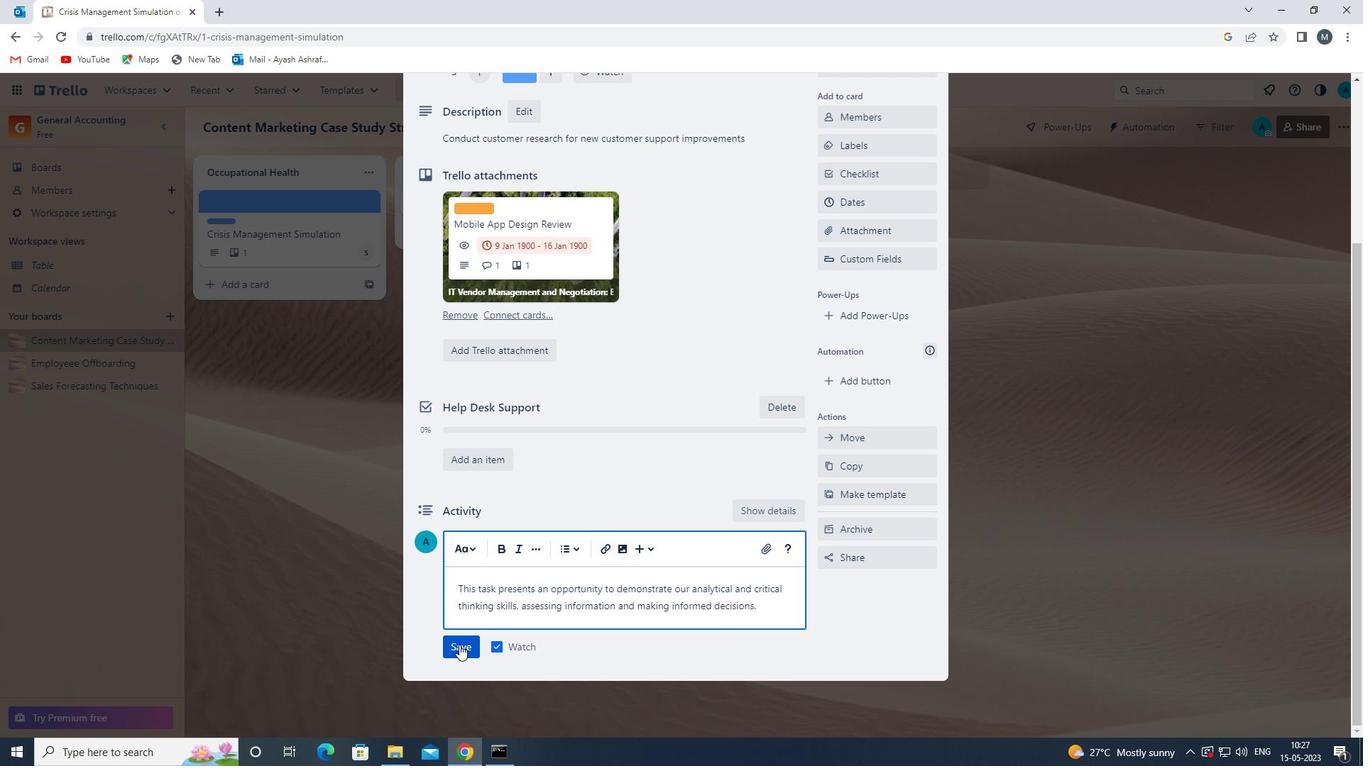 
Action: Mouse moved to (711, 509)
Screenshot: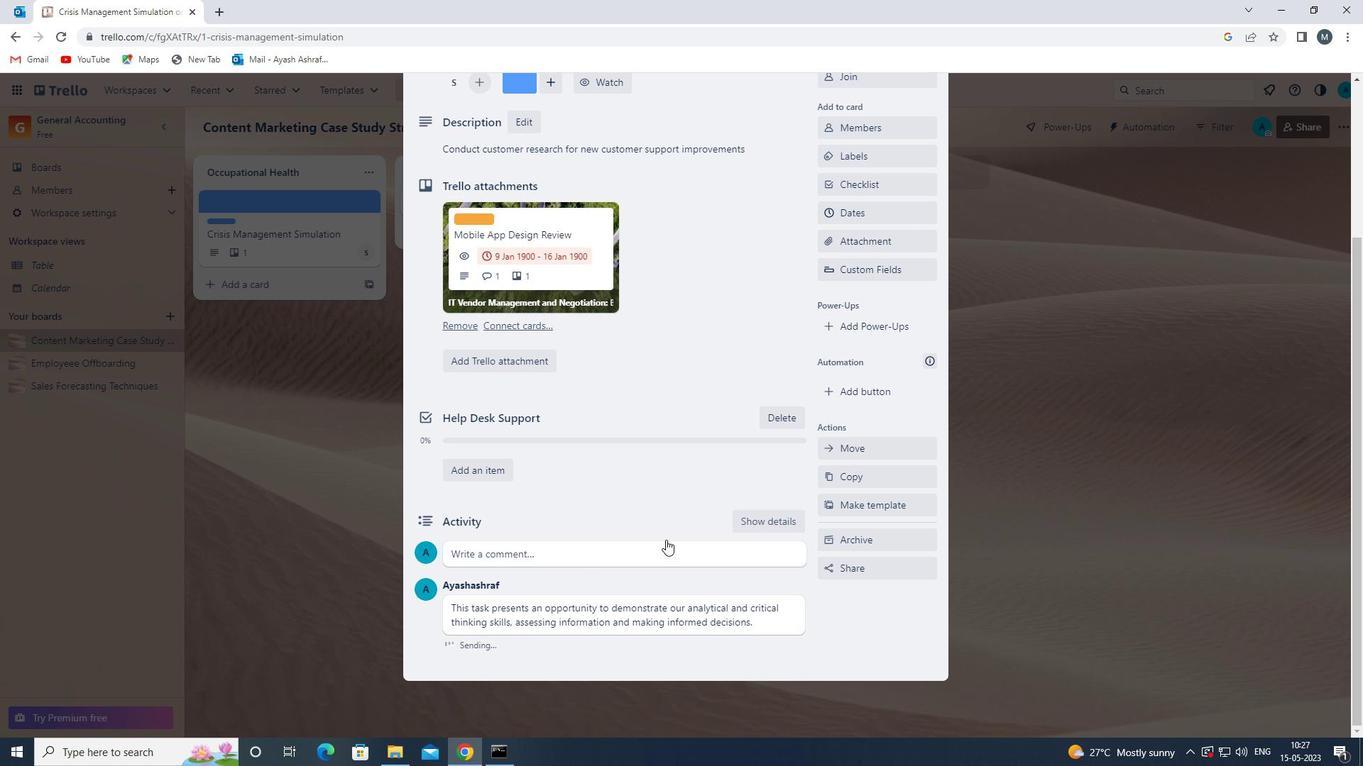 
Action: Mouse scrolled (711, 509) with delta (0, 0)
Screenshot: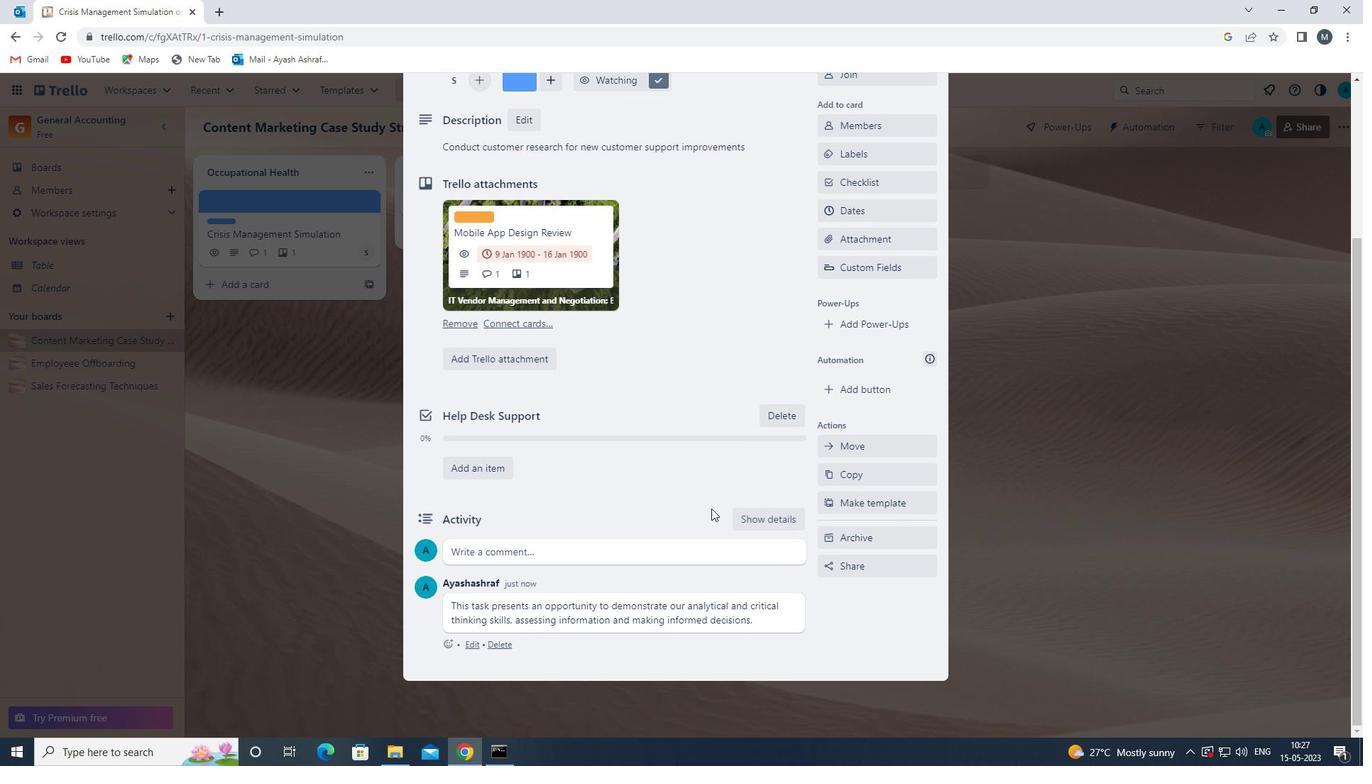 
Action: Mouse scrolled (711, 509) with delta (0, 0)
Screenshot: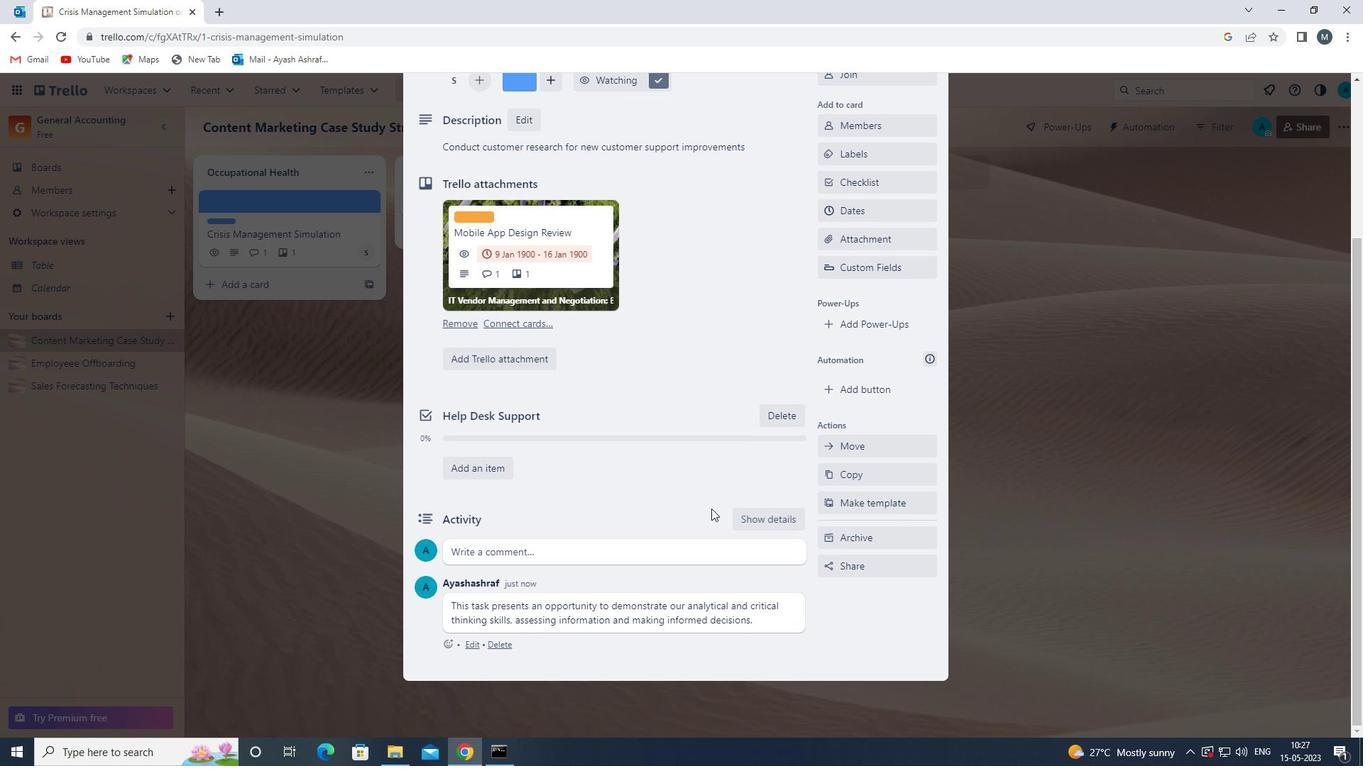 
Action: Mouse moved to (857, 357)
Screenshot: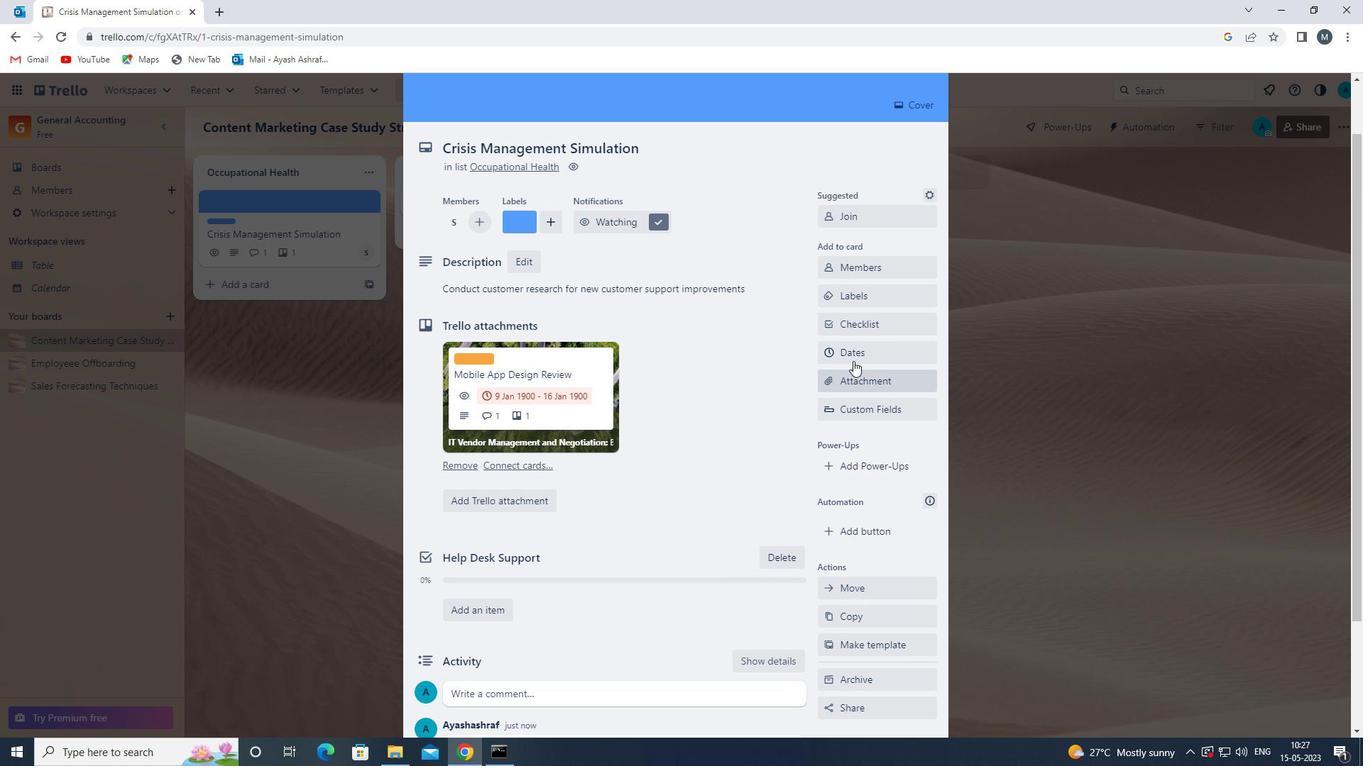 
Action: Mouse pressed left at (857, 357)
Screenshot: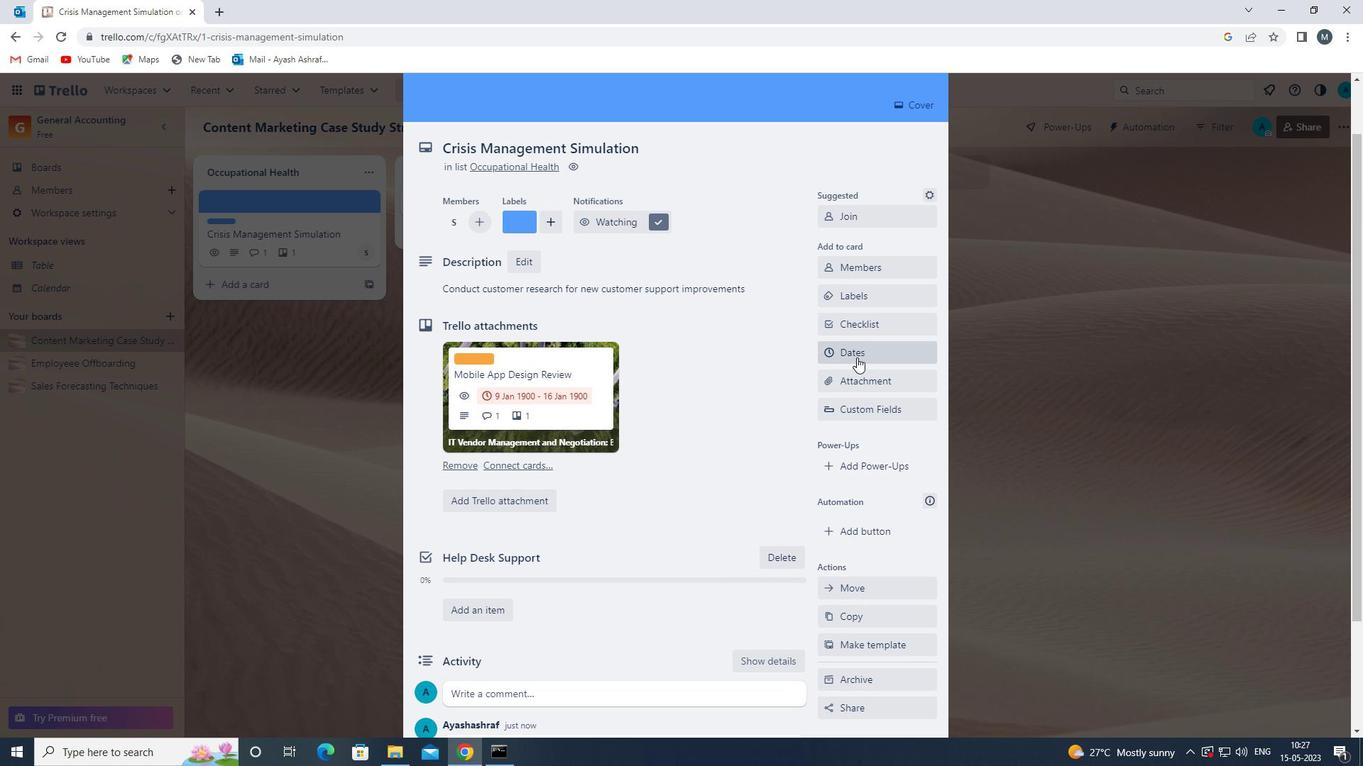 
Action: Mouse moved to (826, 382)
Screenshot: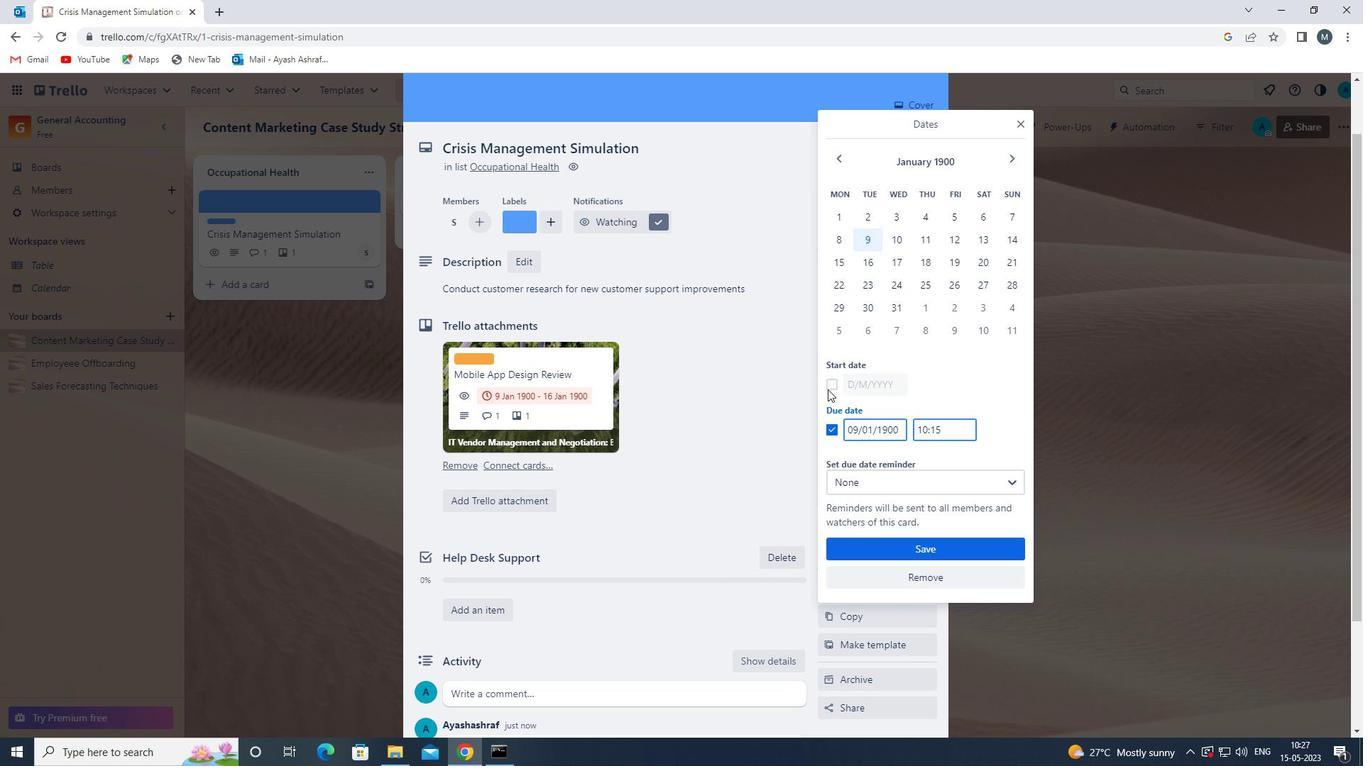
Action: Mouse pressed left at (826, 382)
Screenshot: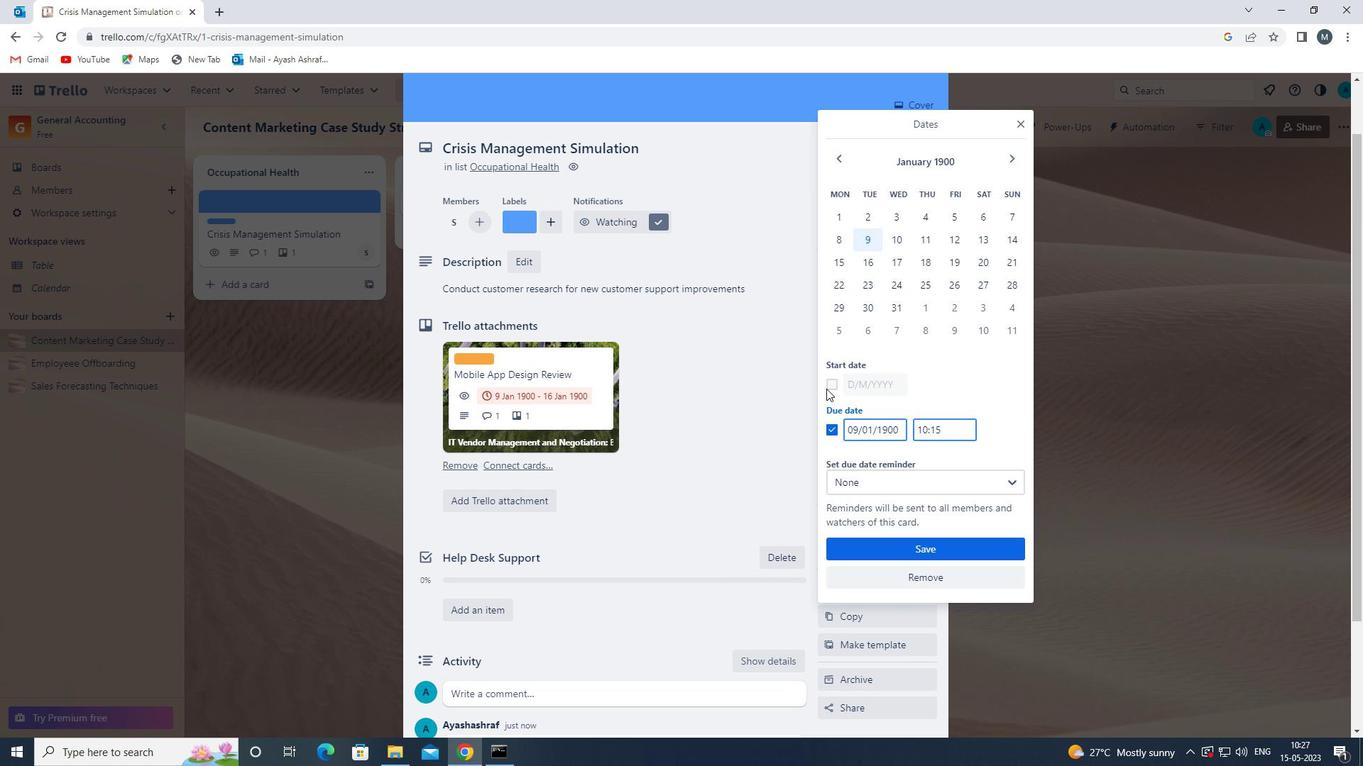 
Action: Mouse moved to (857, 383)
Screenshot: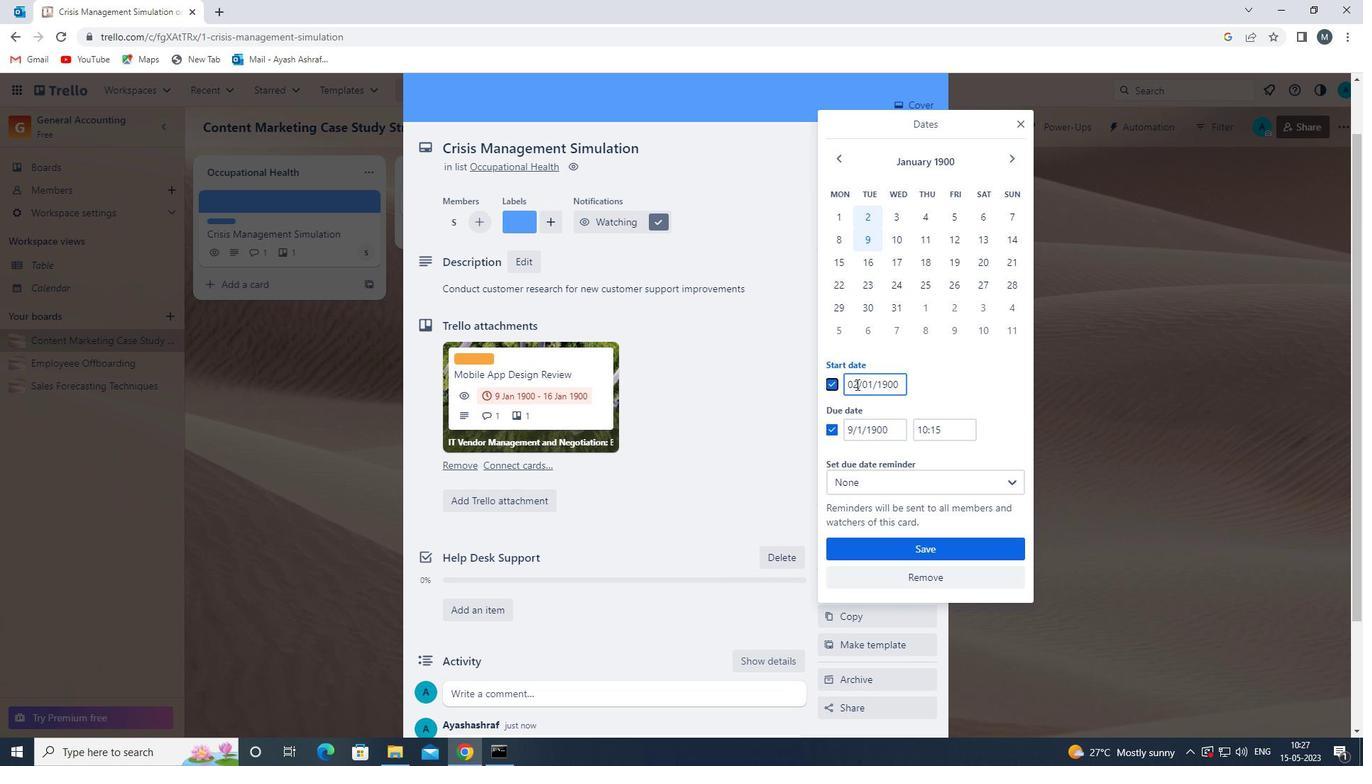 
Action: Mouse pressed left at (857, 383)
Screenshot: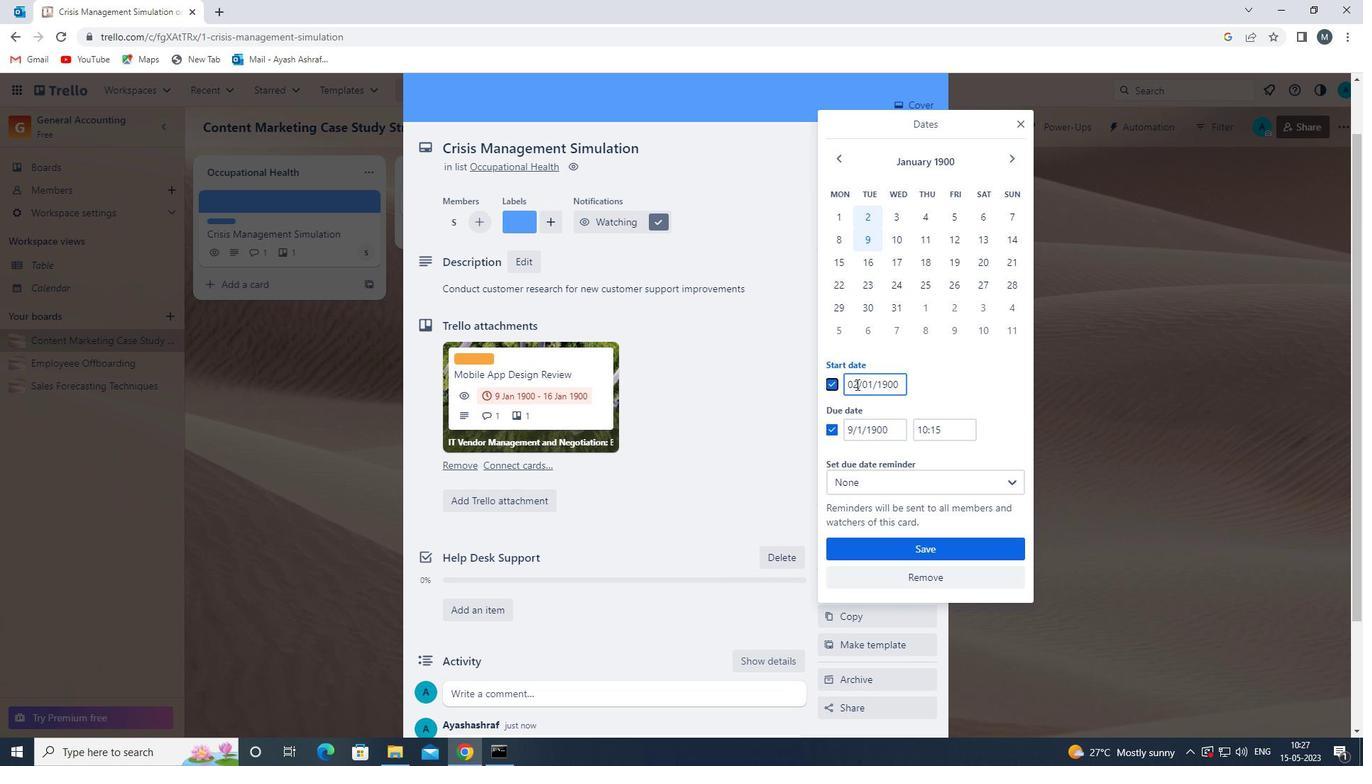
Action: Mouse moved to (852, 385)
Screenshot: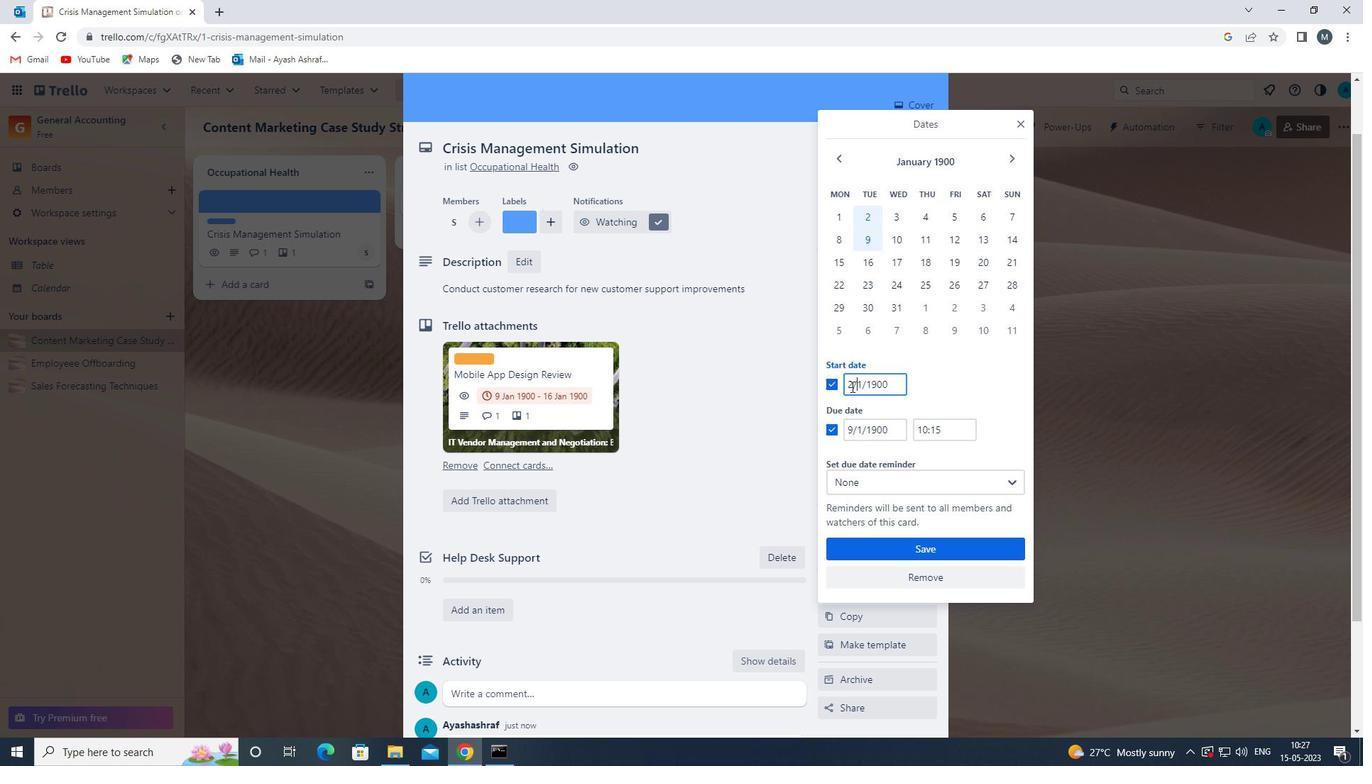 
Action: Mouse pressed left at (852, 385)
Screenshot: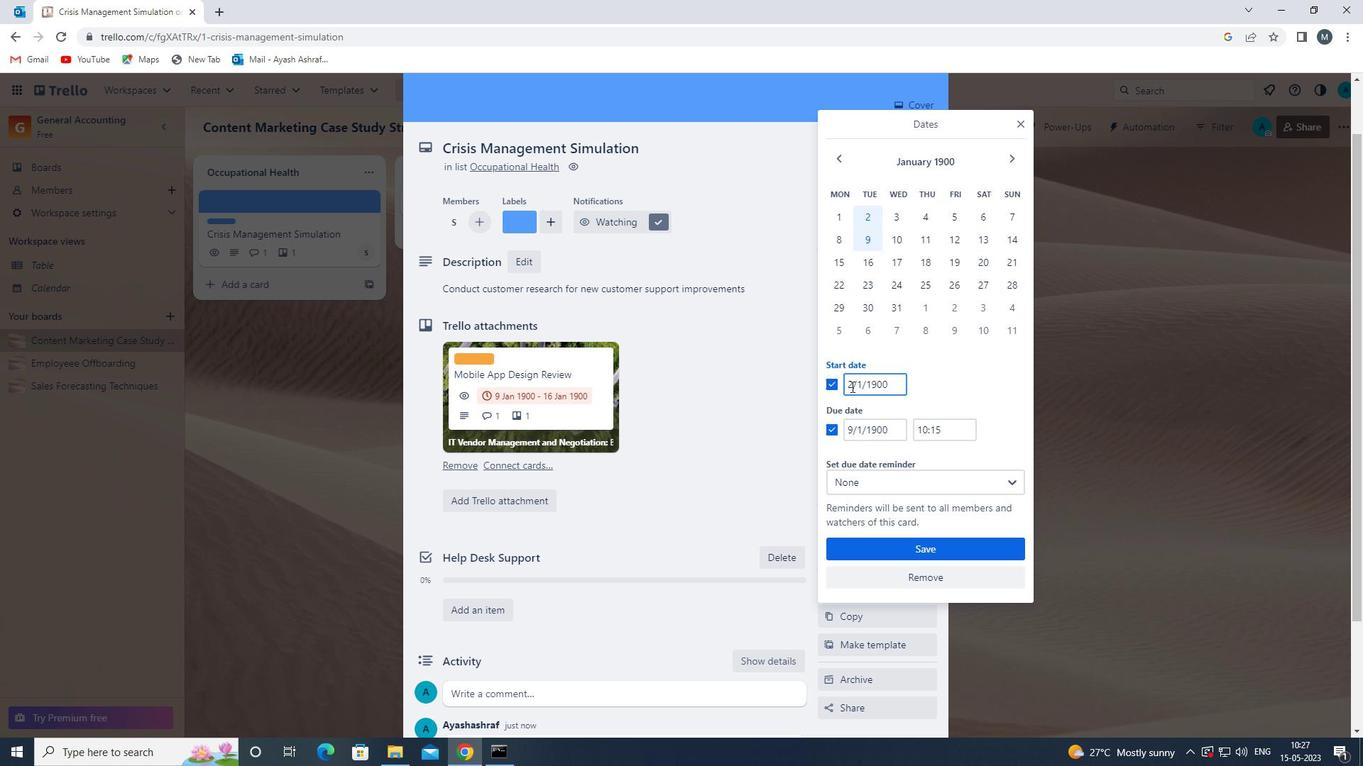 
Action: Mouse moved to (855, 389)
Screenshot: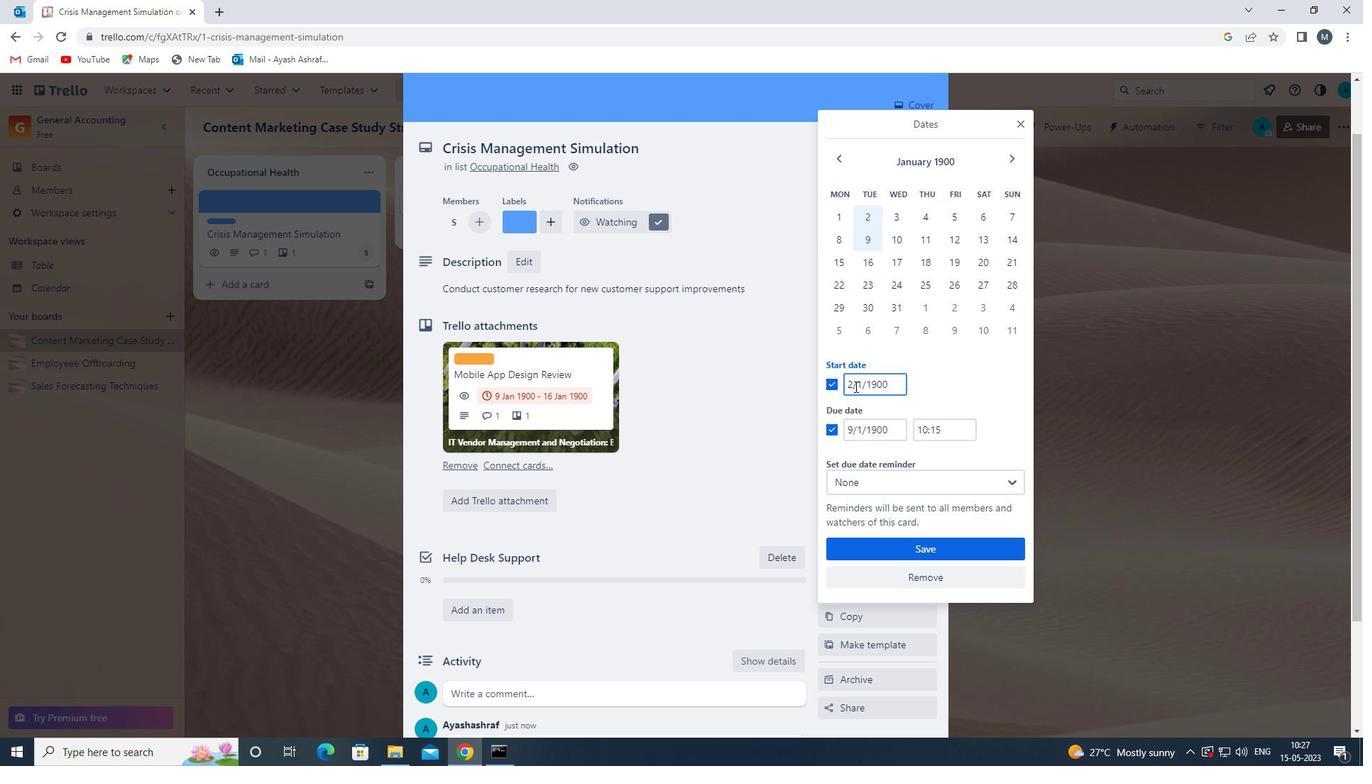 
Action: Key pressed <Key.backspace>
Screenshot: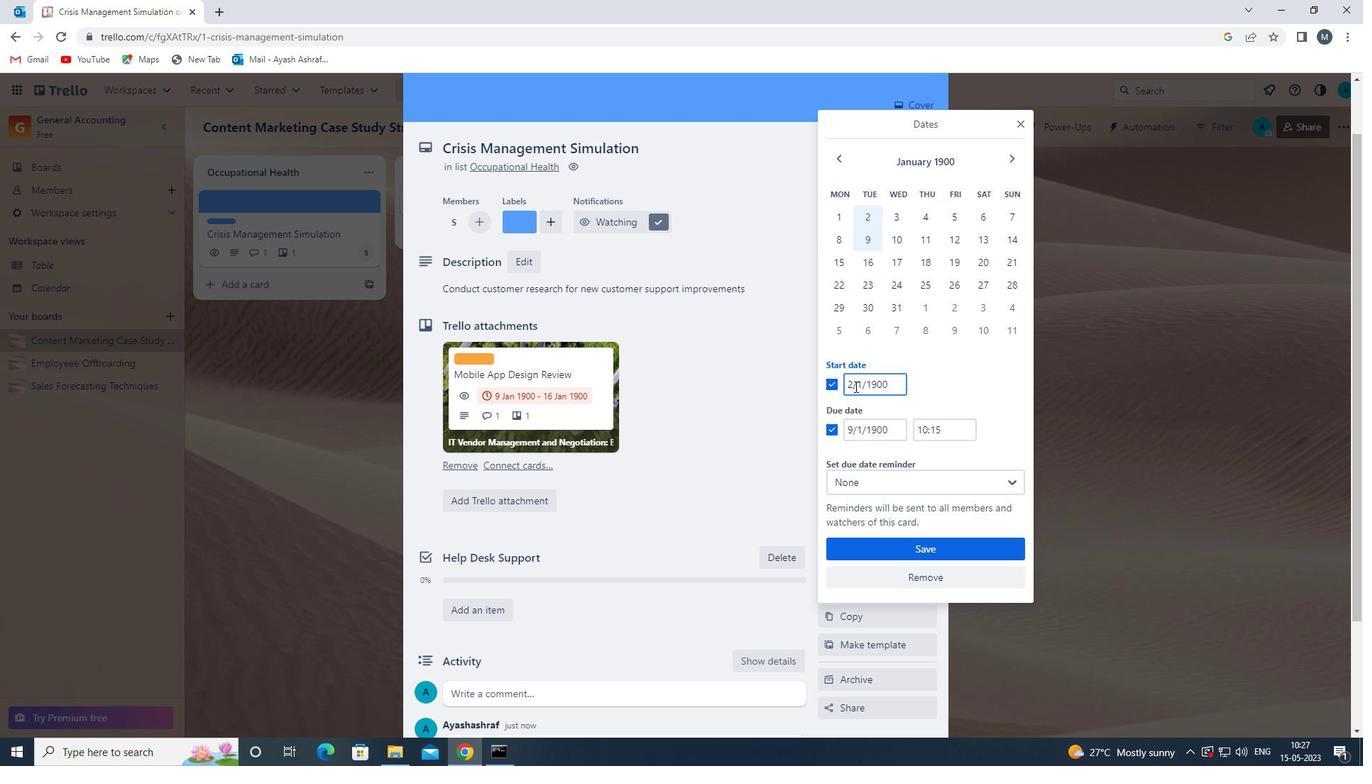 
Action: Mouse moved to (848, 397)
Screenshot: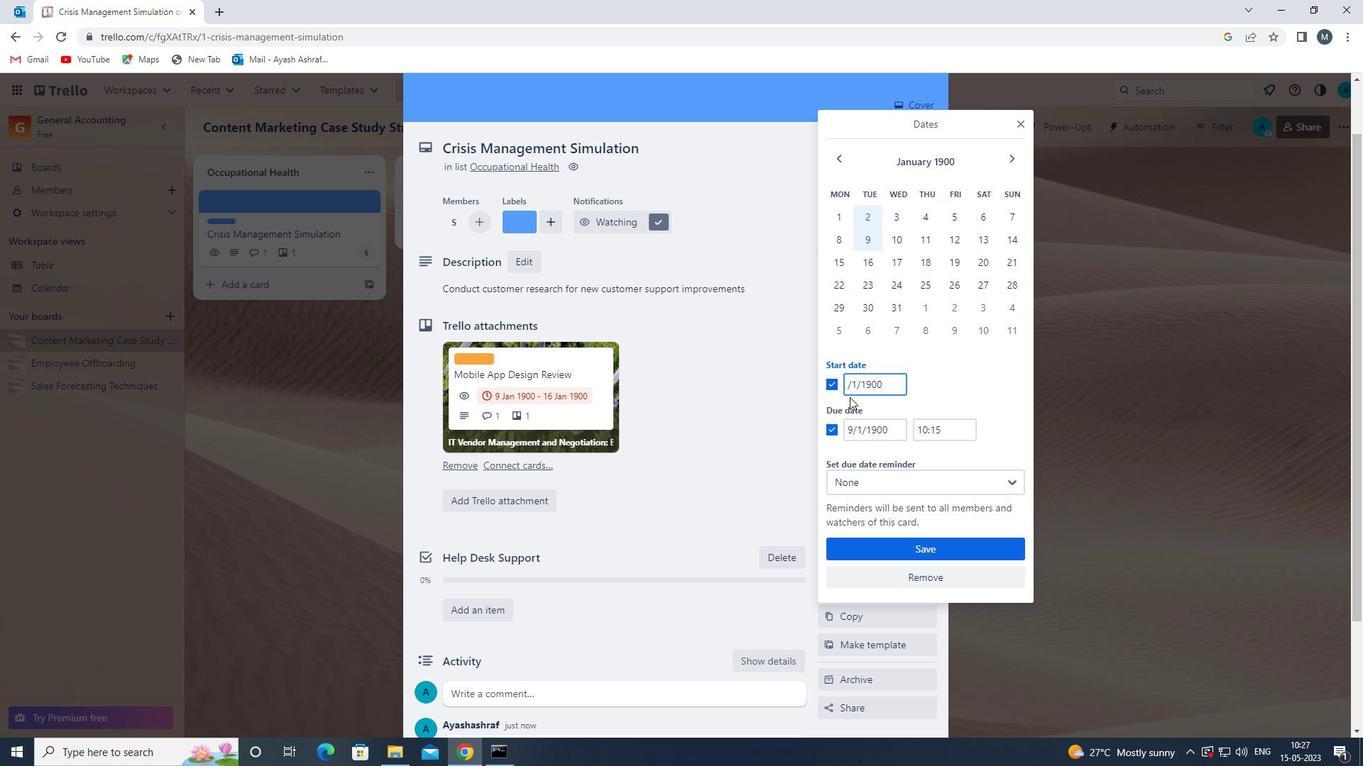 
Action: Key pressed 0
Screenshot: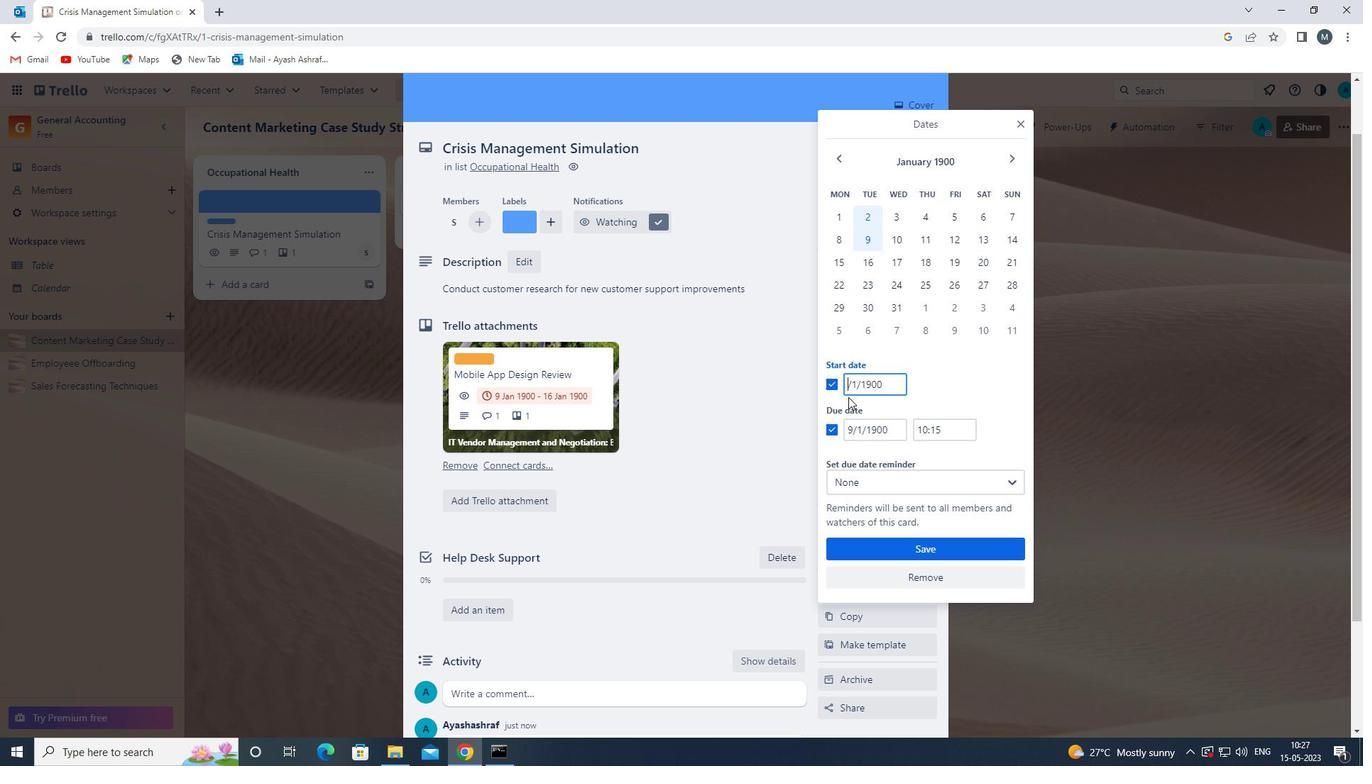 
Action: Mouse moved to (846, 399)
Screenshot: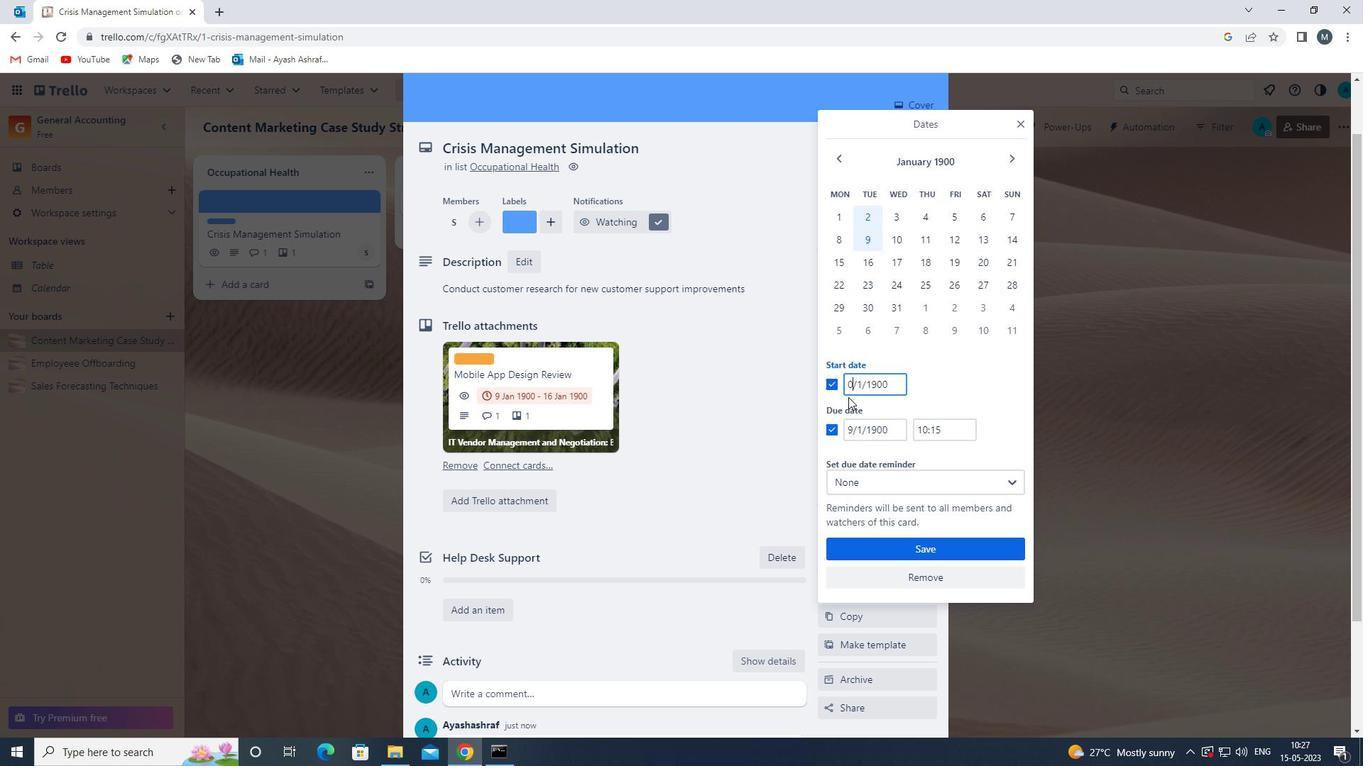 
Action: Key pressed 3
Screenshot: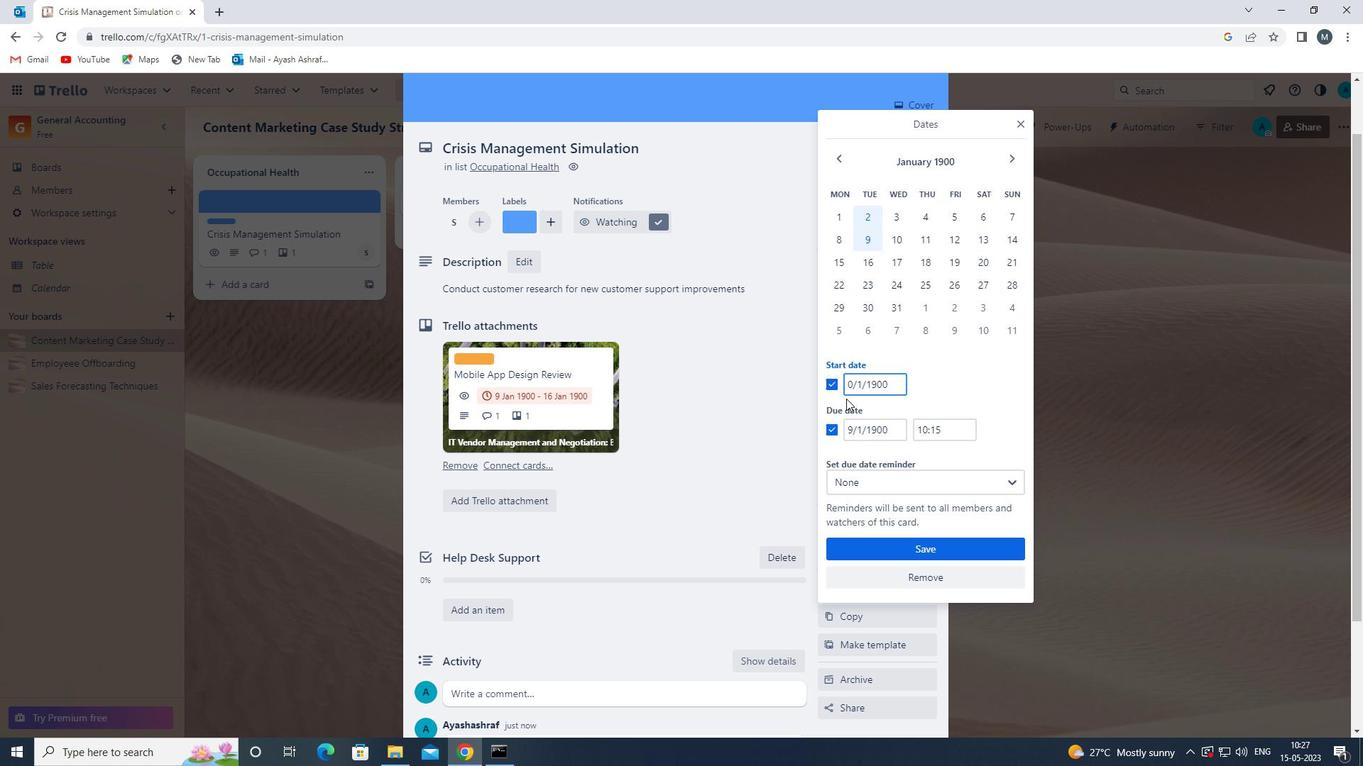 
Action: Mouse moved to (864, 388)
Screenshot: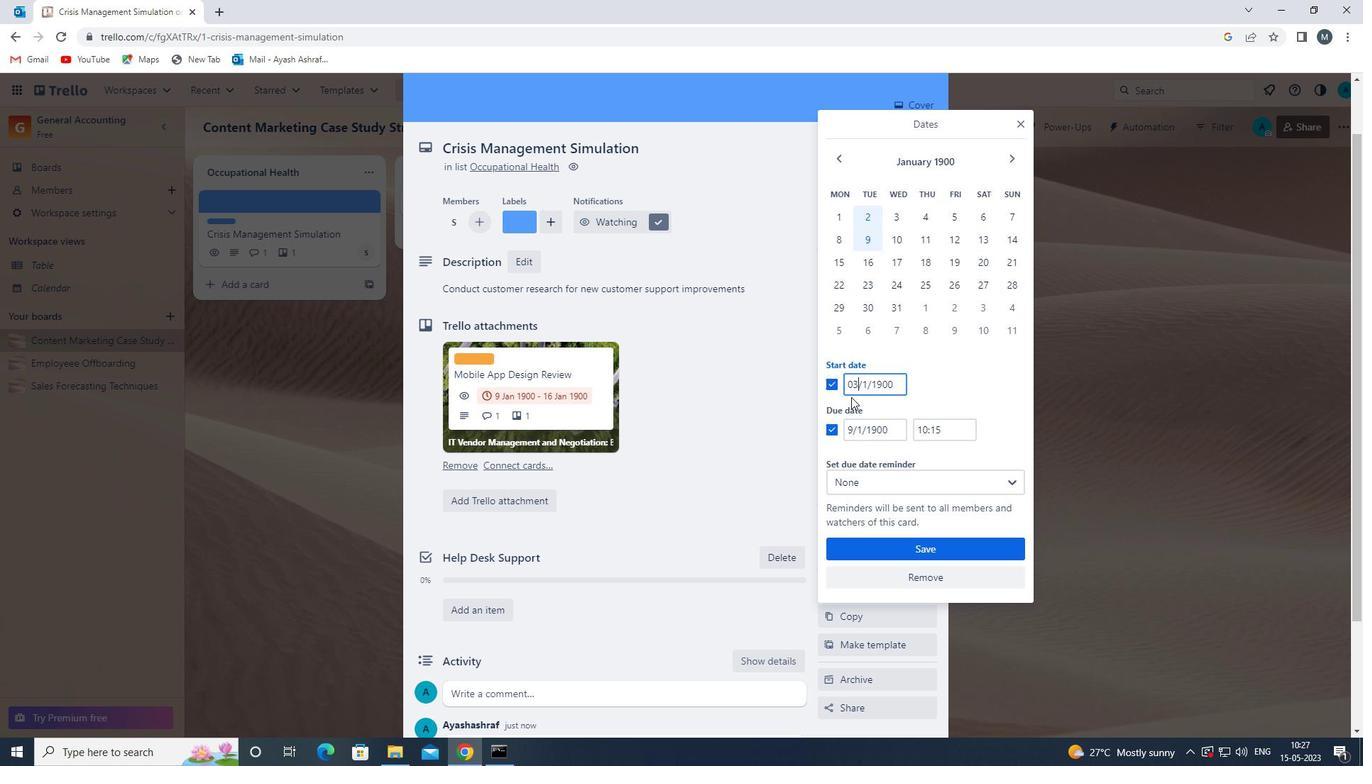 
Action: Mouse pressed left at (864, 388)
Screenshot: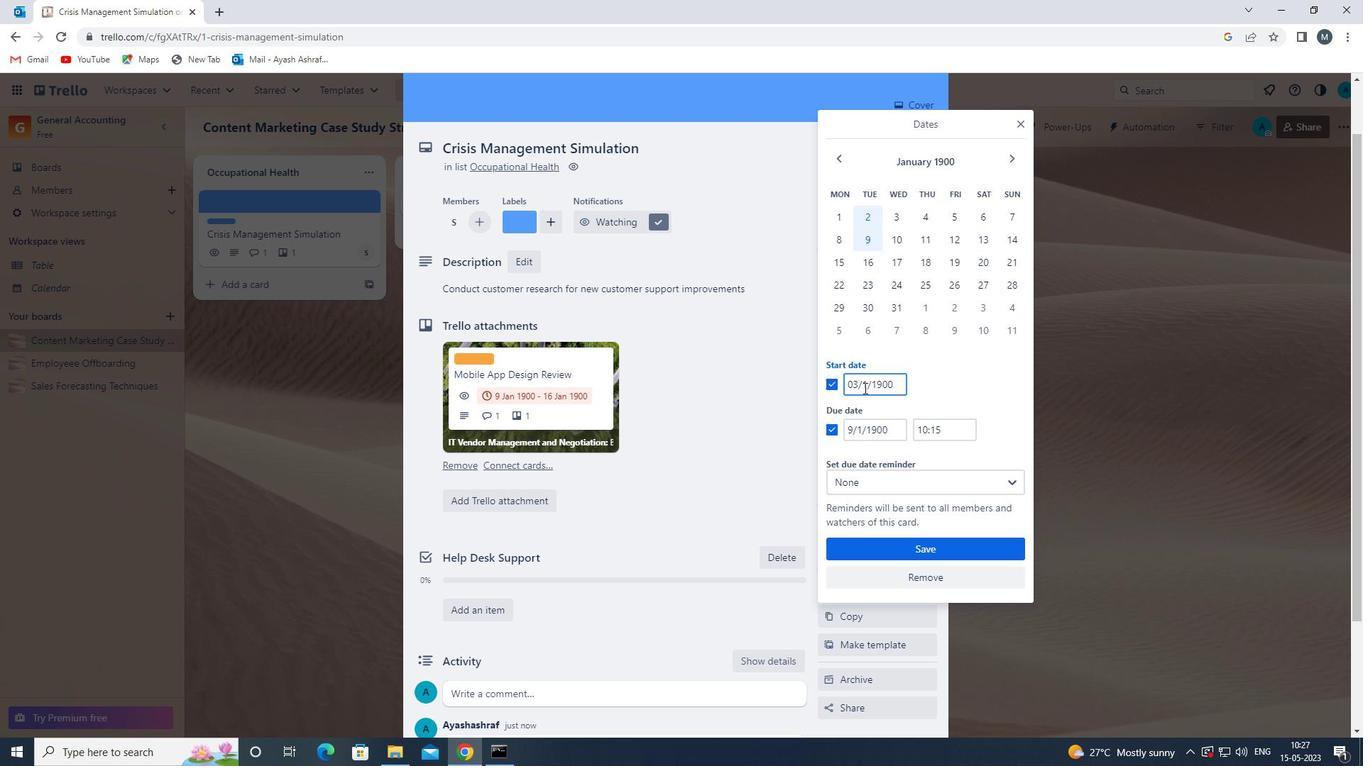 
Action: Mouse moved to (872, 389)
Screenshot: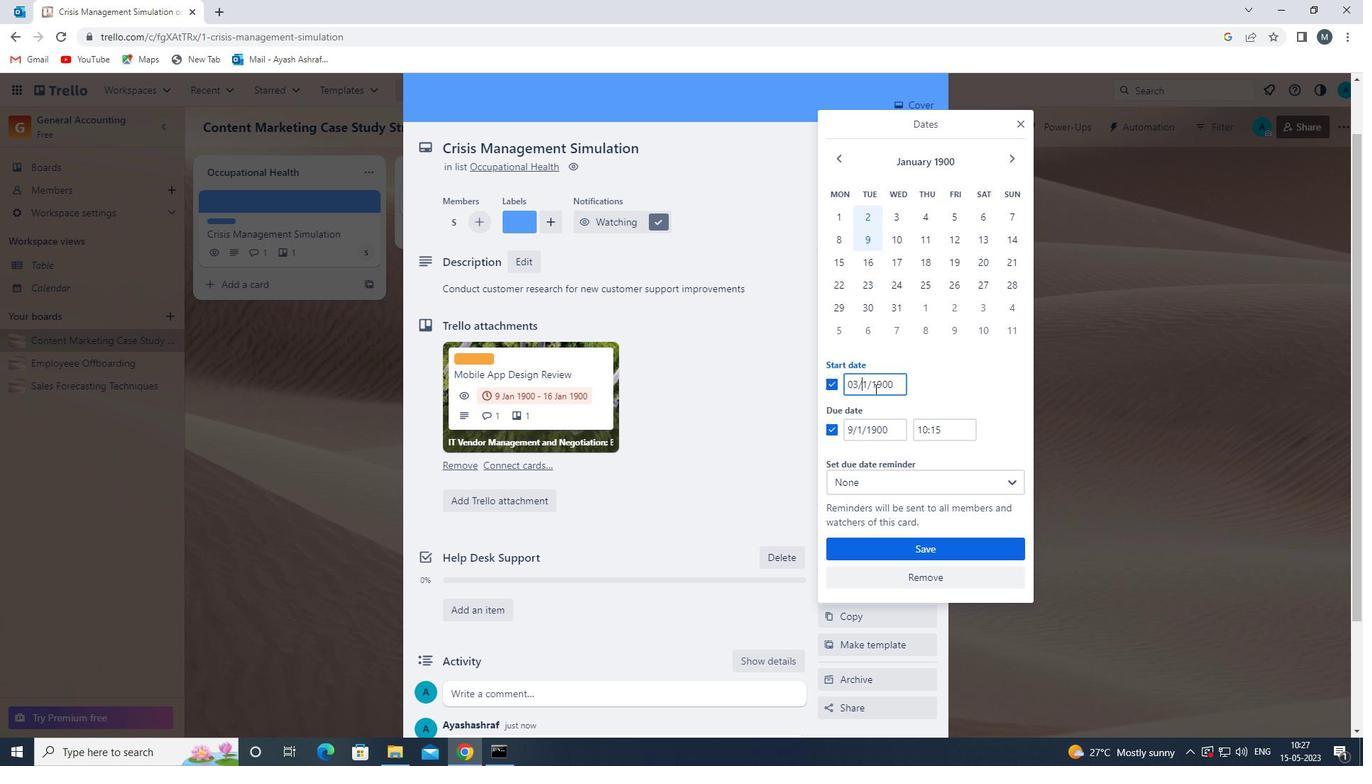 
Action: Key pressed 0
Screenshot: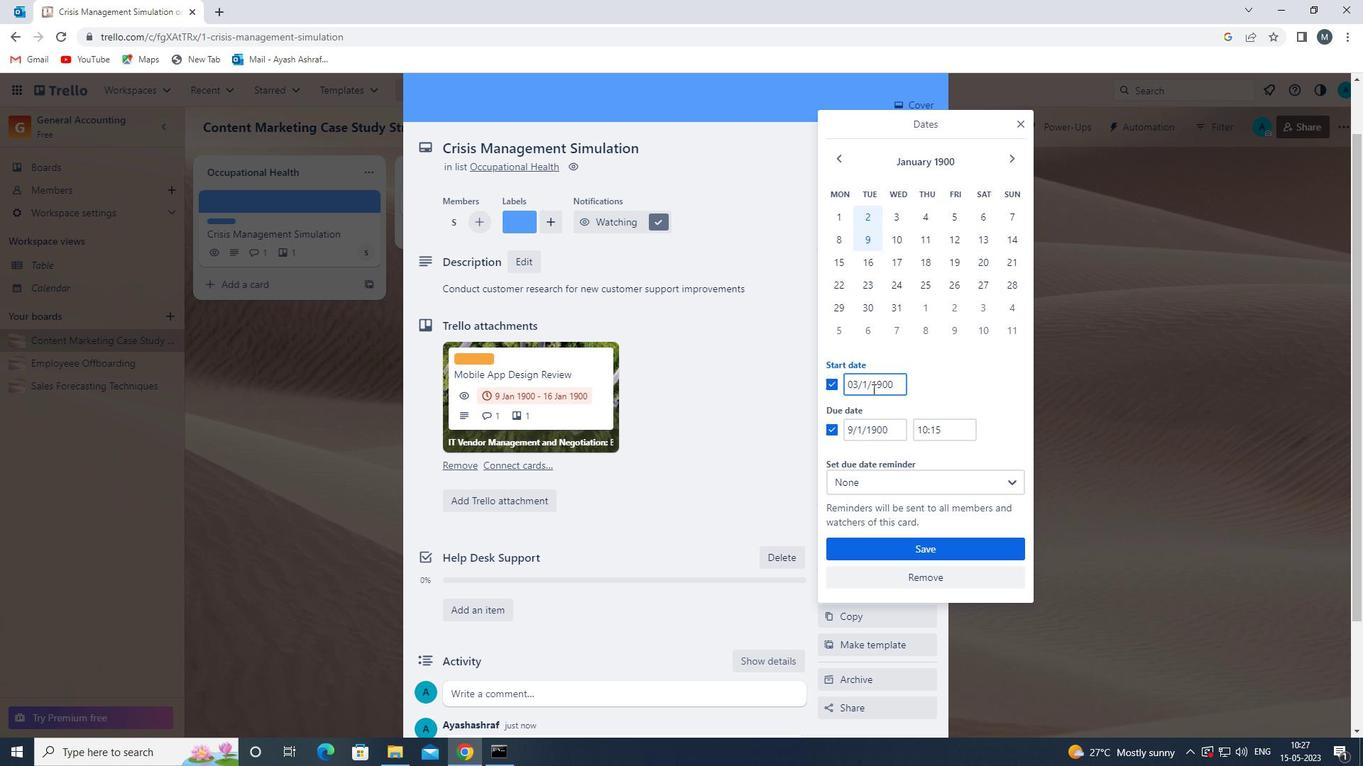 
Action: Mouse moved to (852, 427)
Screenshot: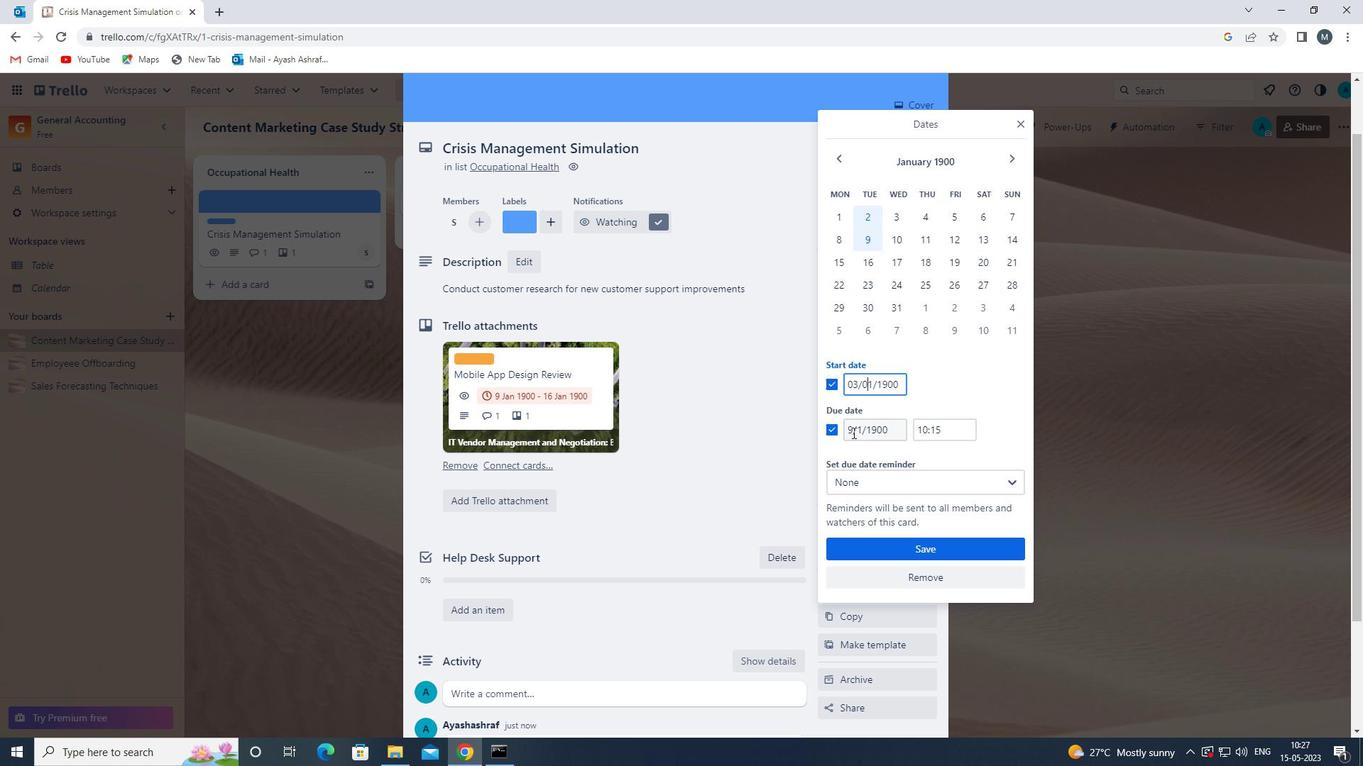 
Action: Mouse pressed left at (852, 427)
Screenshot: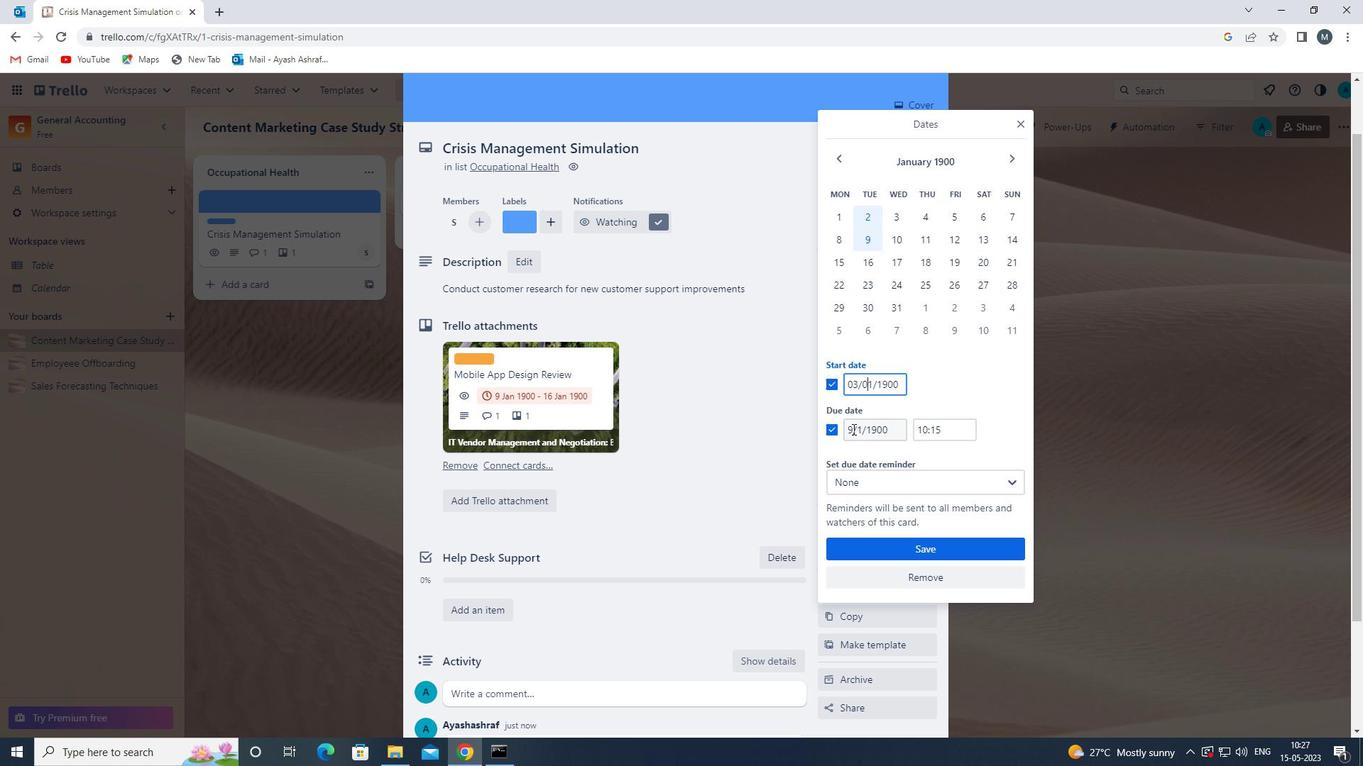 
Action: Mouse moved to (862, 432)
Screenshot: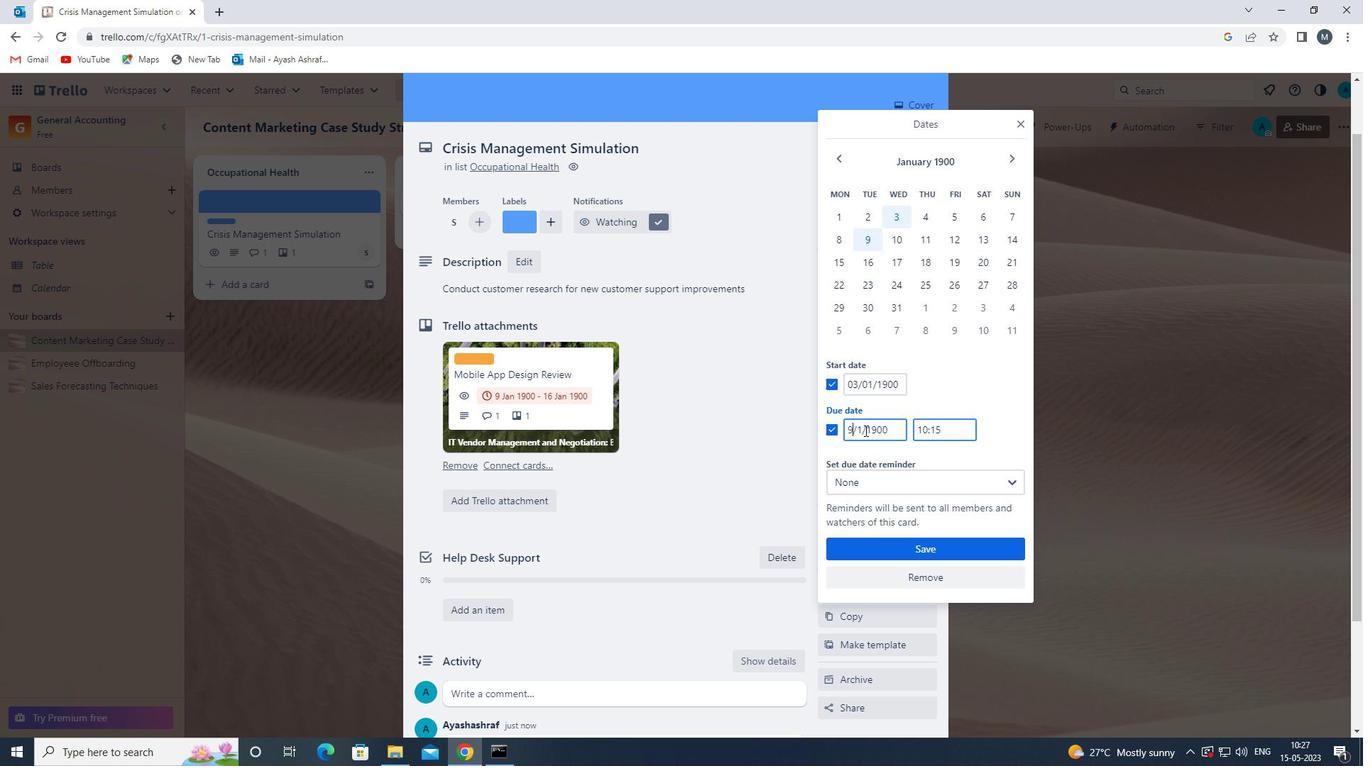 
Action: Key pressed <Key.backspace>
Screenshot: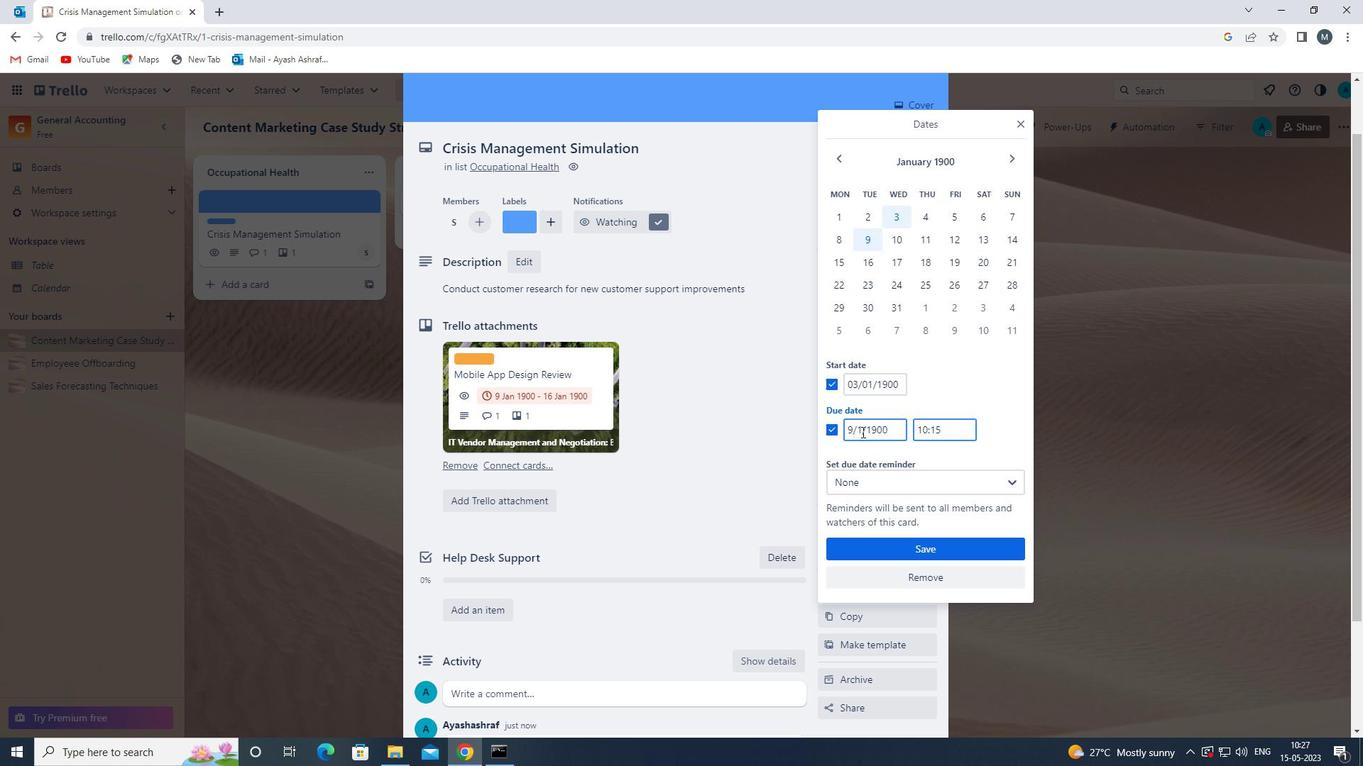 
Action: Mouse moved to (860, 435)
Screenshot: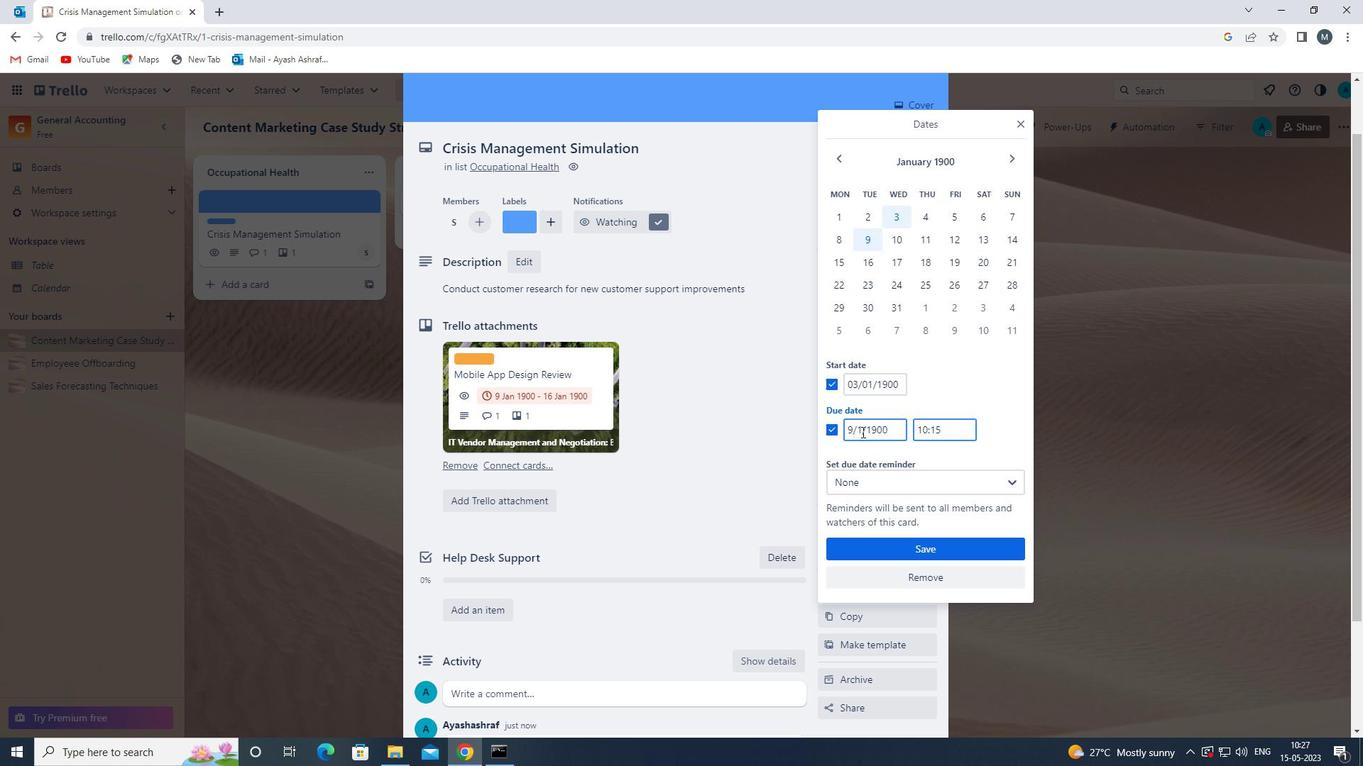 
Action: Key pressed 1
Screenshot: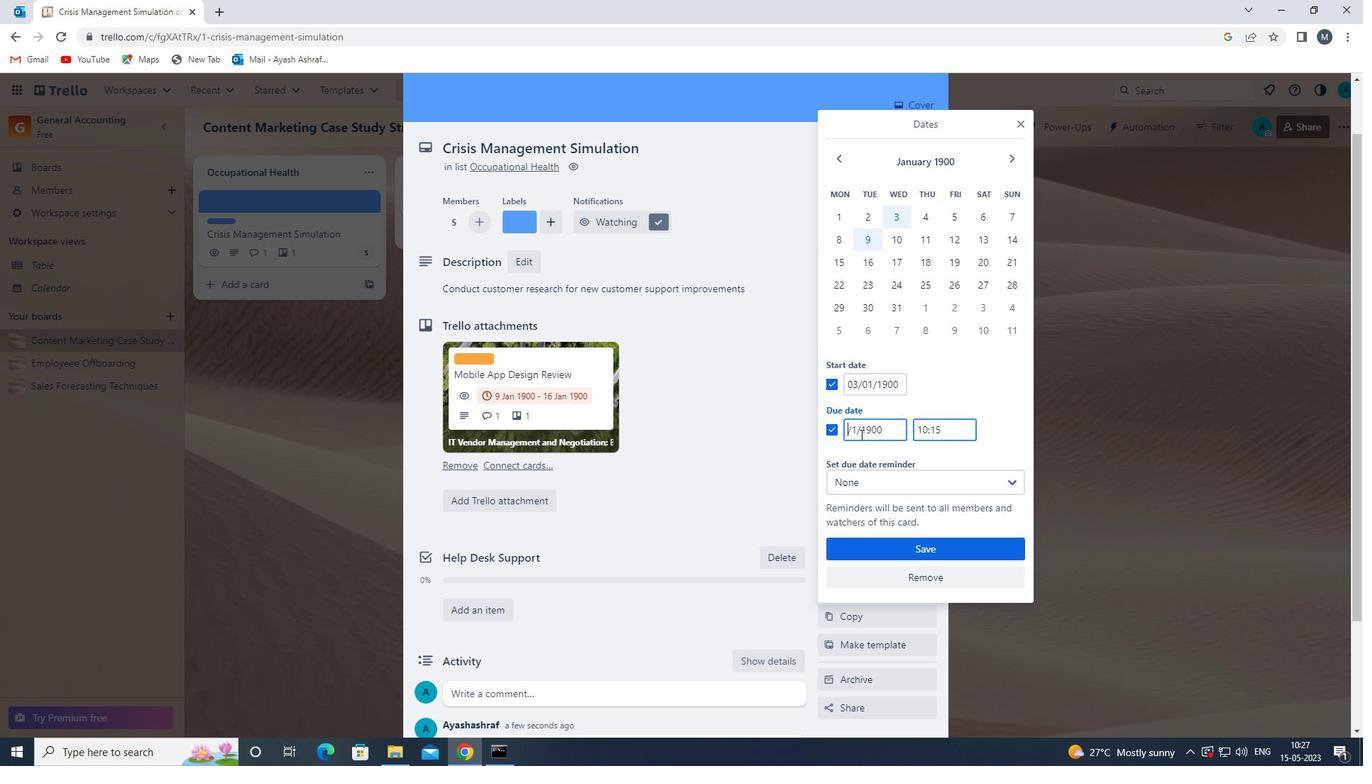 
Action: Mouse moved to (860, 437)
Screenshot: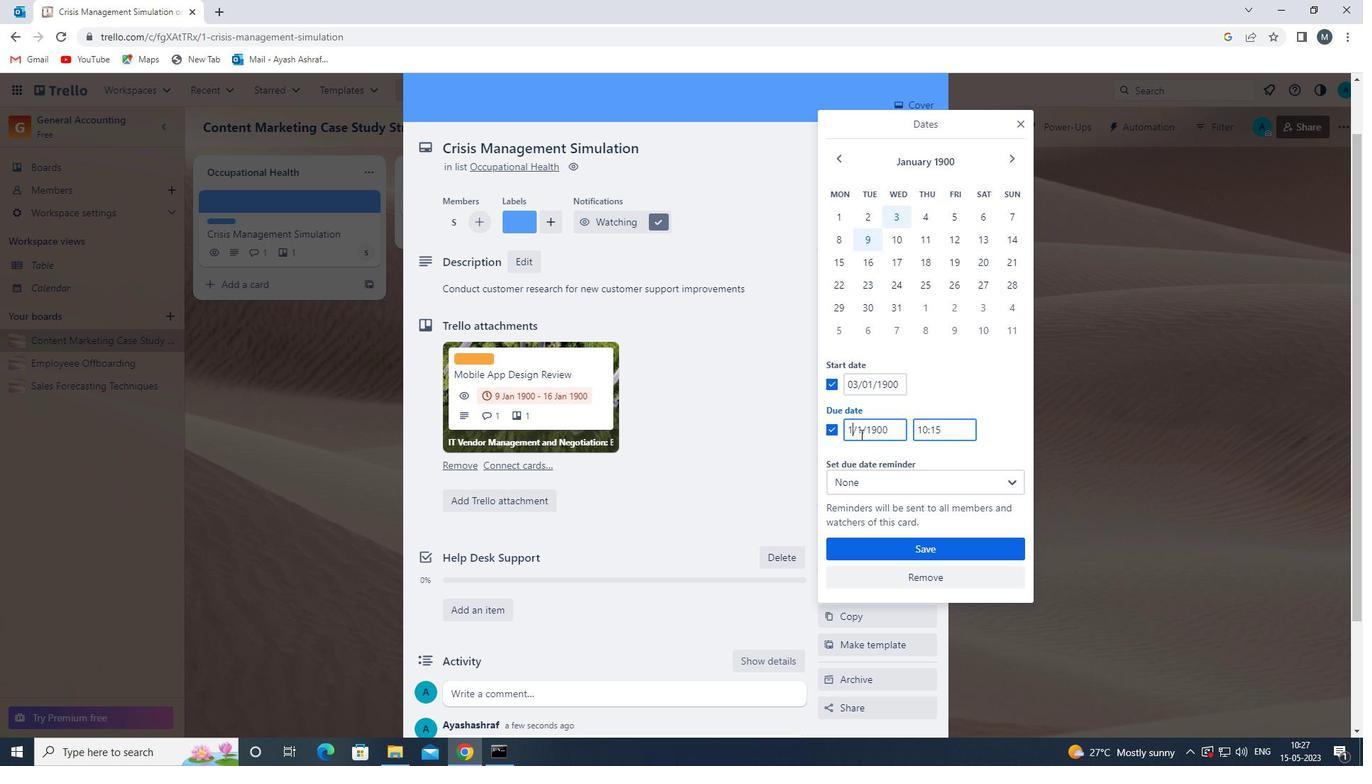 
Action: Key pressed 0
Screenshot: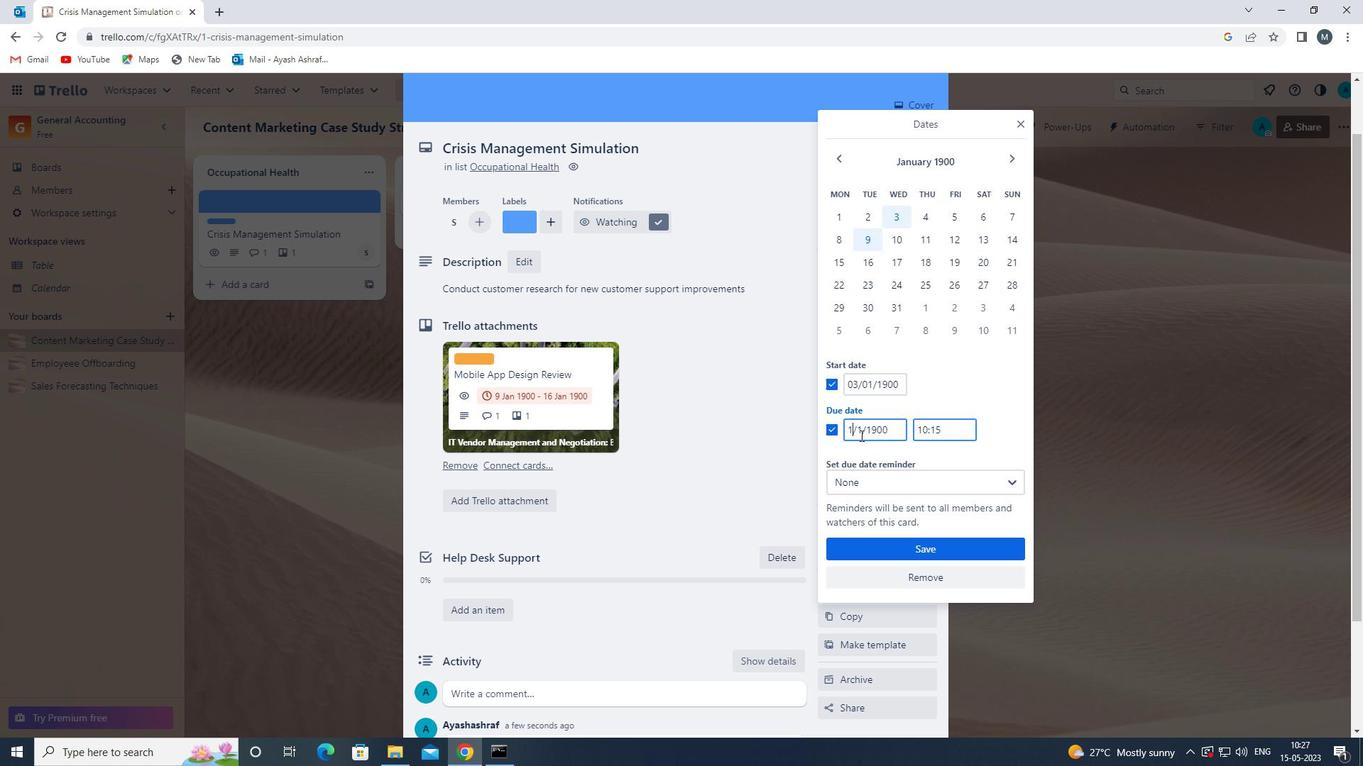 
Action: Mouse moved to (862, 428)
Screenshot: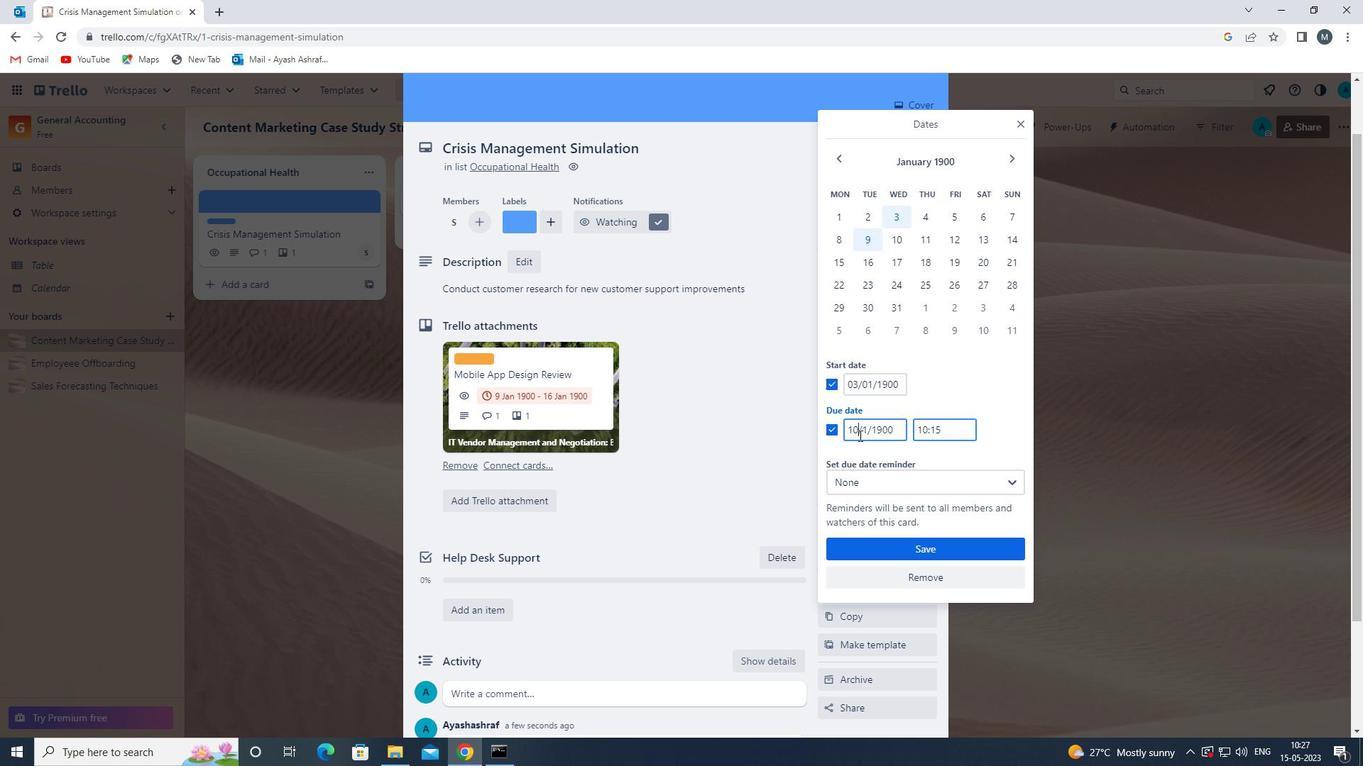 
Action: Mouse pressed left at (862, 428)
Screenshot: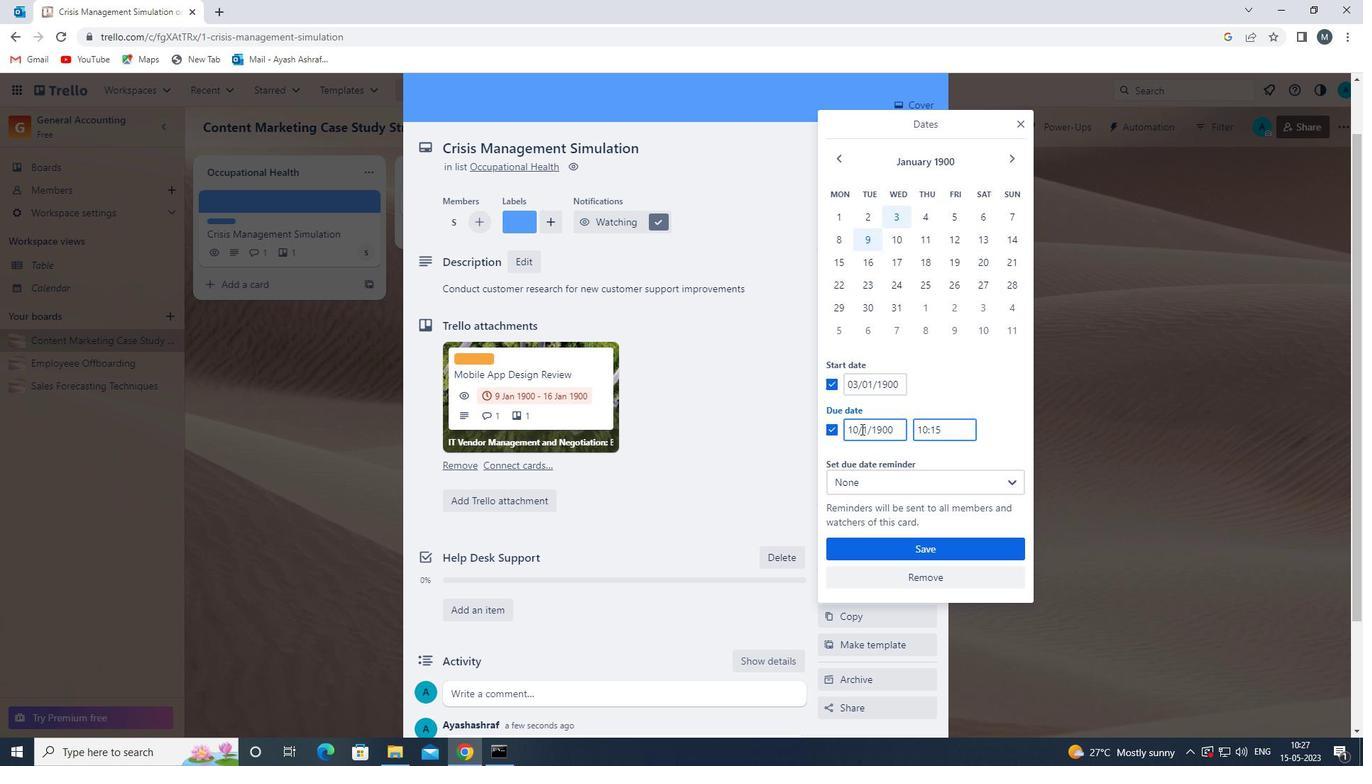
Action: Mouse moved to (870, 433)
Screenshot: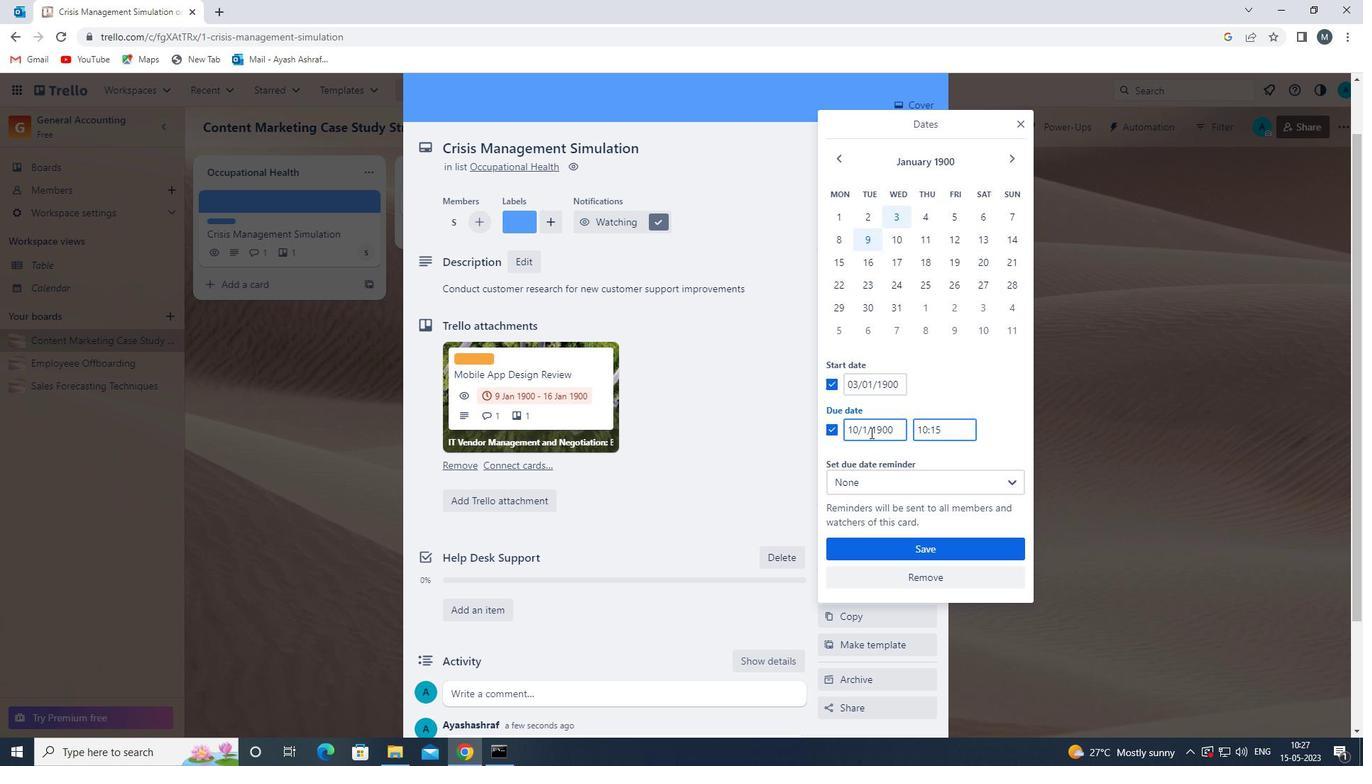 
Action: Key pressed 0
Screenshot: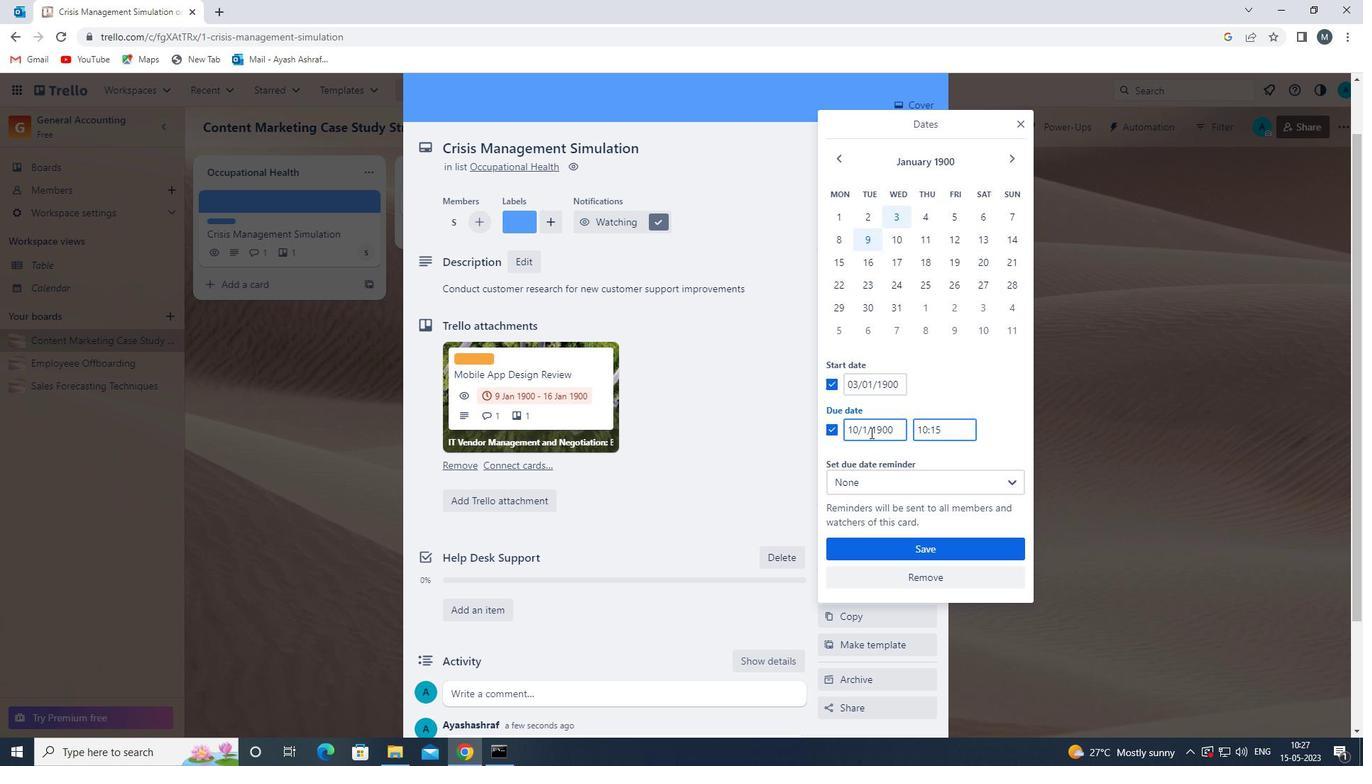 
Action: Mouse moved to (894, 541)
Screenshot: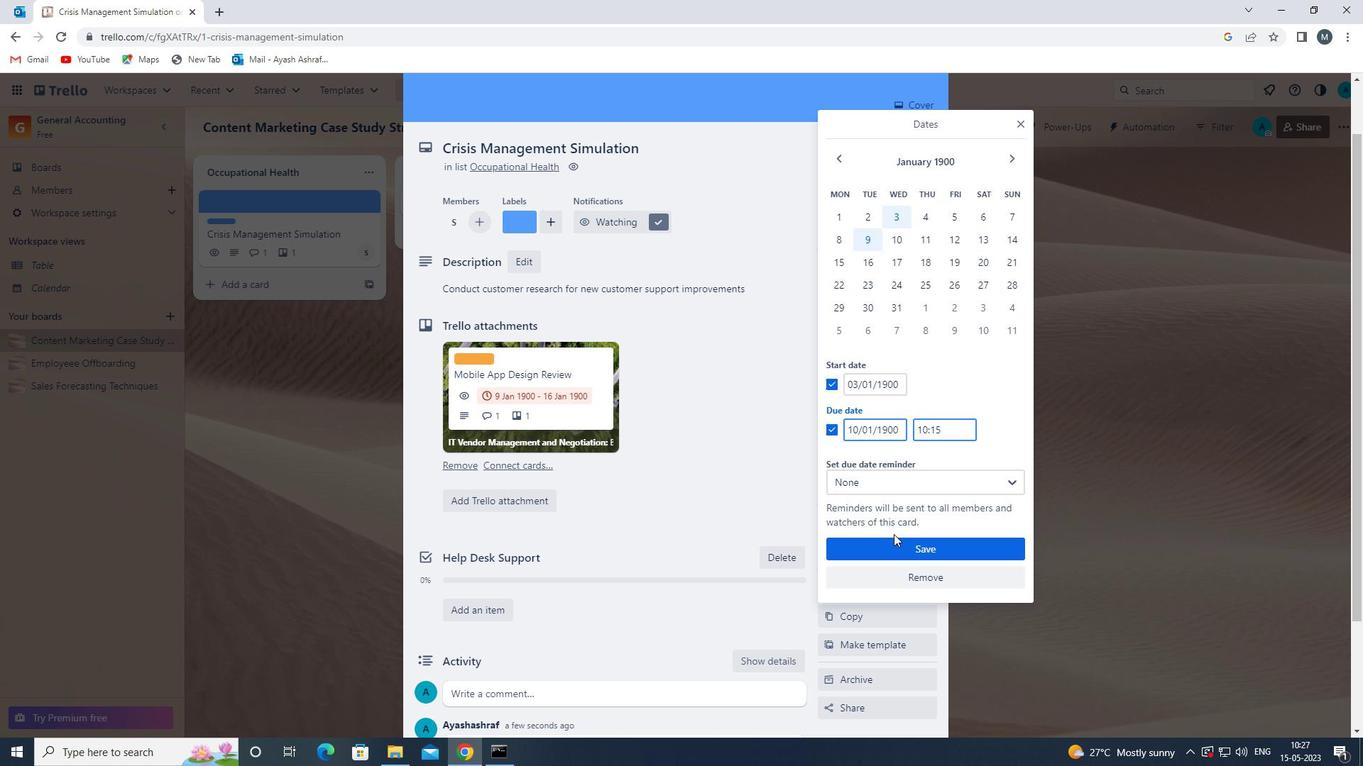 
Action: Mouse pressed left at (894, 541)
Screenshot: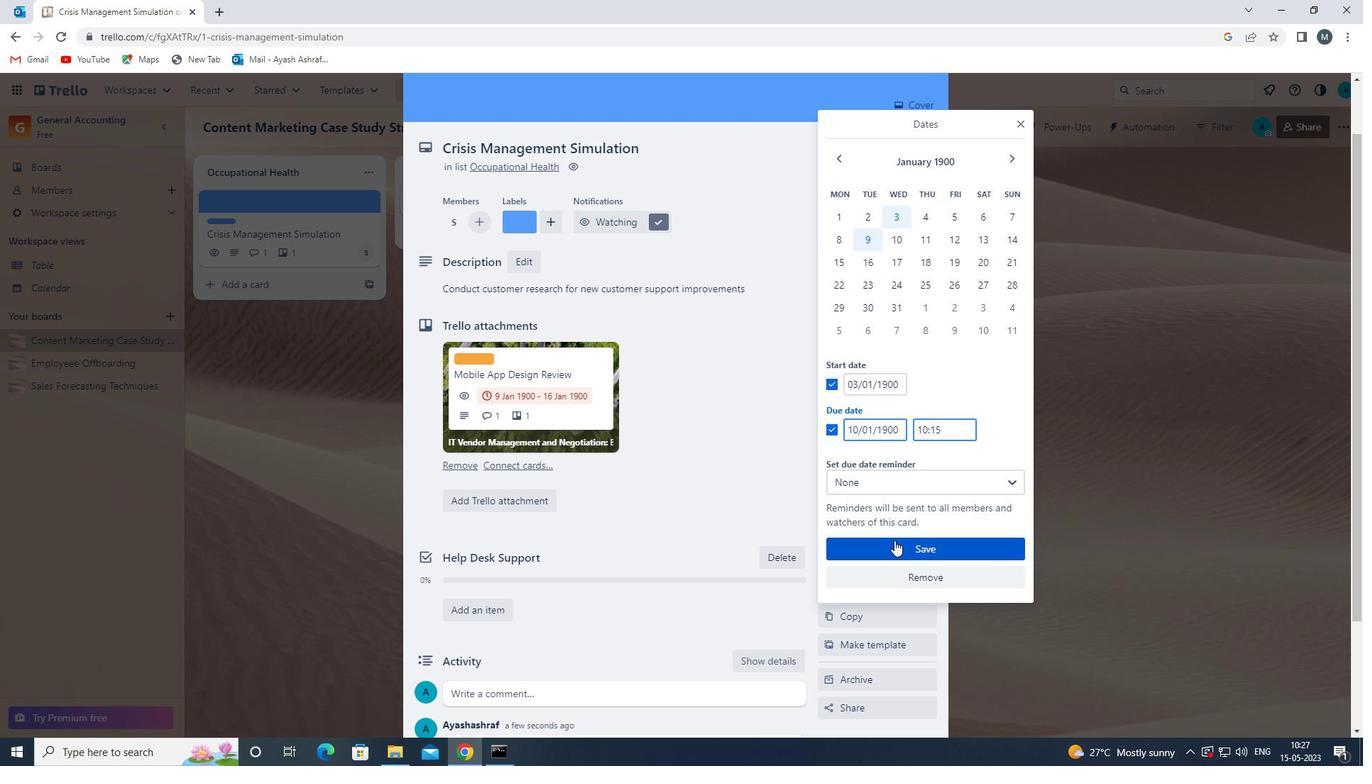 
Action: Mouse moved to (610, 562)
Screenshot: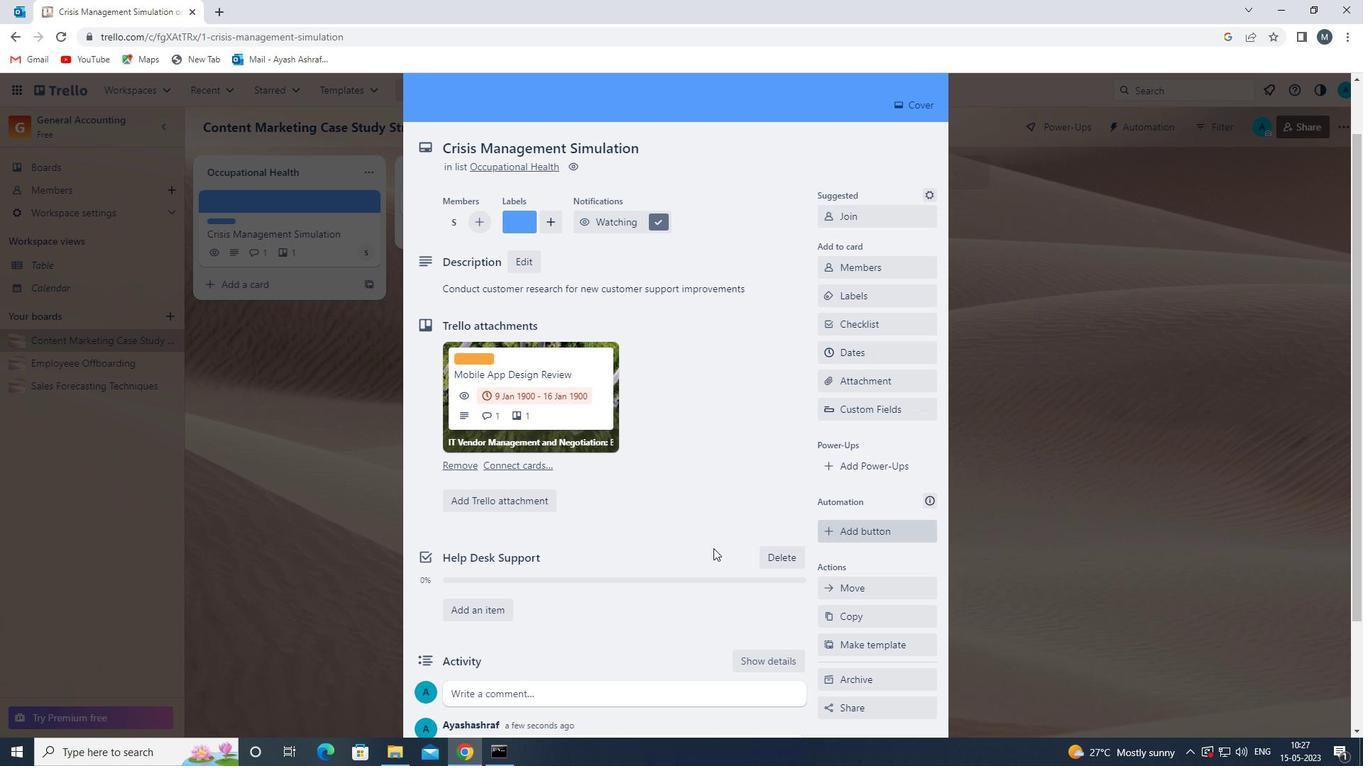 
Action: Mouse scrolled (610, 563) with delta (0, 0)
Screenshot: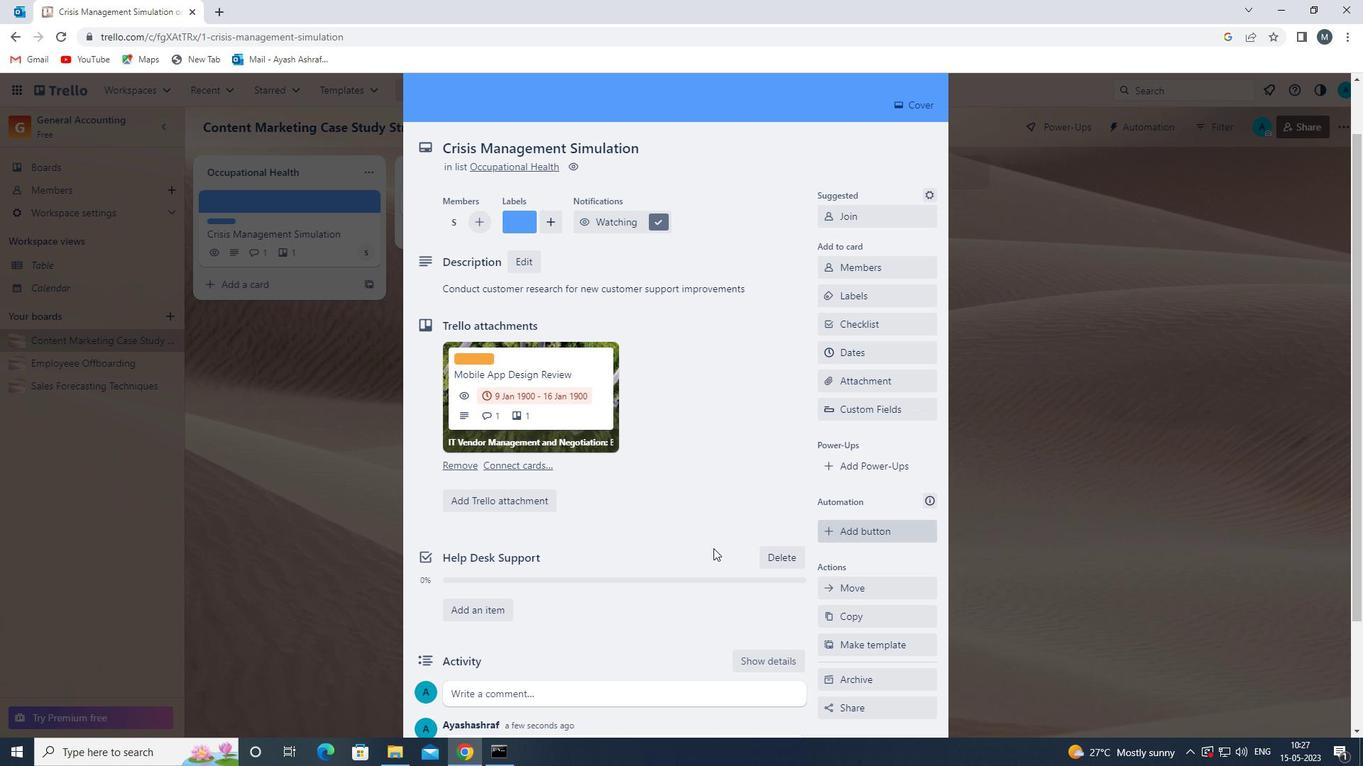 
Action: Mouse scrolled (610, 563) with delta (0, 0)
Screenshot: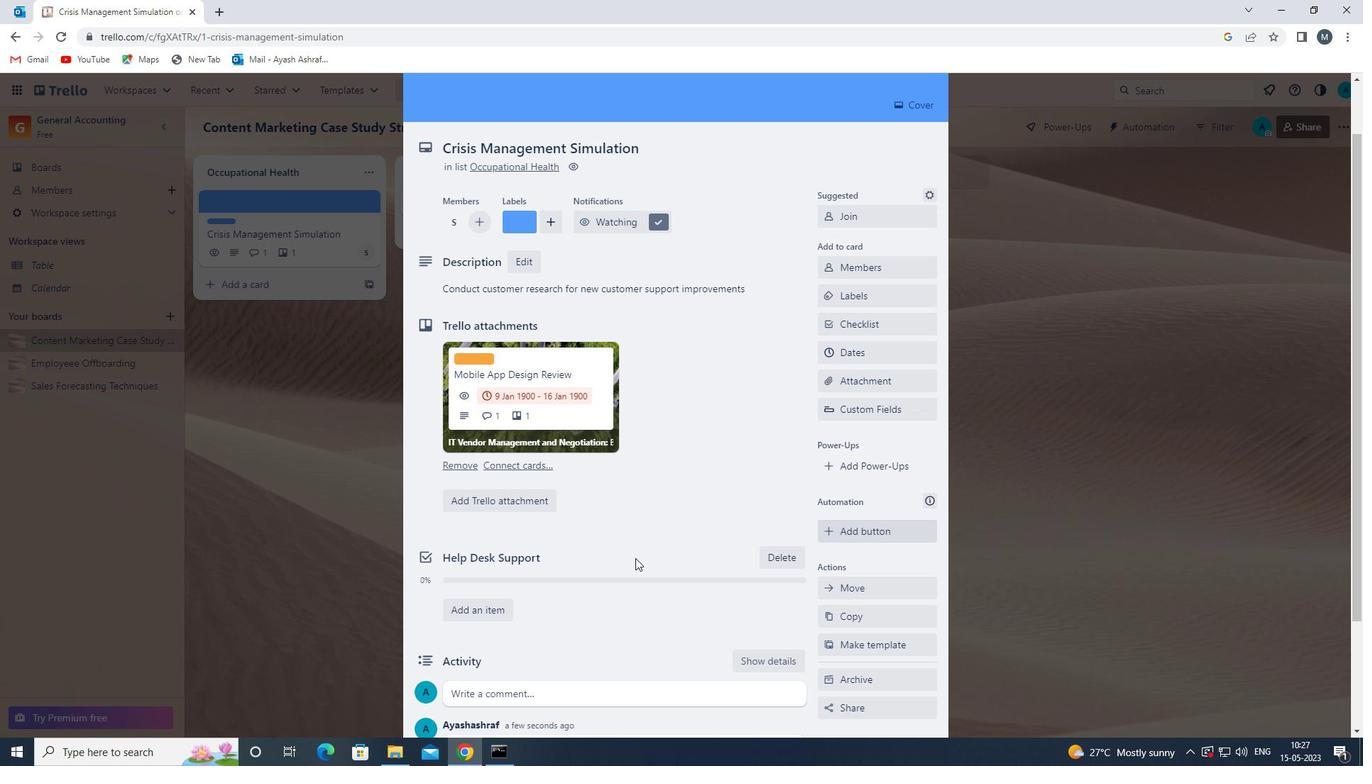 
Action: Mouse scrolled (610, 563) with delta (0, 0)
Screenshot: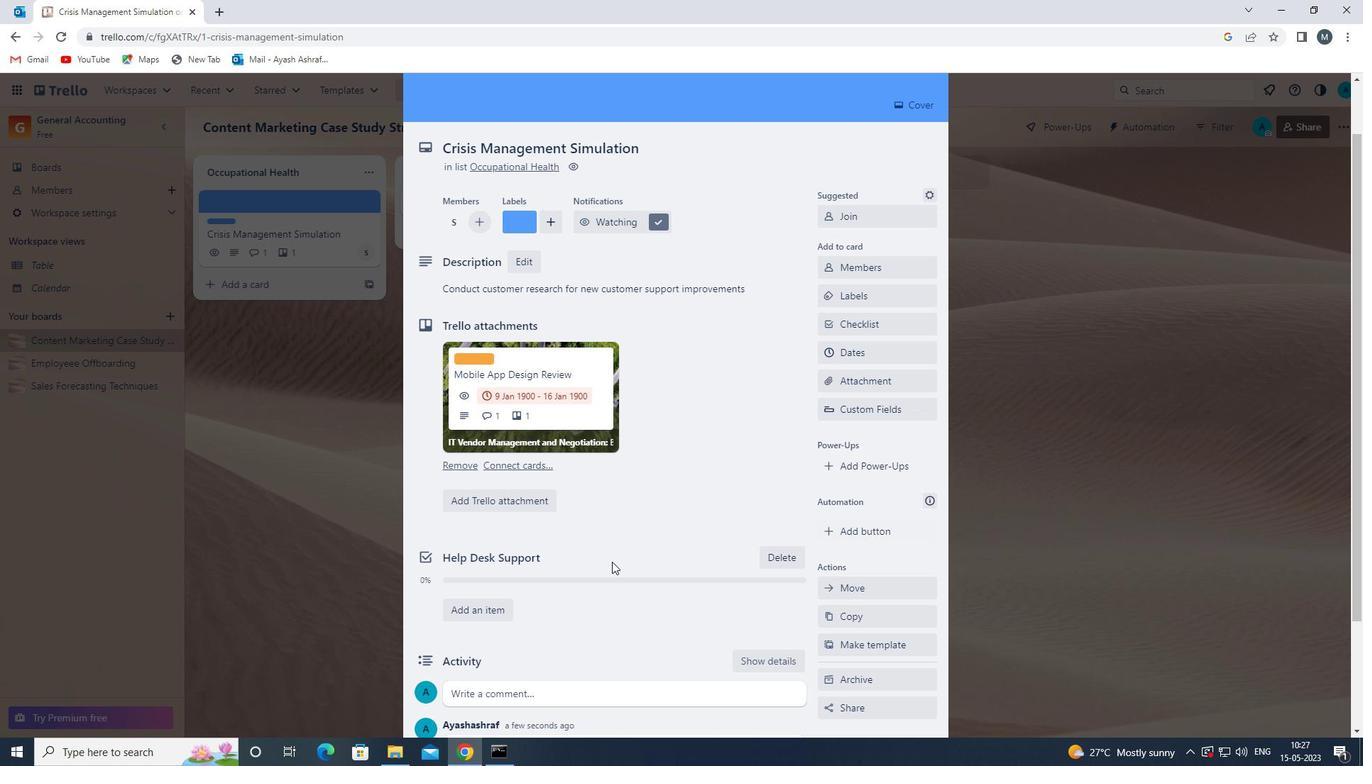 
Action: Mouse scrolled (610, 563) with delta (0, 0)
Screenshot: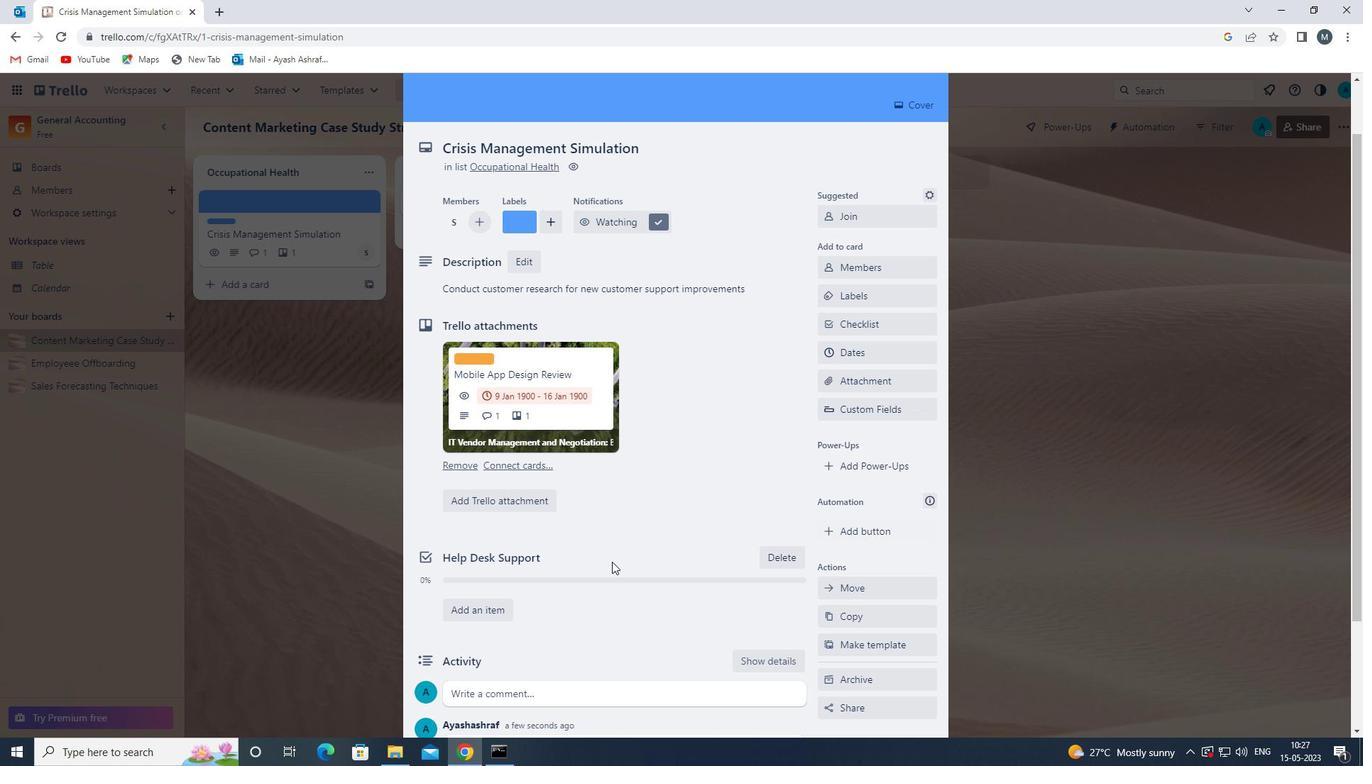 
Action: Mouse scrolled (610, 563) with delta (0, 0)
Screenshot: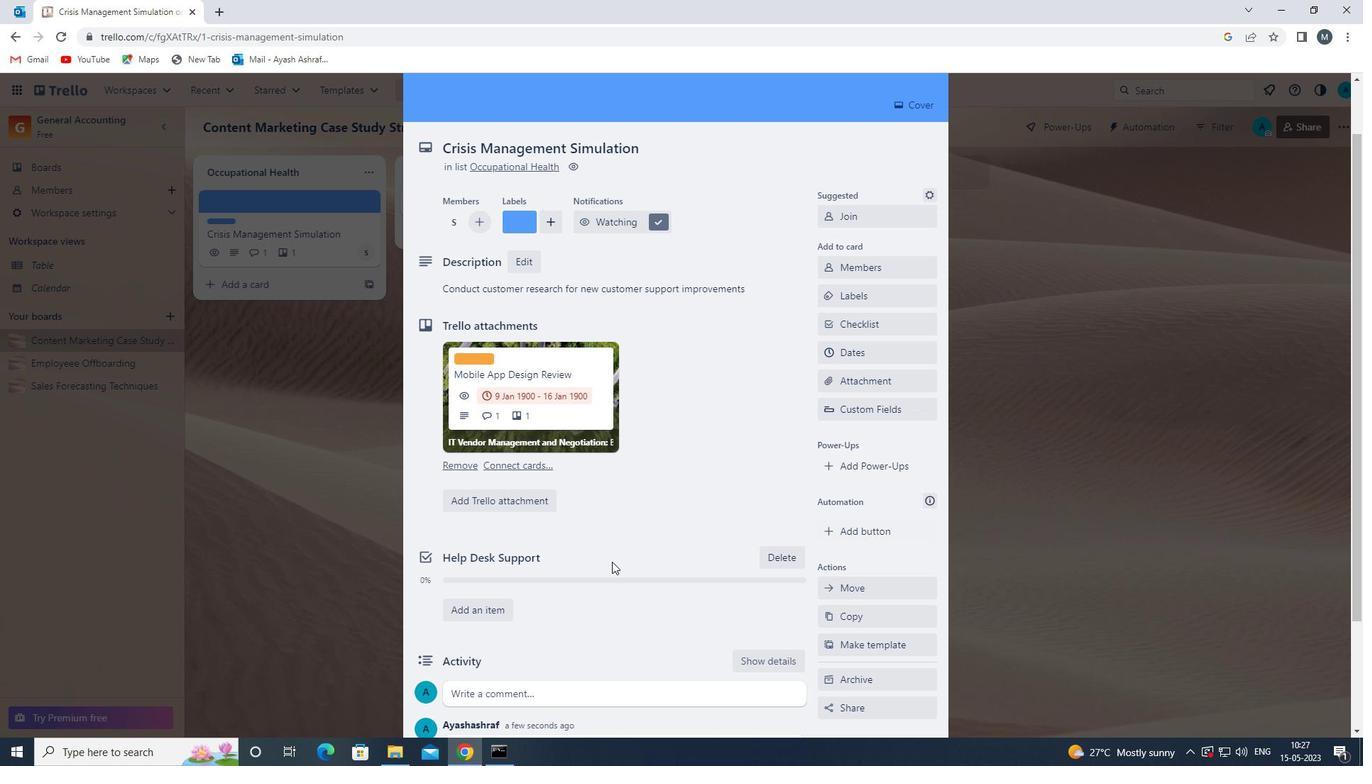 
Action: Mouse scrolled (610, 563) with delta (0, 0)
Screenshot: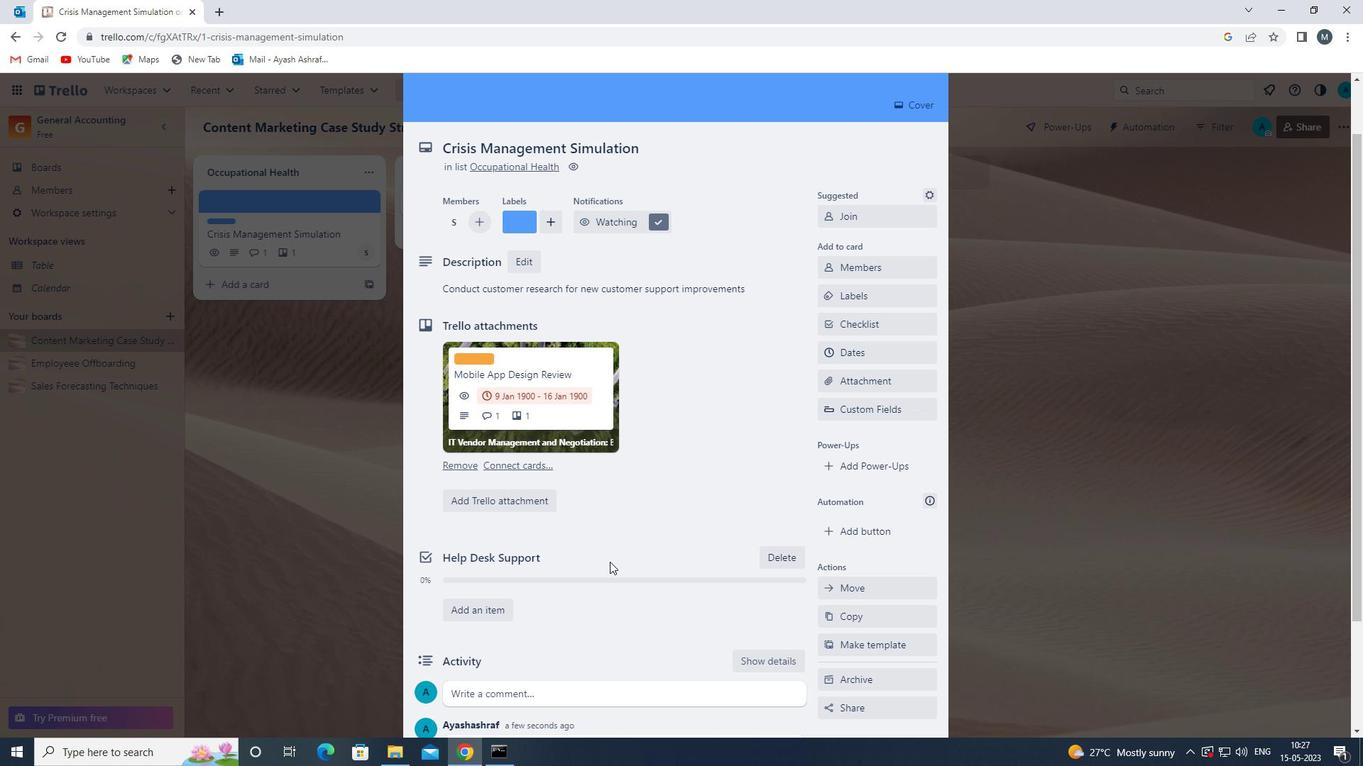 
